 Task: Look for space in Aprilia, Italy from 8th June, 2023 to 12th June, 2023 for 2 adults in price range Rs.8000 to Rs.16000. Place can be private room with 1  bedroom having 1 bed and 1 bathroom. Property type can be flatguest house, hotel. Amenities needed are: washing machine. Booking option can be shelf check-in. Required host language is English.
Action: Mouse moved to (566, 106)
Screenshot: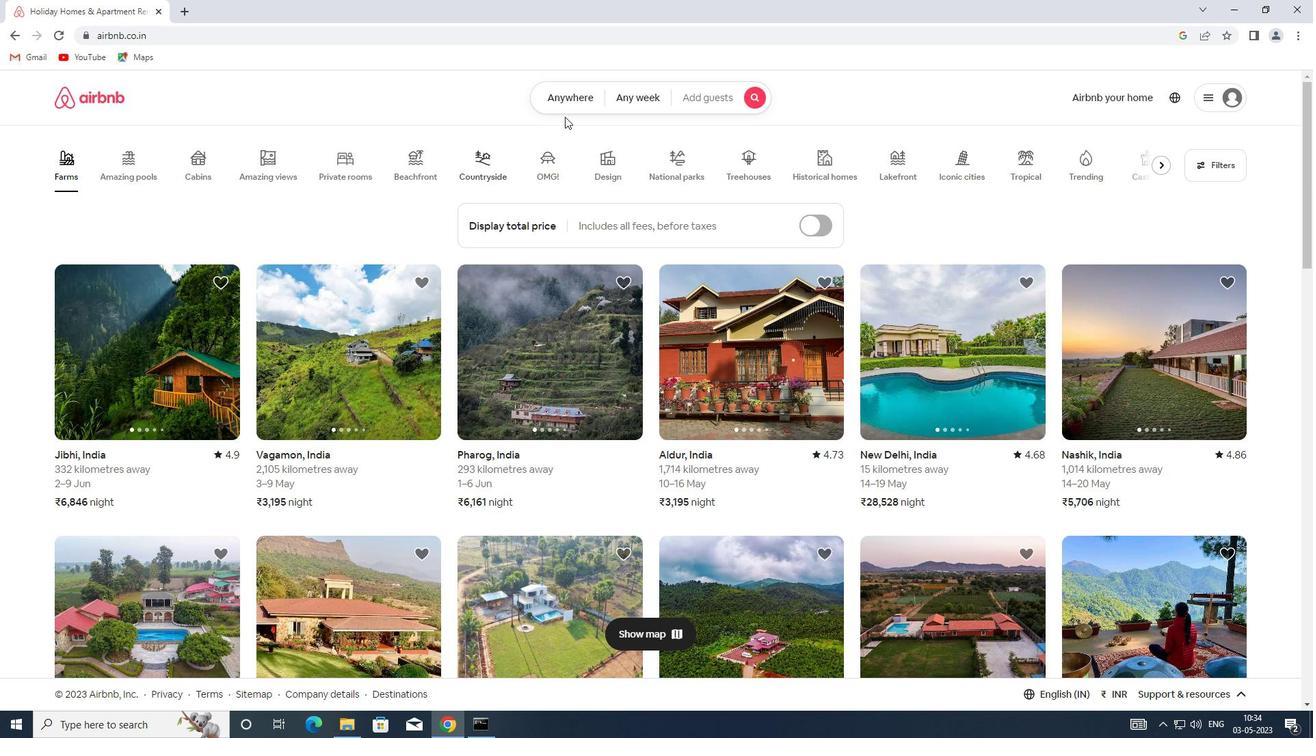 
Action: Mouse pressed left at (566, 106)
Screenshot: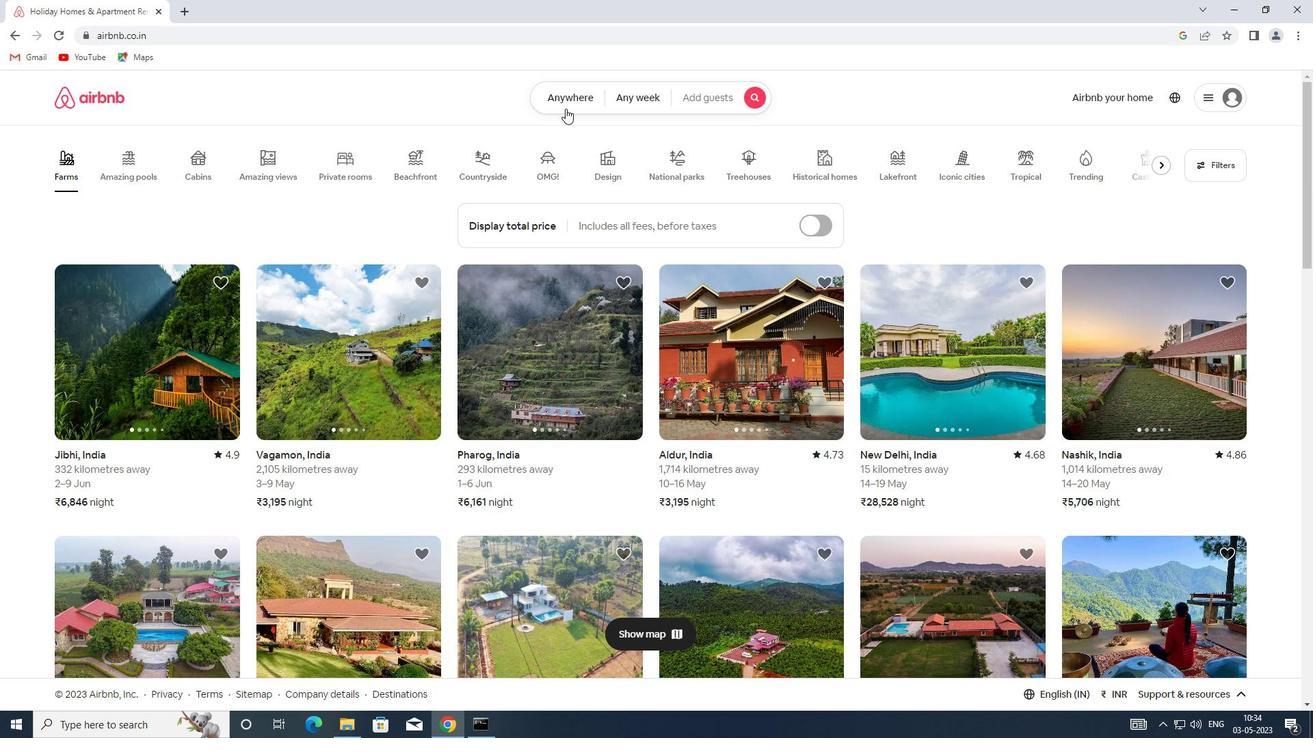 
Action: Mouse moved to (432, 140)
Screenshot: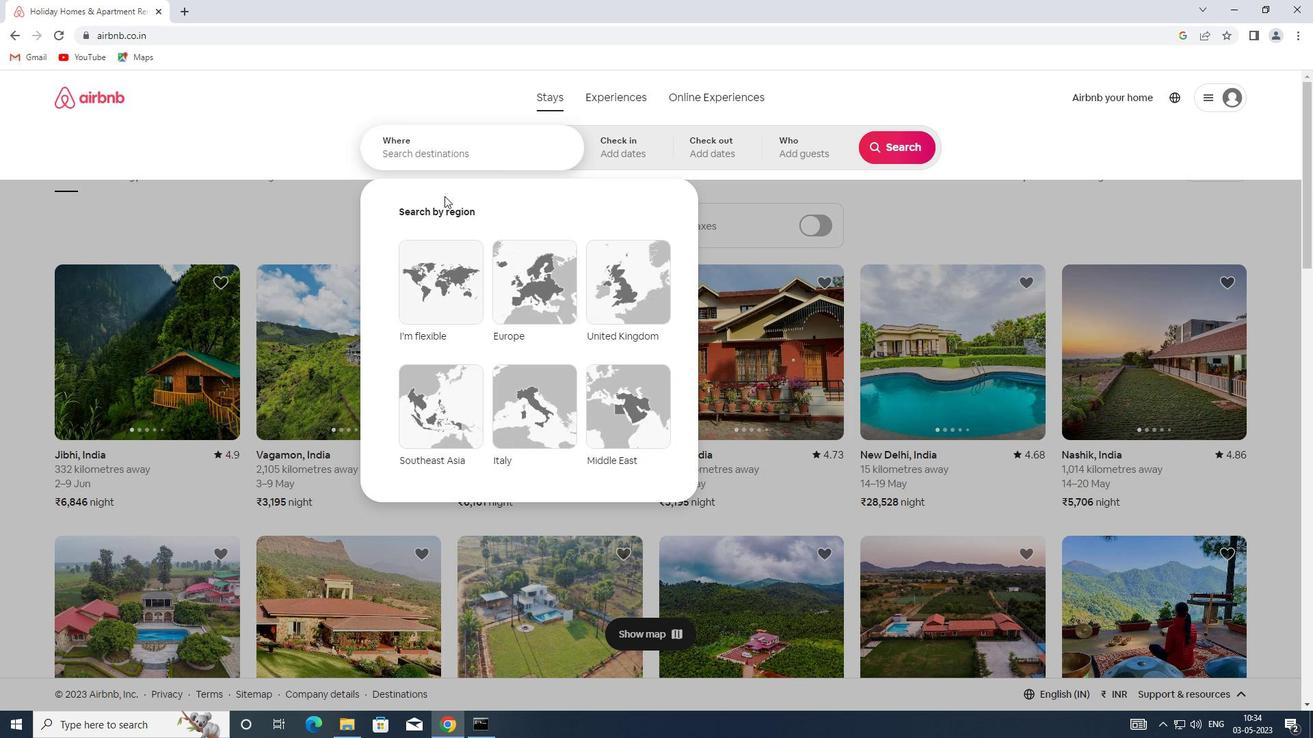 
Action: Mouse pressed left at (432, 140)
Screenshot: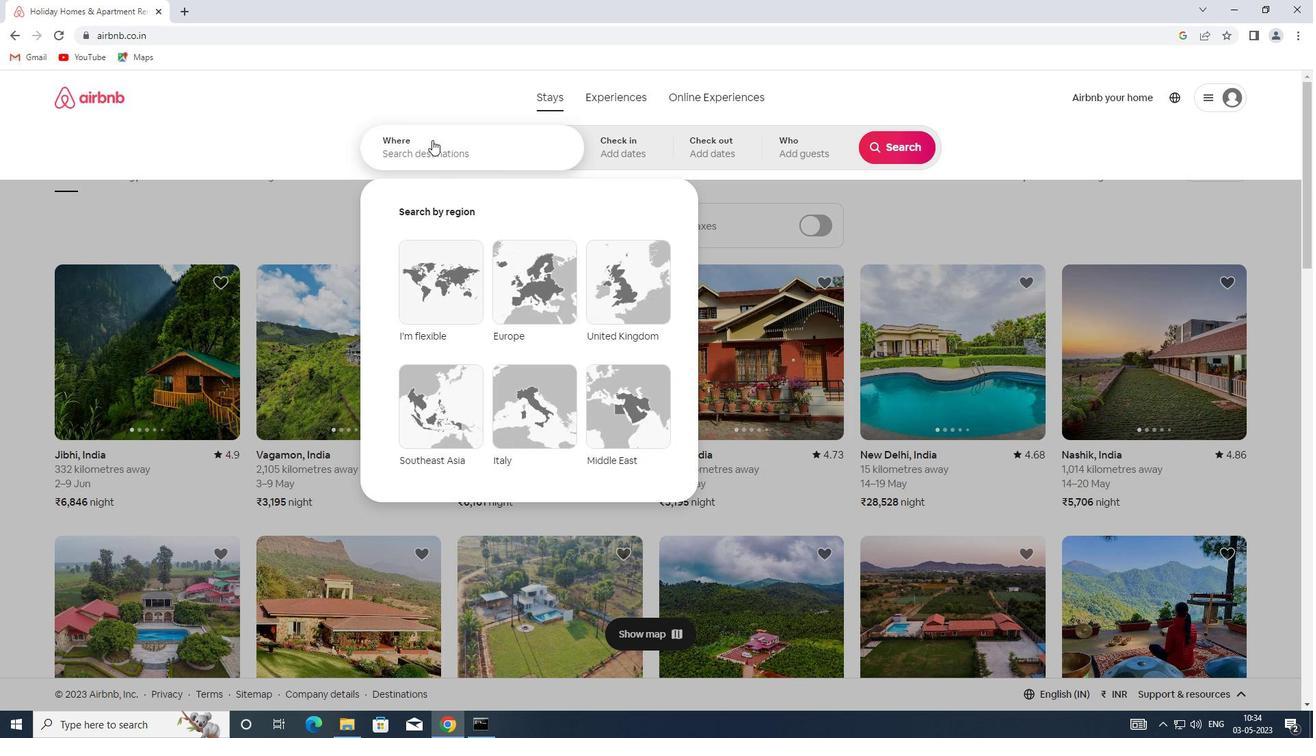 
Action: Mouse moved to (439, 138)
Screenshot: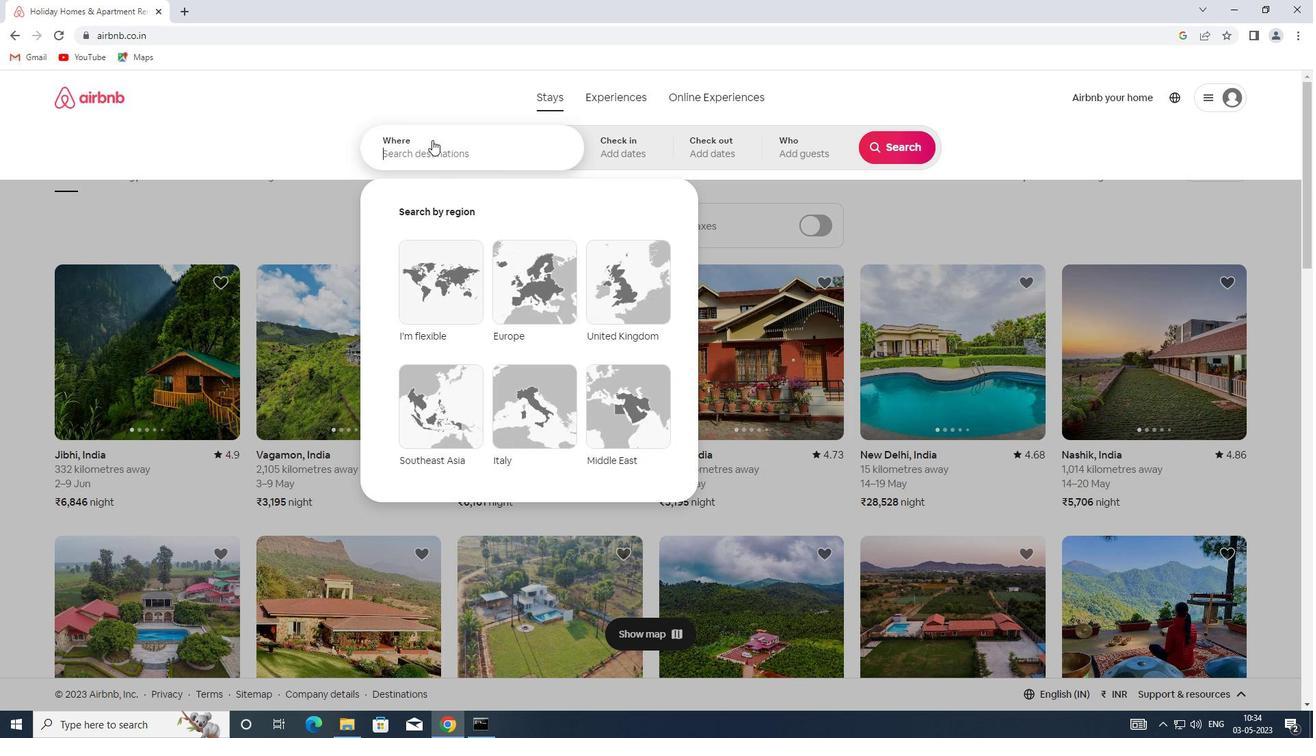 
Action: Key pressed <Key.shift>APRILIA,<Key.shift>ITALY
Screenshot: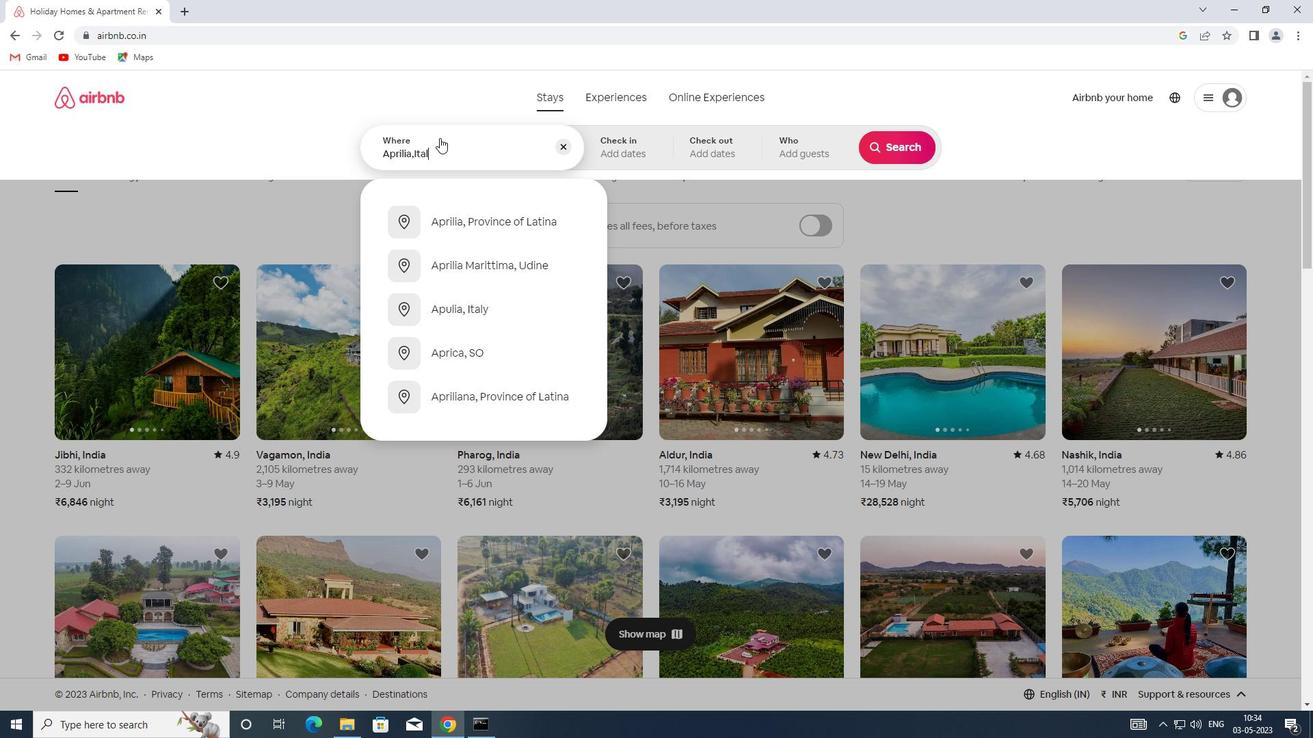 
Action: Mouse moved to (642, 149)
Screenshot: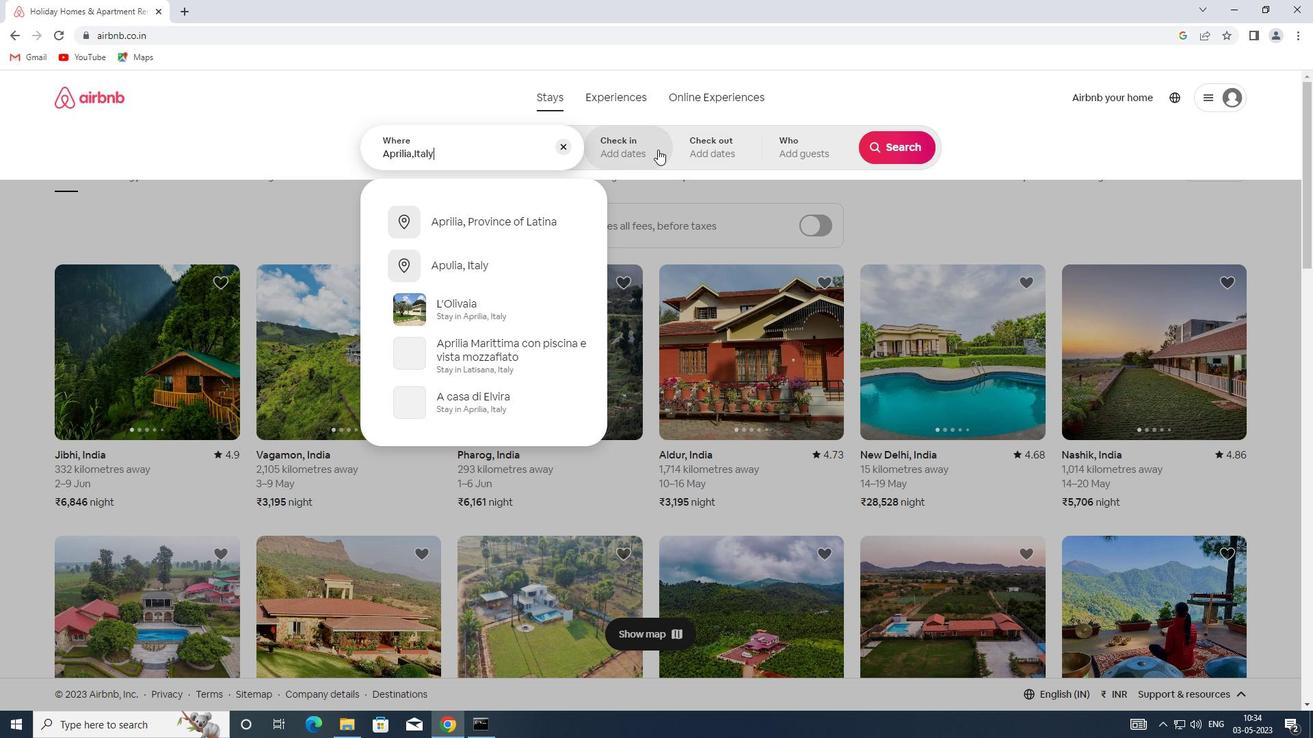 
Action: Mouse pressed left at (642, 149)
Screenshot: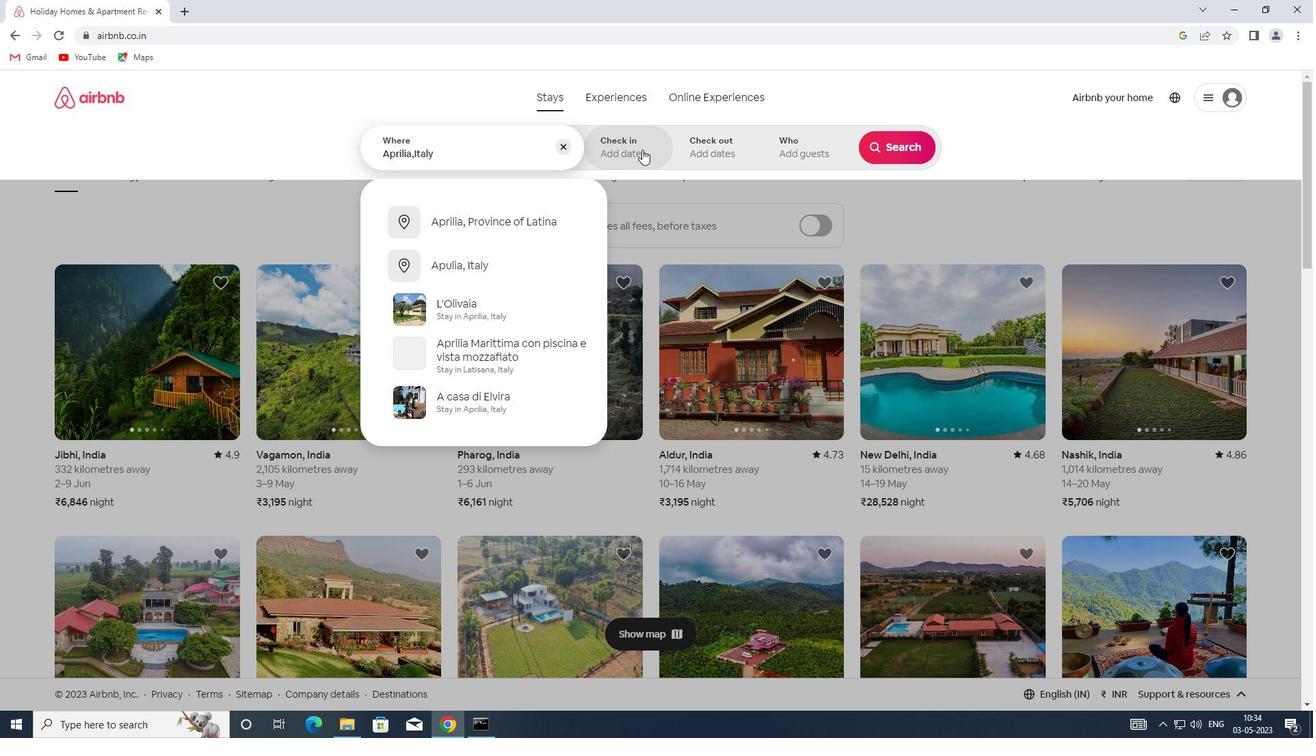 
Action: Mouse moved to (823, 348)
Screenshot: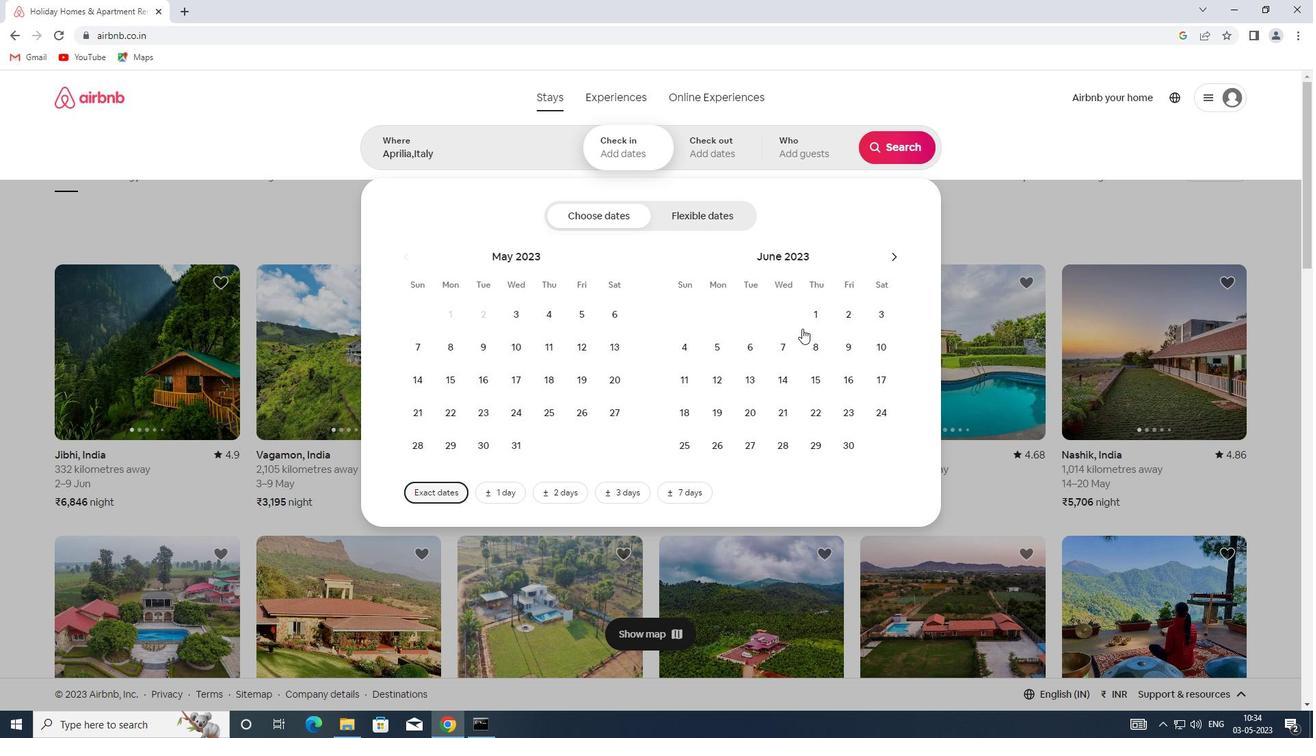
Action: Mouse pressed left at (823, 348)
Screenshot: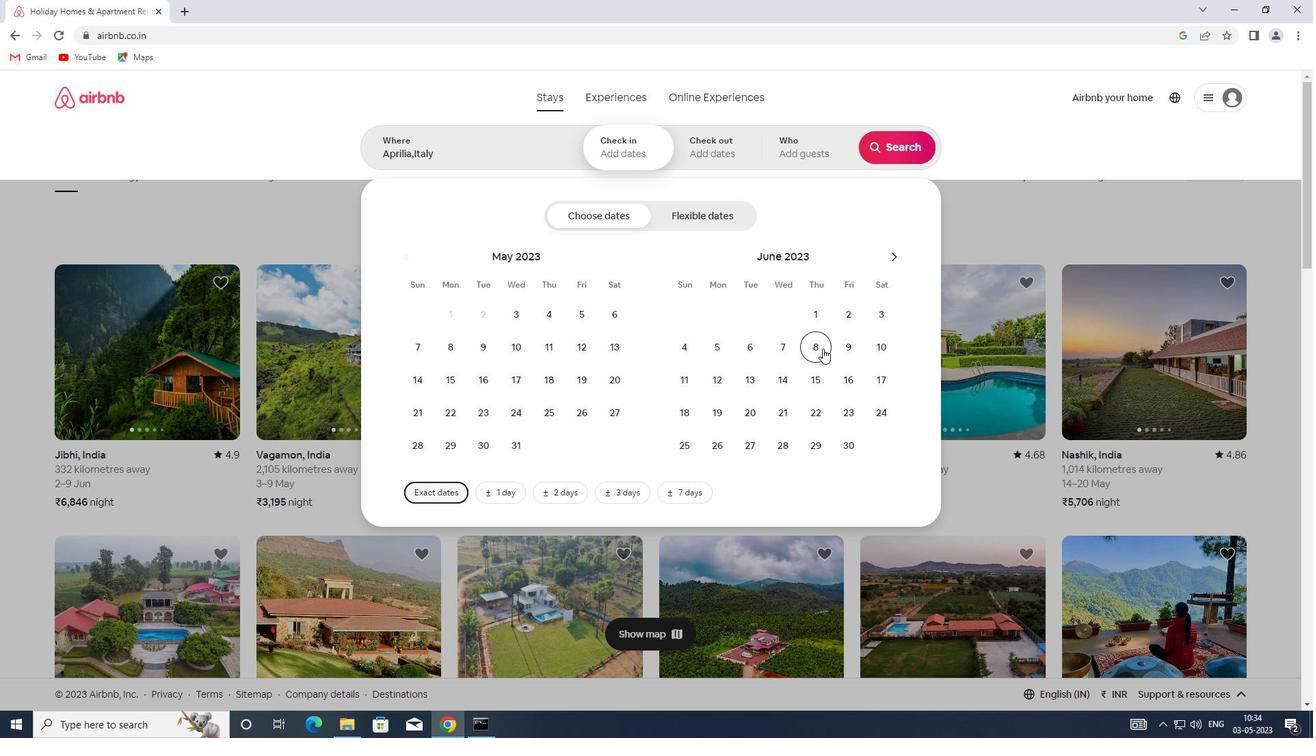 
Action: Mouse moved to (717, 378)
Screenshot: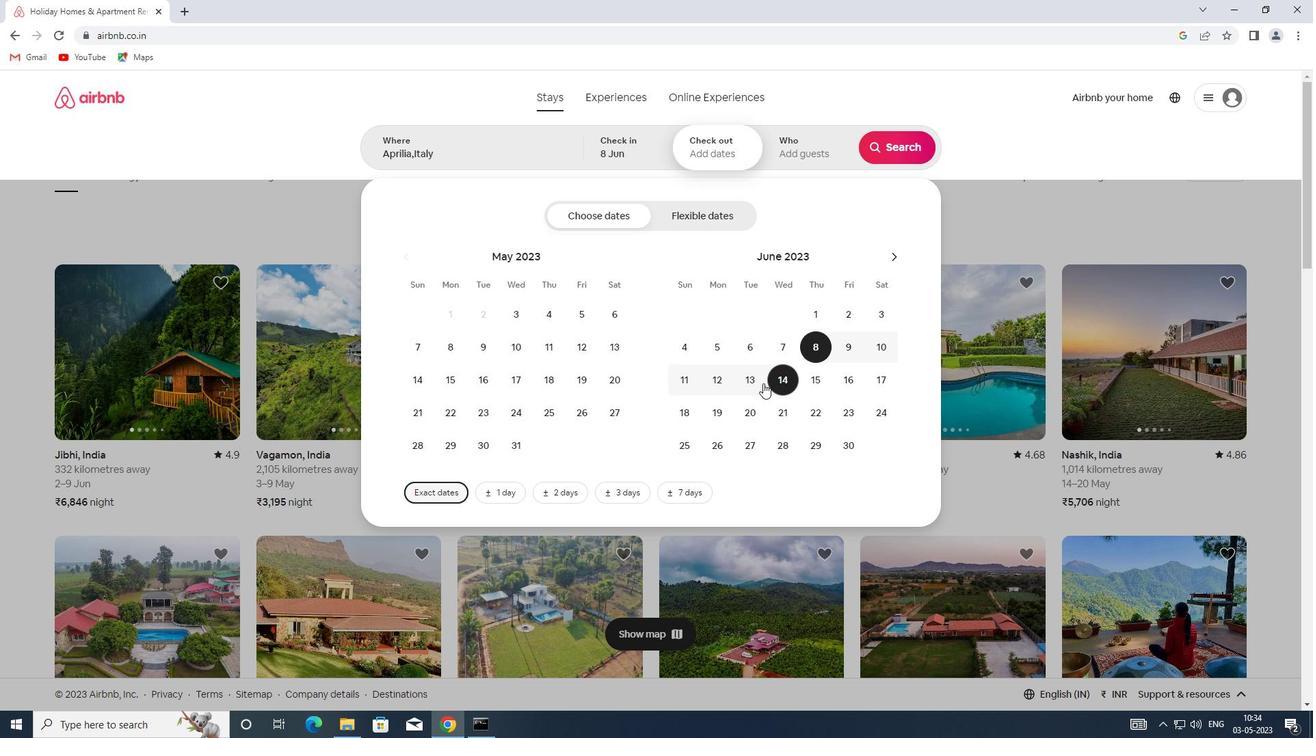 
Action: Mouse pressed left at (717, 378)
Screenshot: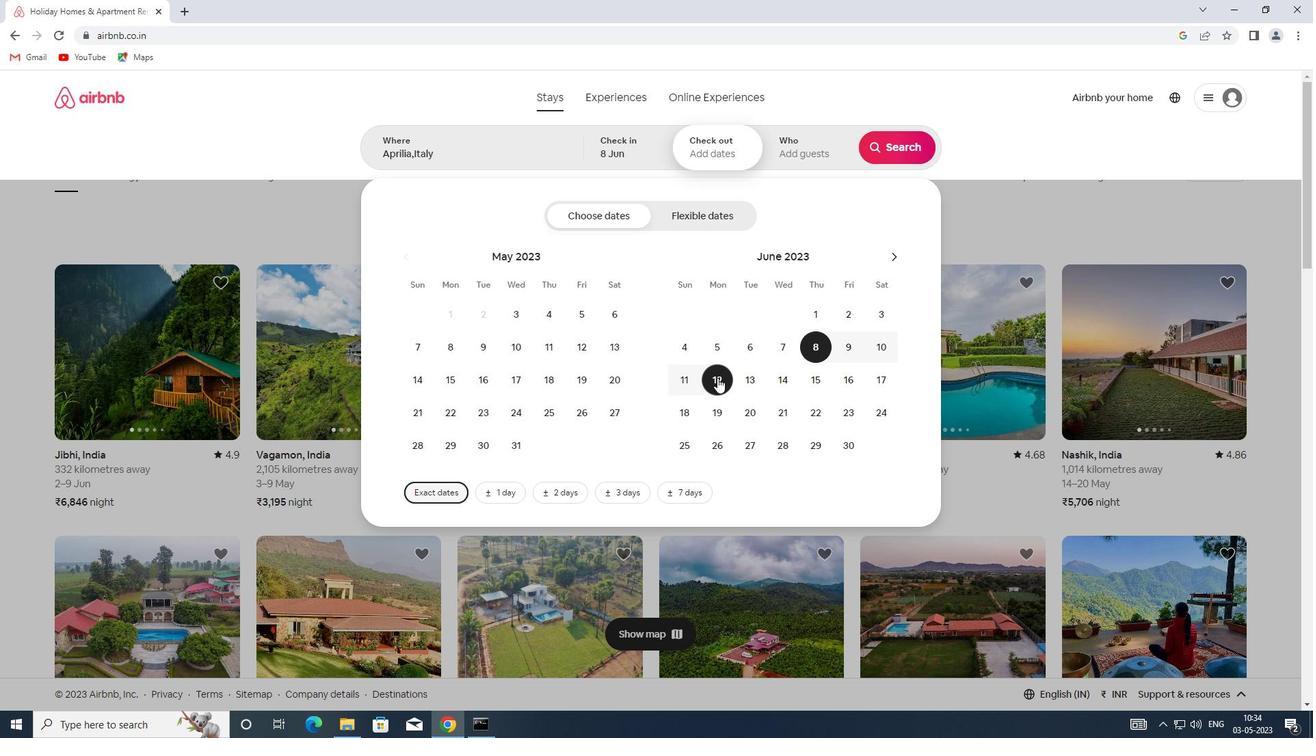 
Action: Mouse moved to (792, 147)
Screenshot: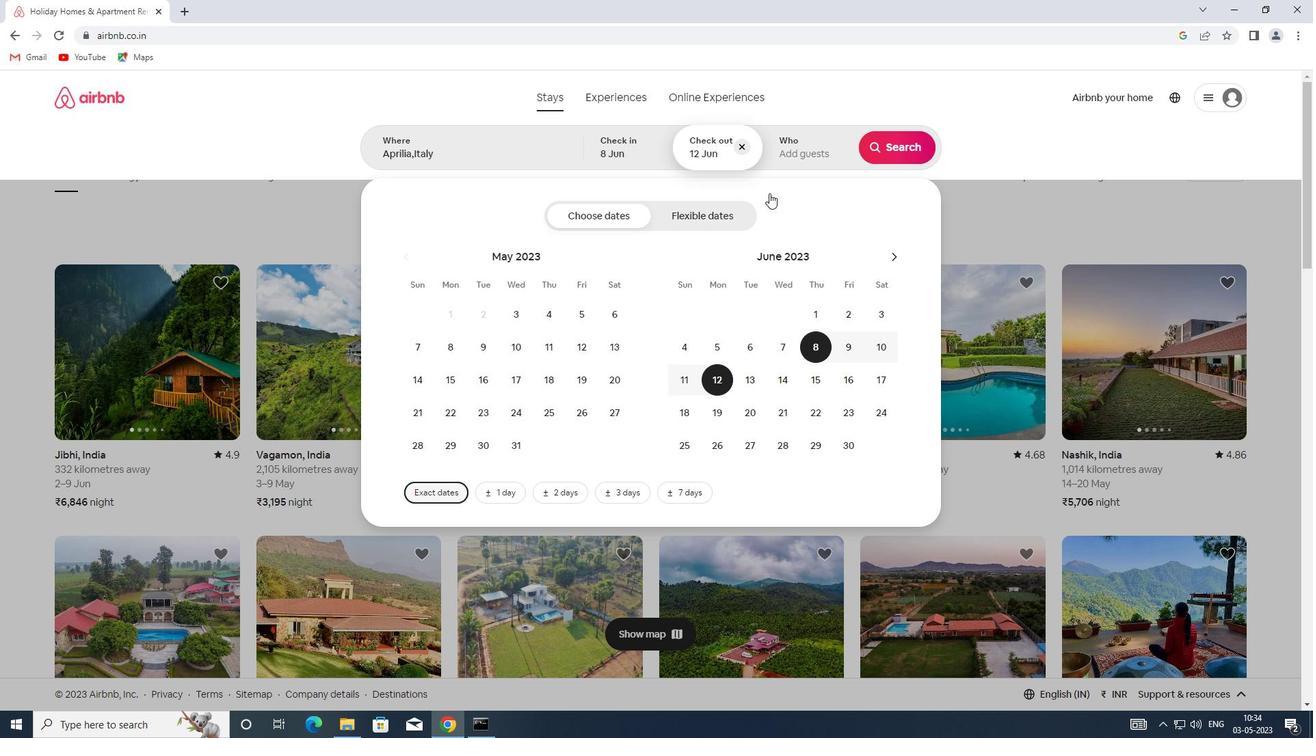 
Action: Mouse pressed left at (792, 147)
Screenshot: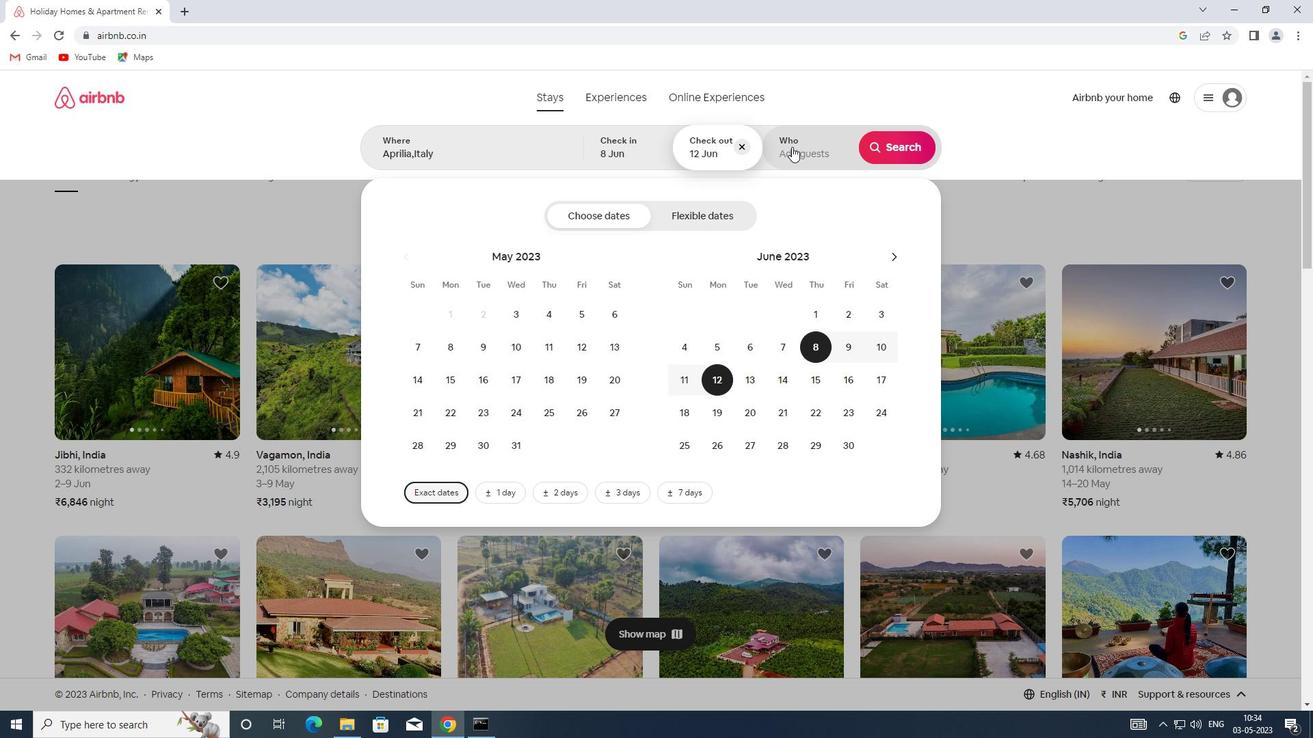
Action: Mouse moved to (907, 224)
Screenshot: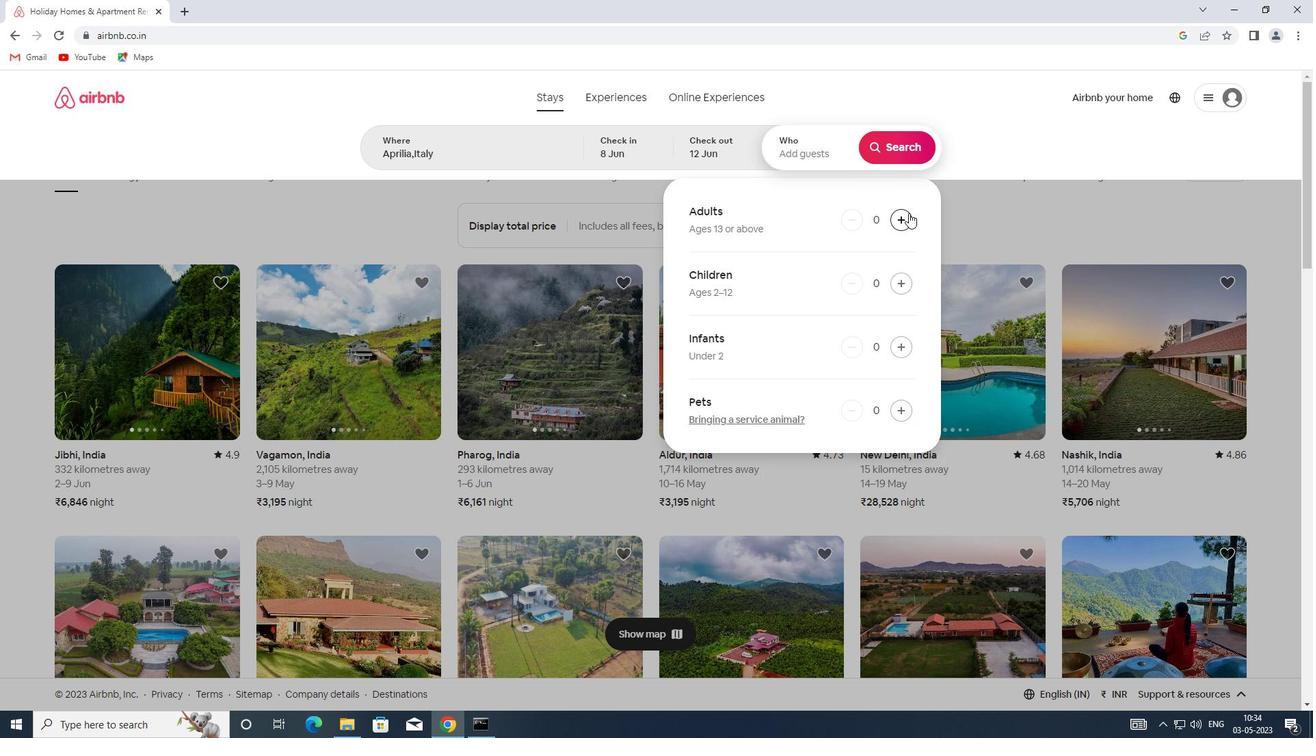 
Action: Mouse pressed left at (907, 224)
Screenshot: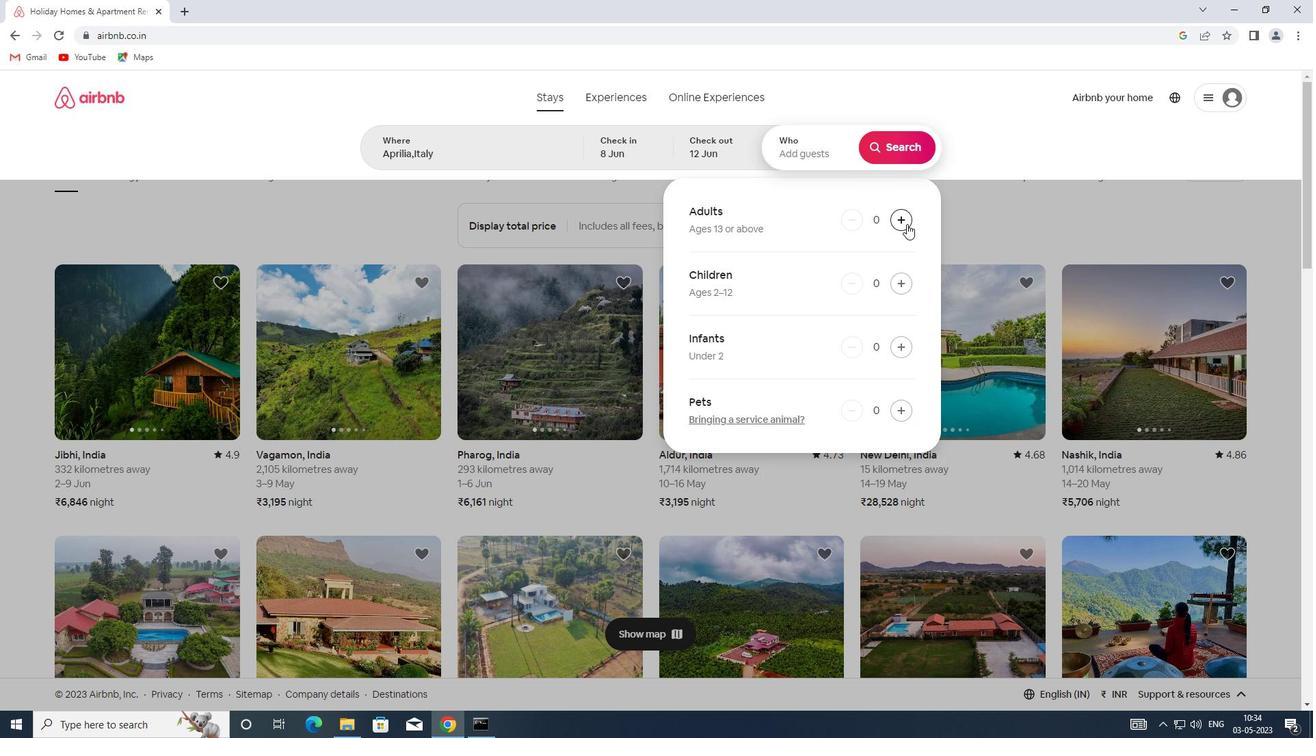 
Action: Mouse pressed left at (907, 224)
Screenshot: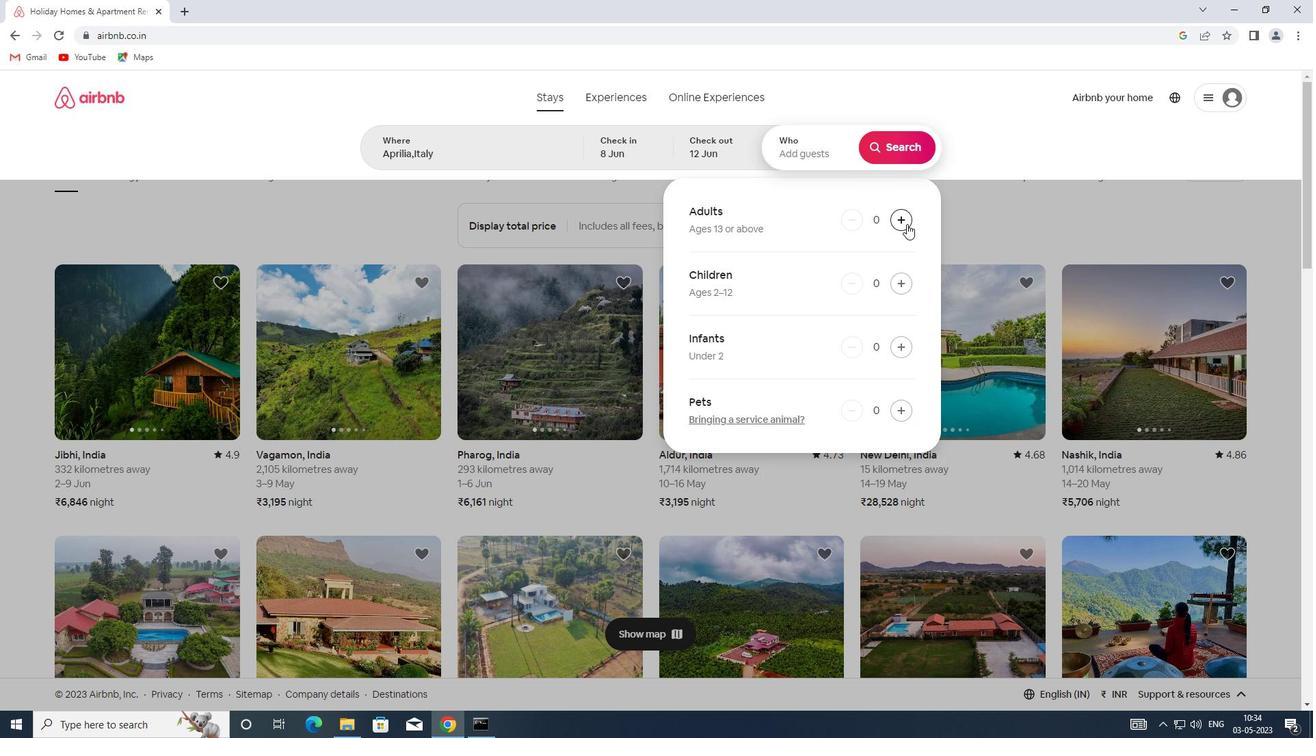 
Action: Mouse moved to (910, 142)
Screenshot: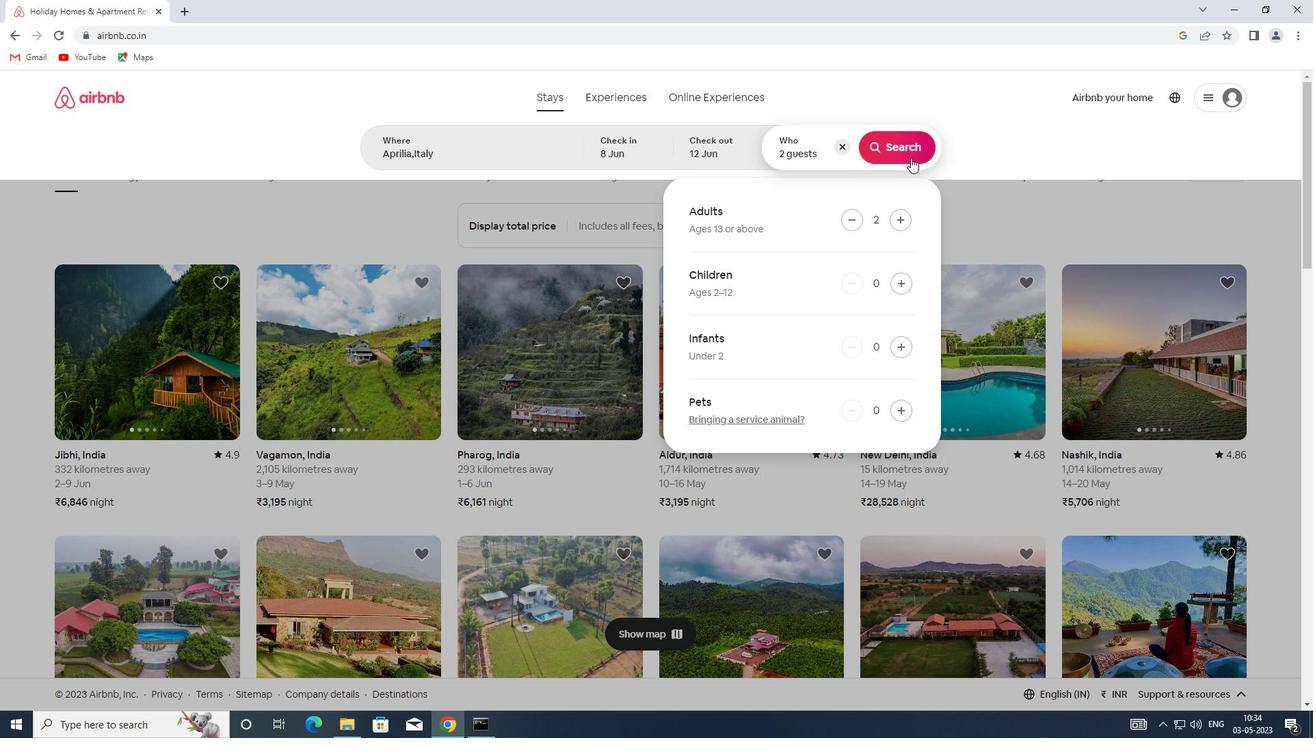 
Action: Mouse pressed left at (910, 142)
Screenshot: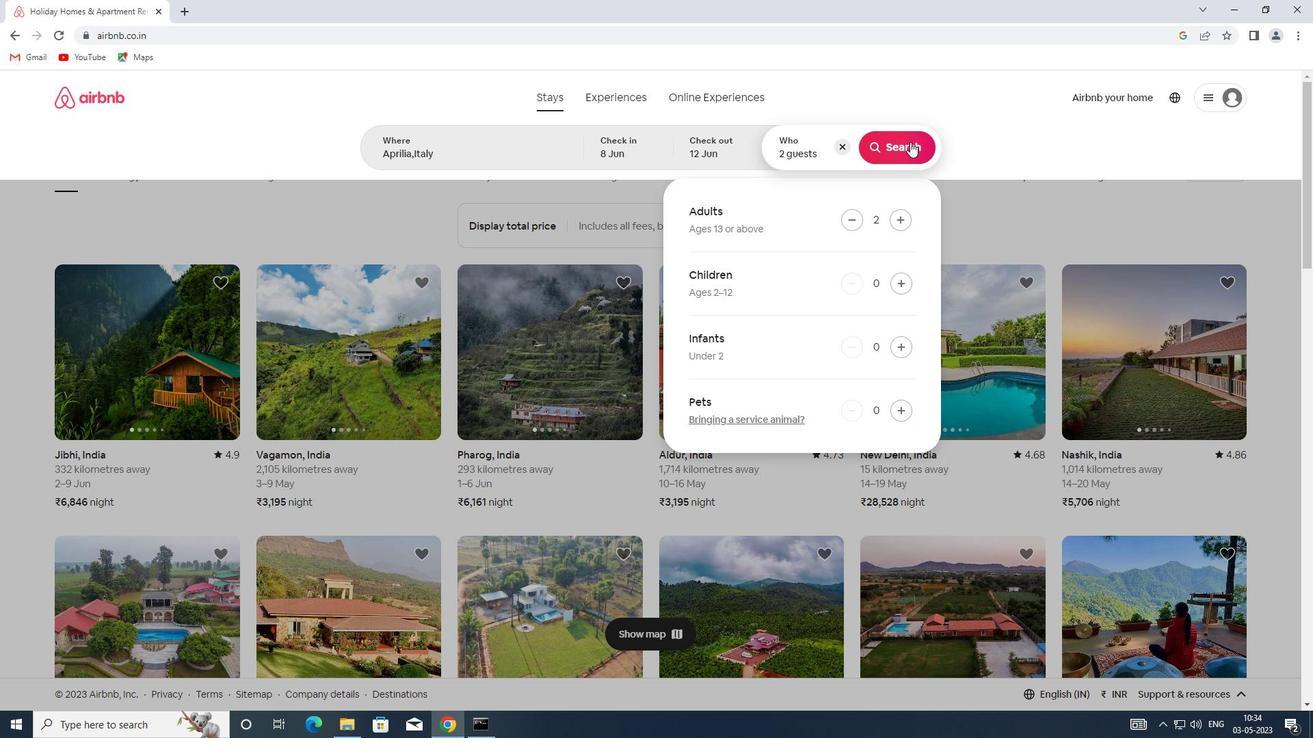 
Action: Mouse moved to (1238, 145)
Screenshot: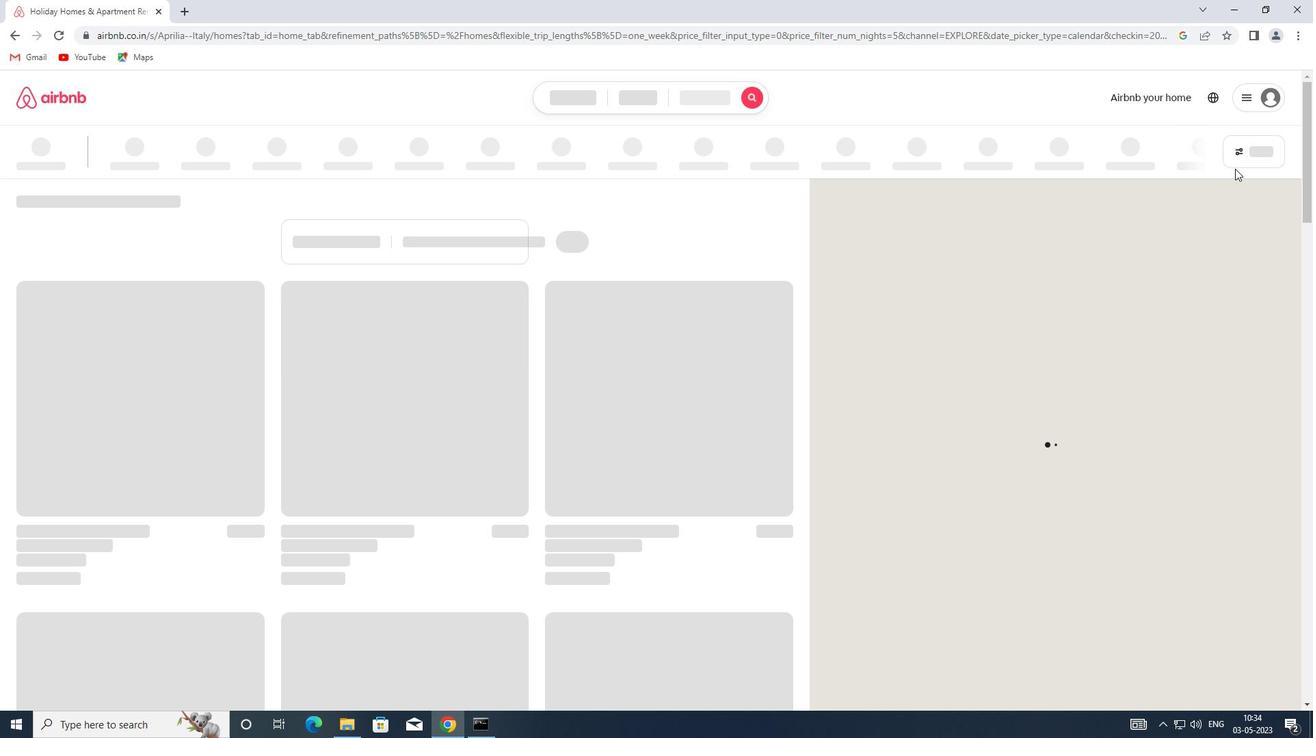 
Action: Mouse pressed left at (1238, 145)
Screenshot: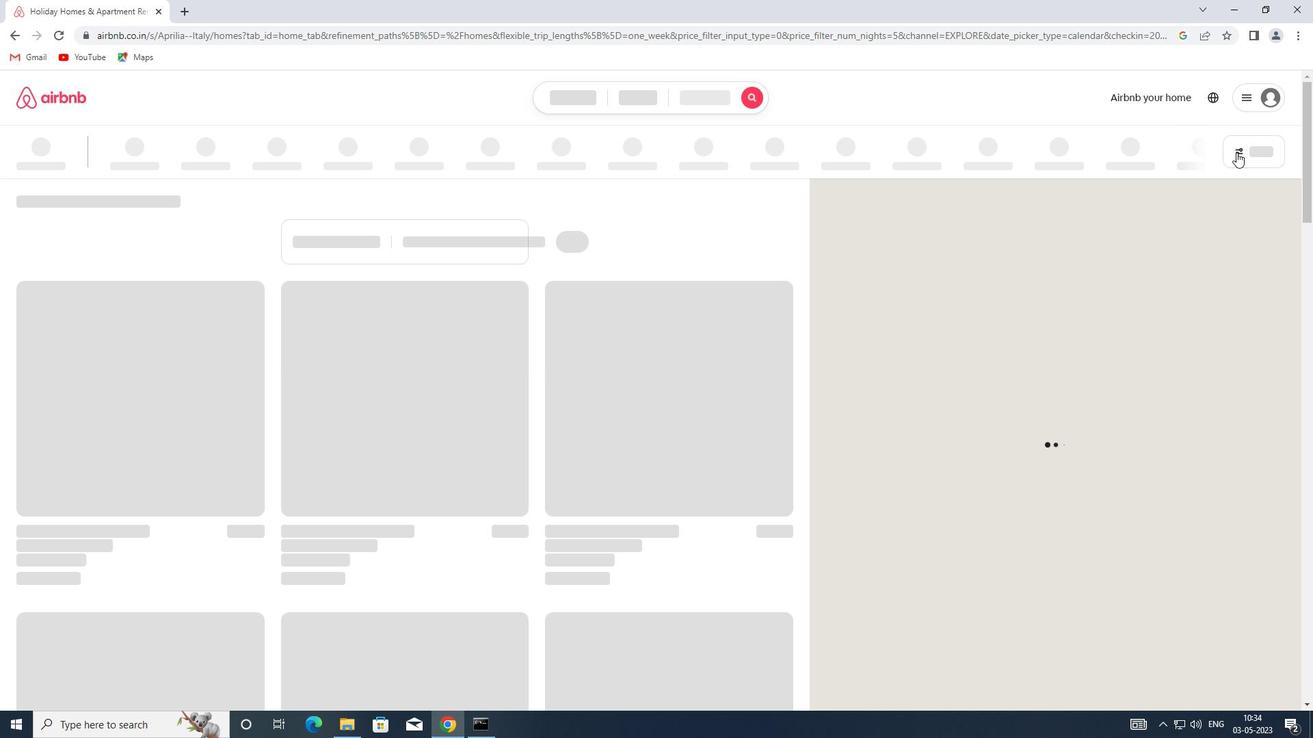
Action: Mouse moved to (502, 479)
Screenshot: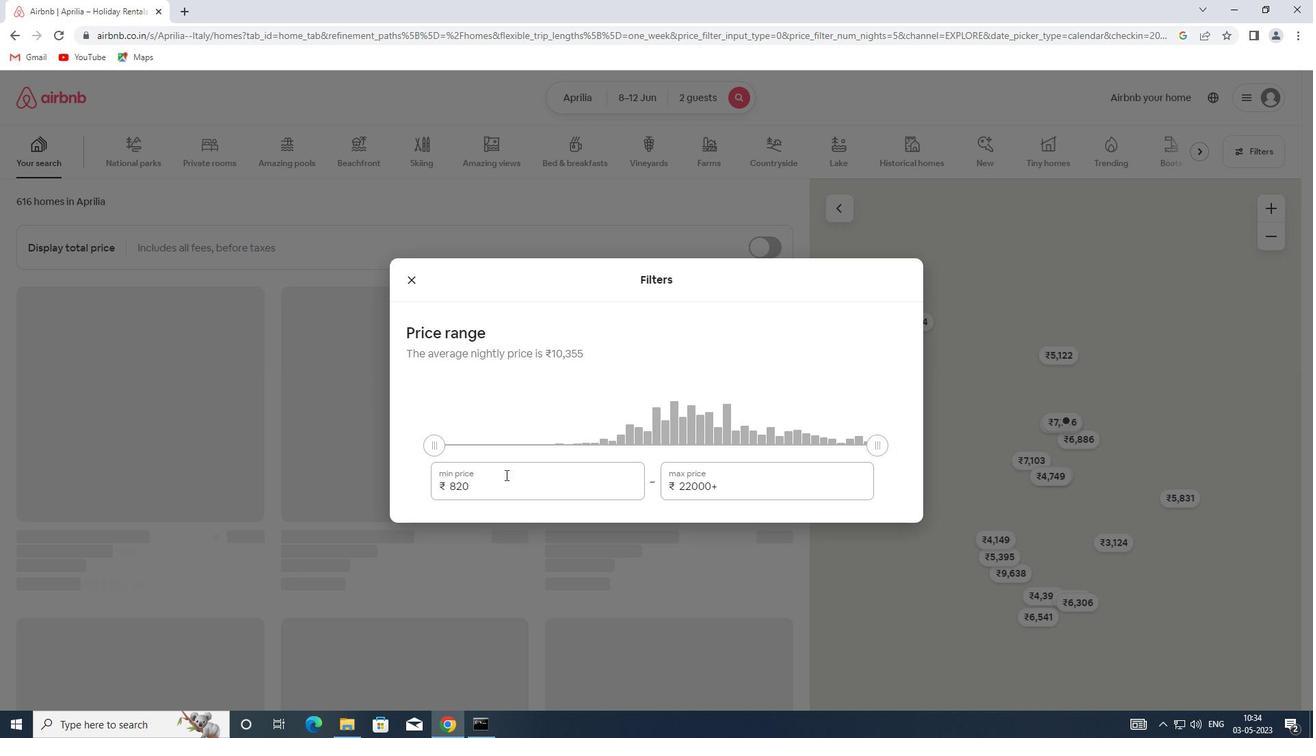 
Action: Mouse pressed left at (502, 479)
Screenshot: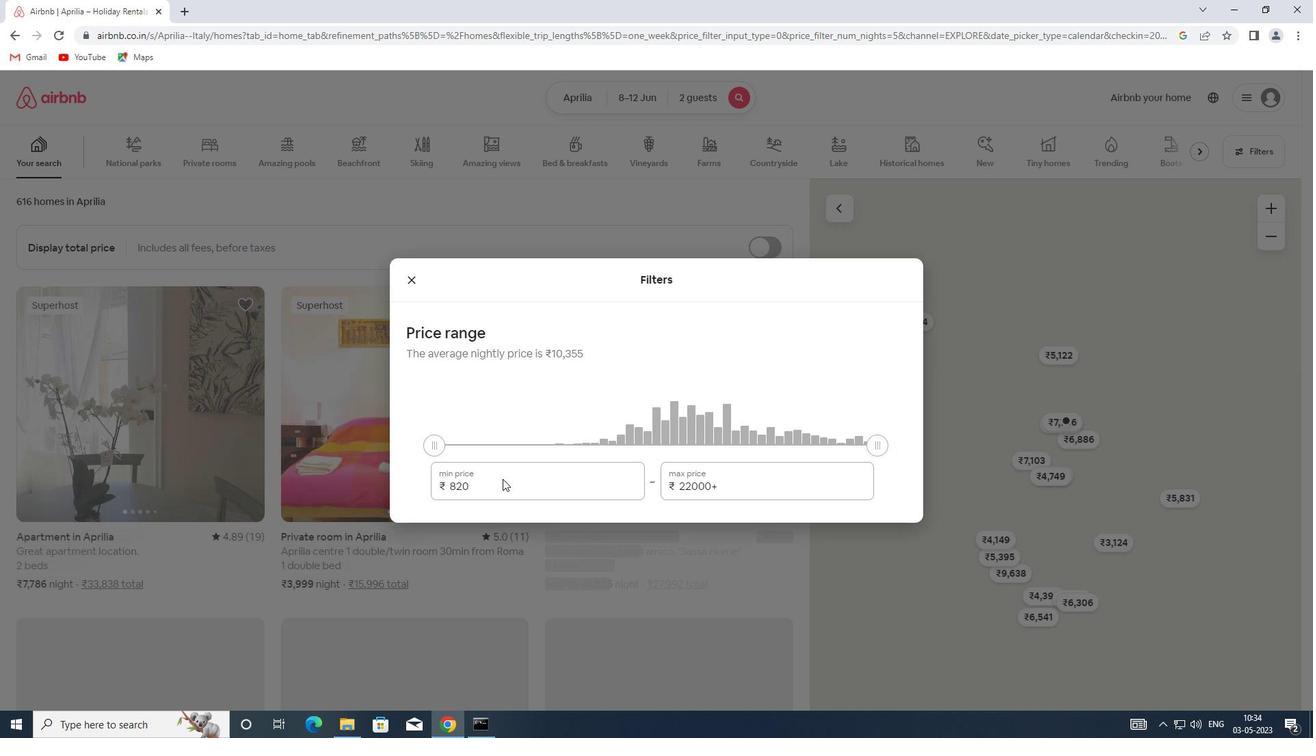 
Action: Mouse moved to (499, 321)
Screenshot: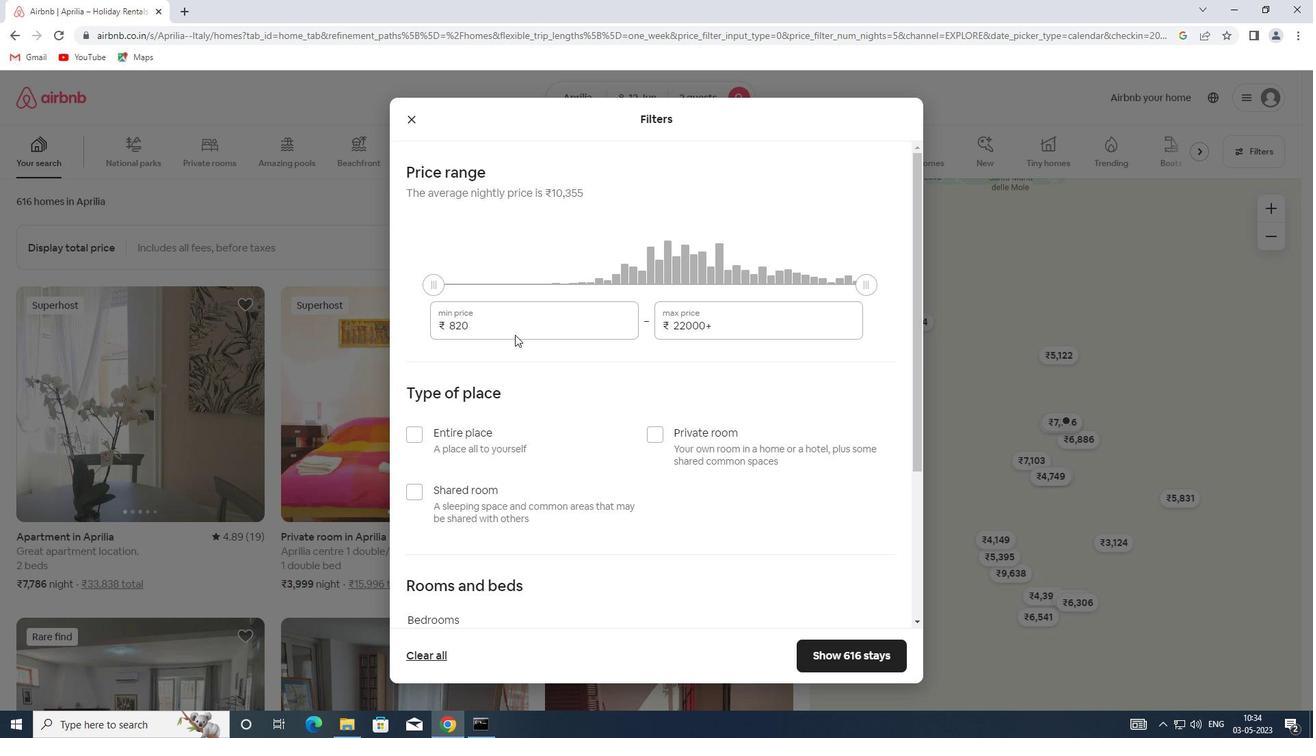 
Action: Mouse pressed left at (499, 321)
Screenshot: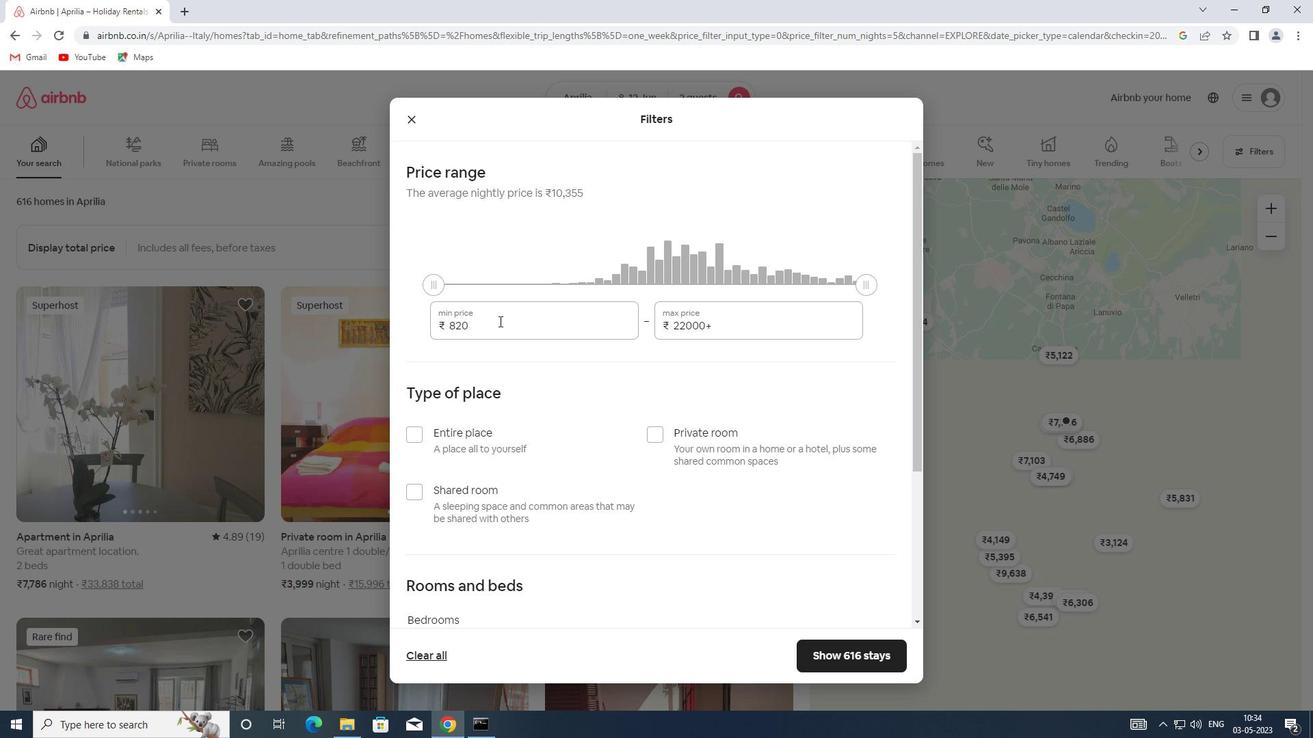 
Action: Mouse moved to (437, 324)
Screenshot: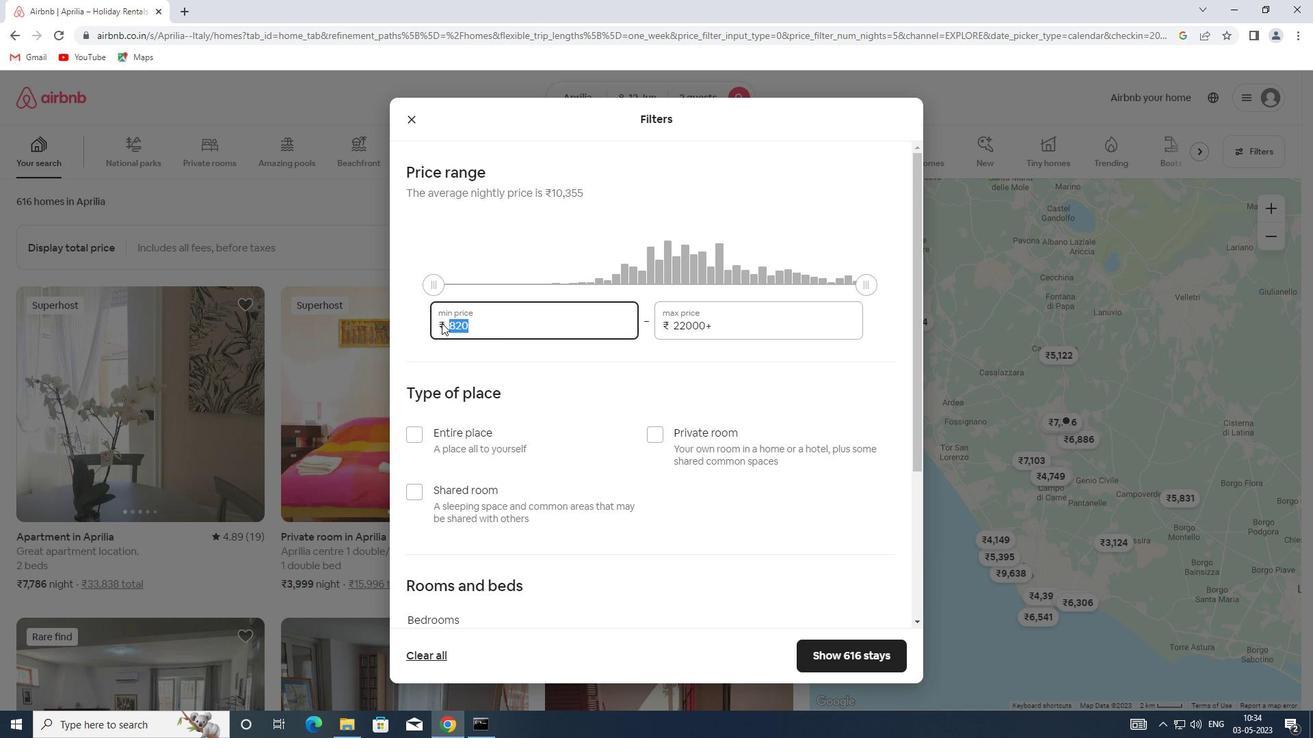 
Action: Key pressed 8000
Screenshot: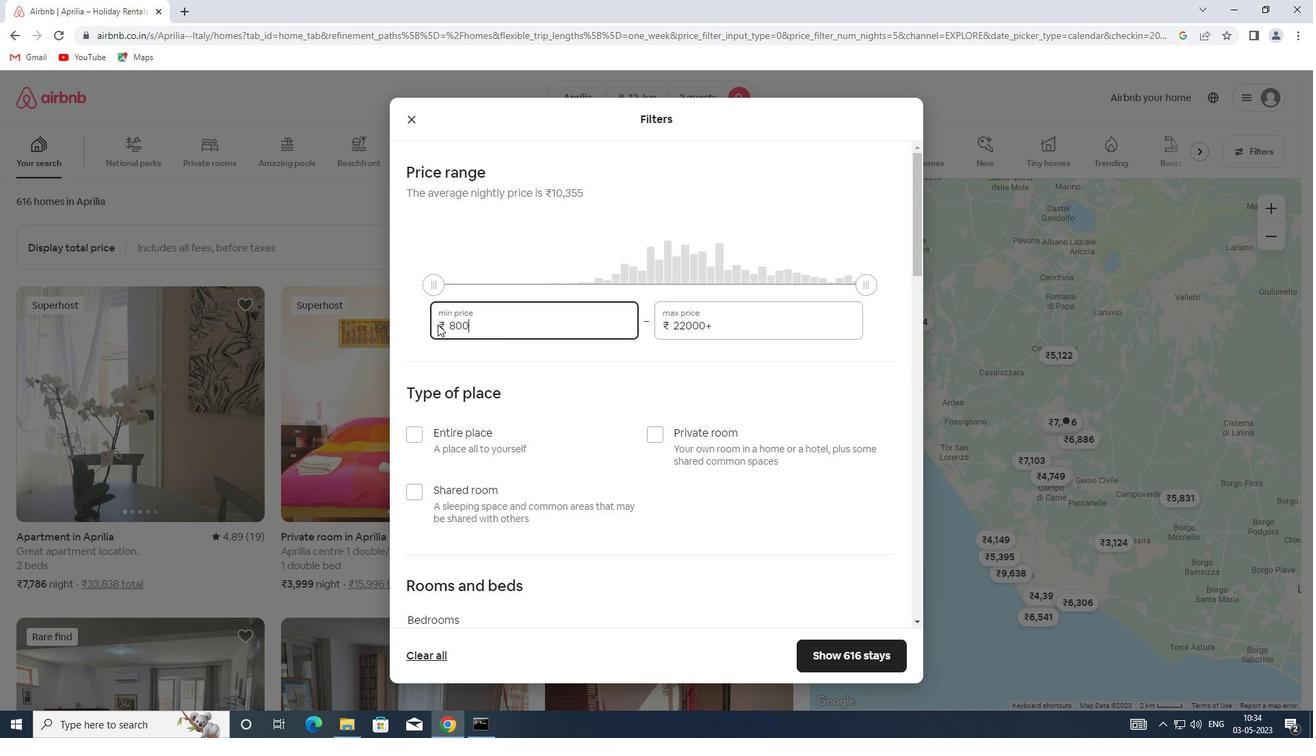
Action: Mouse moved to (725, 325)
Screenshot: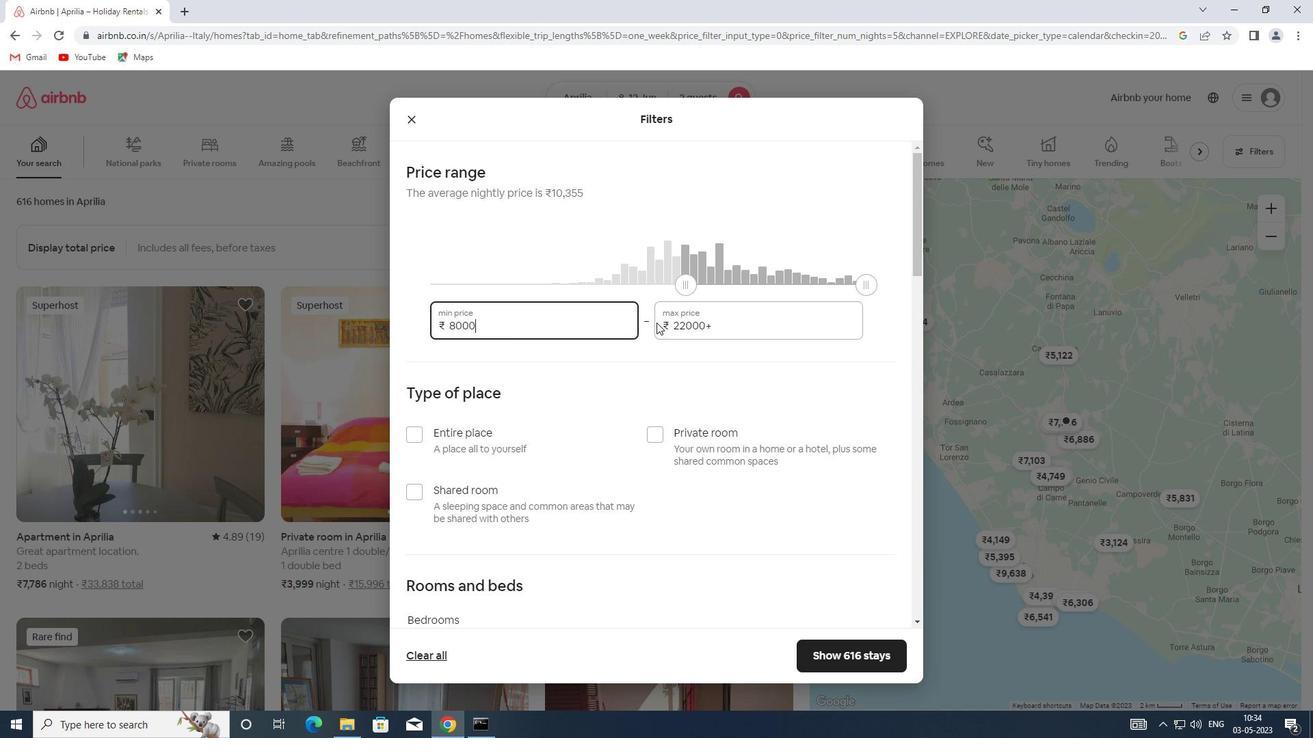 
Action: Mouse pressed left at (725, 325)
Screenshot: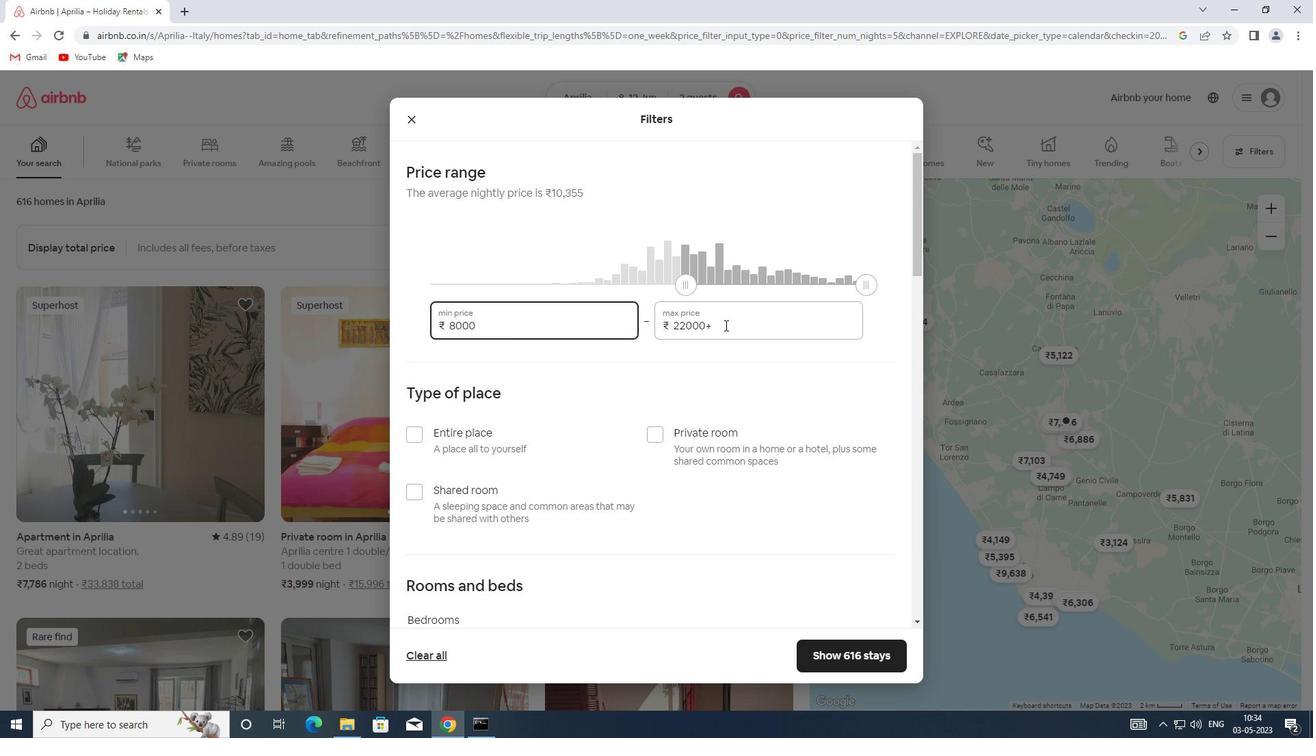 
Action: Mouse moved to (607, 333)
Screenshot: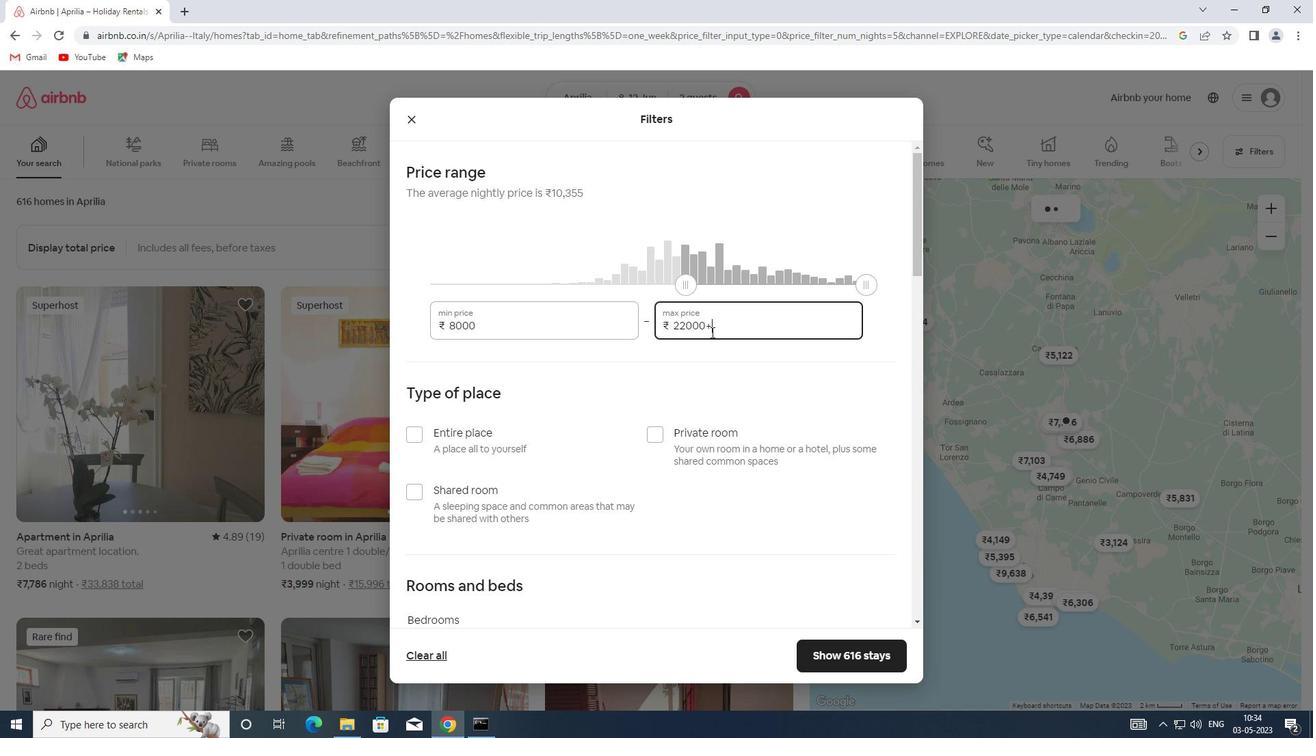 
Action: Key pressed 16000
Screenshot: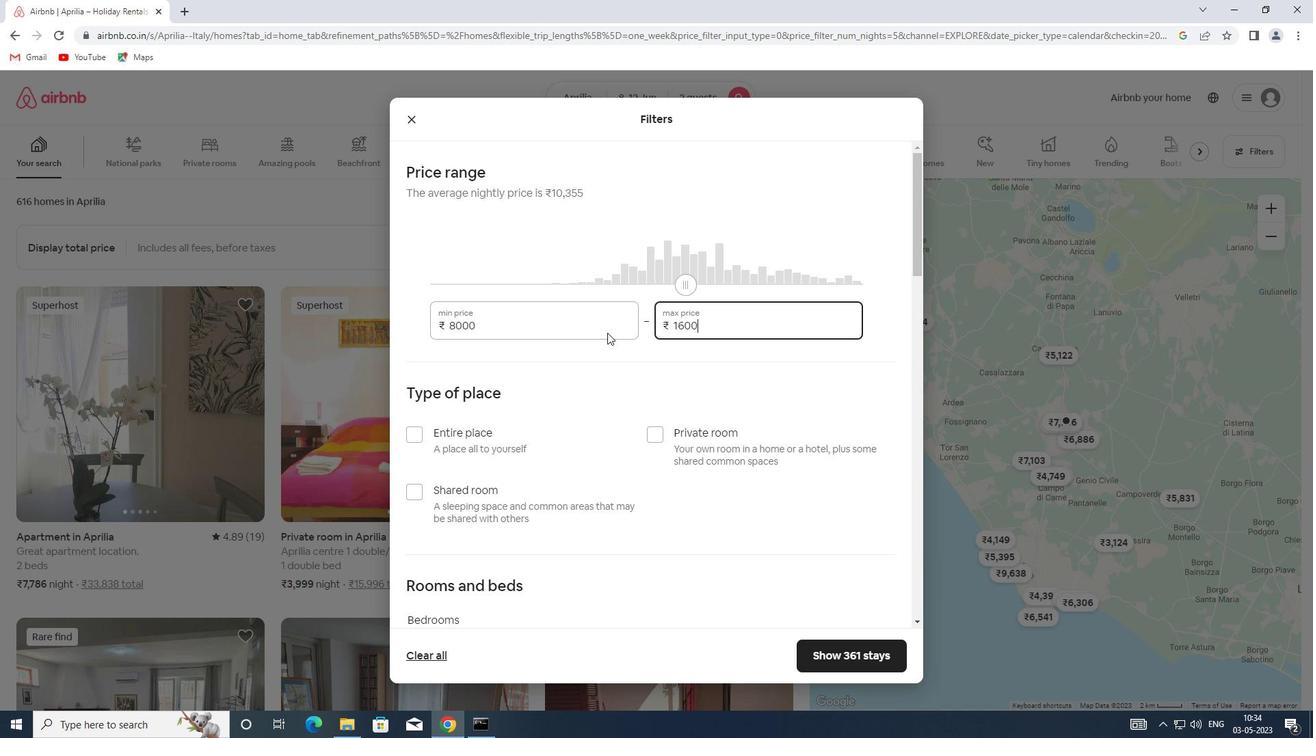 
Action: Mouse moved to (656, 435)
Screenshot: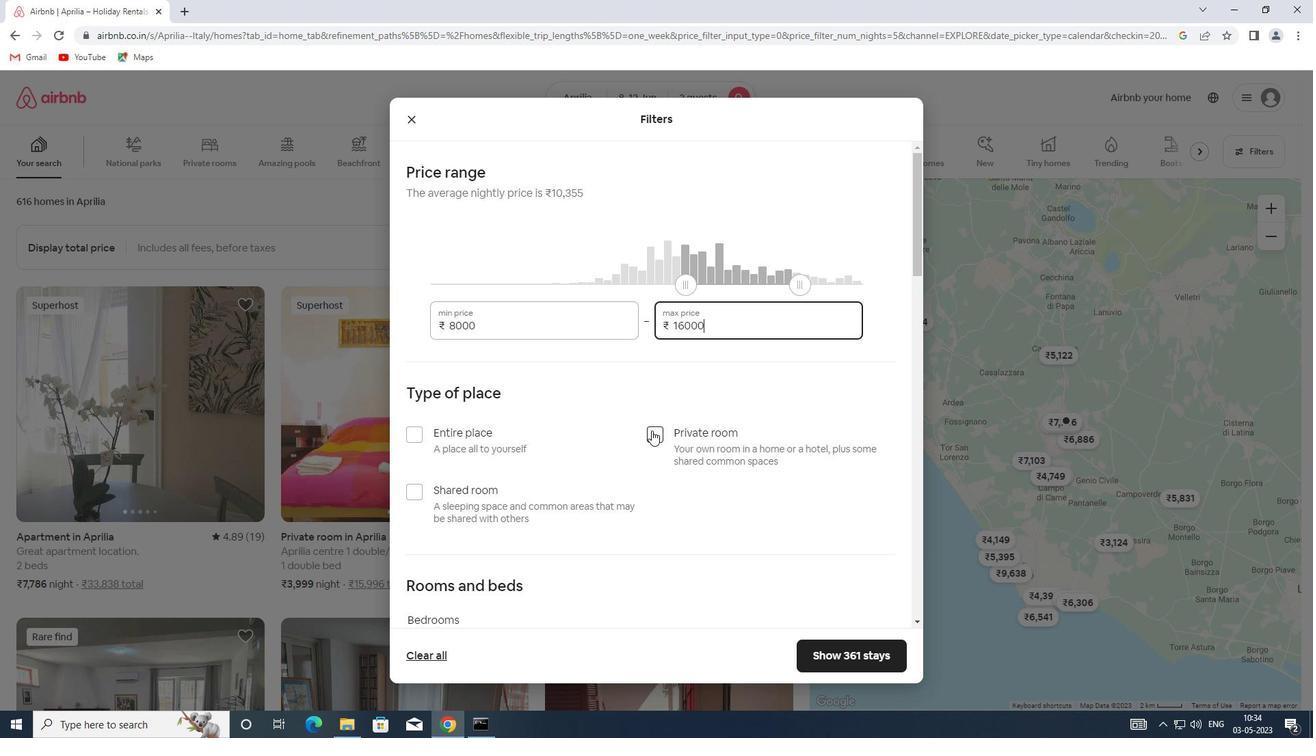 
Action: Mouse pressed left at (656, 435)
Screenshot: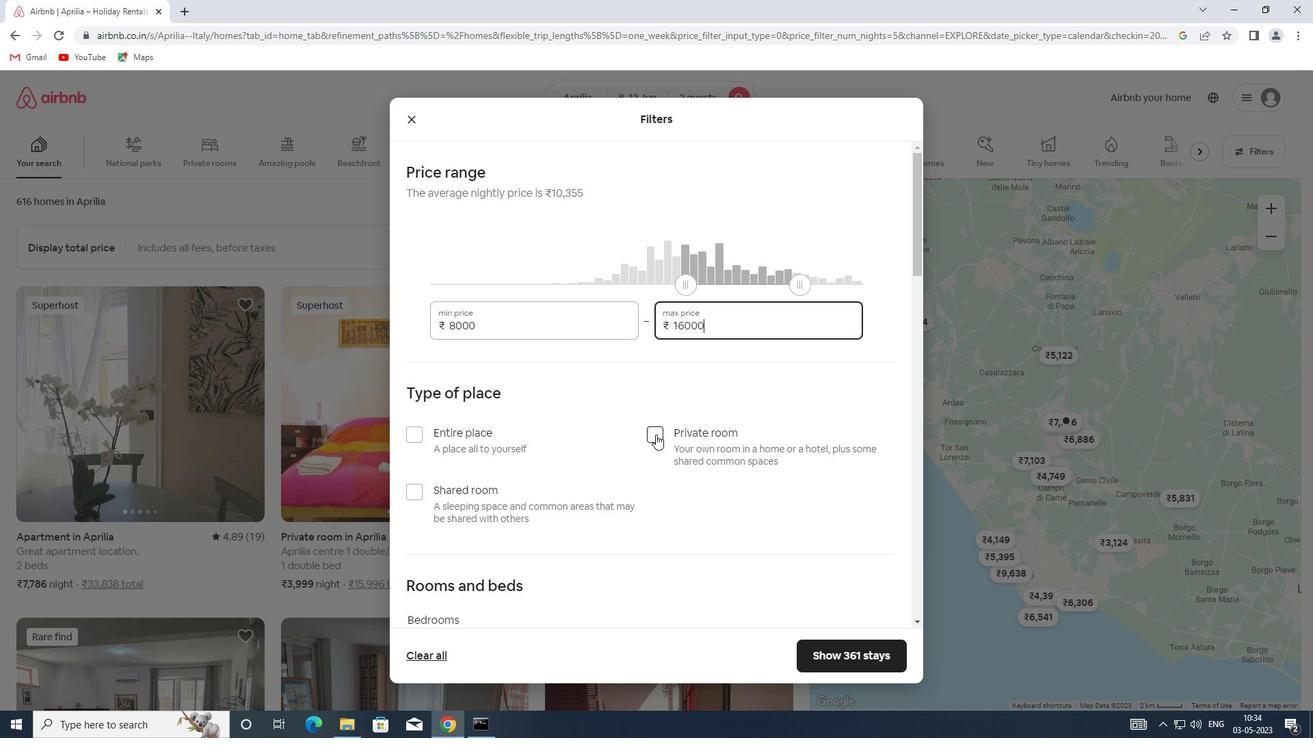 
Action: Mouse moved to (656, 435)
Screenshot: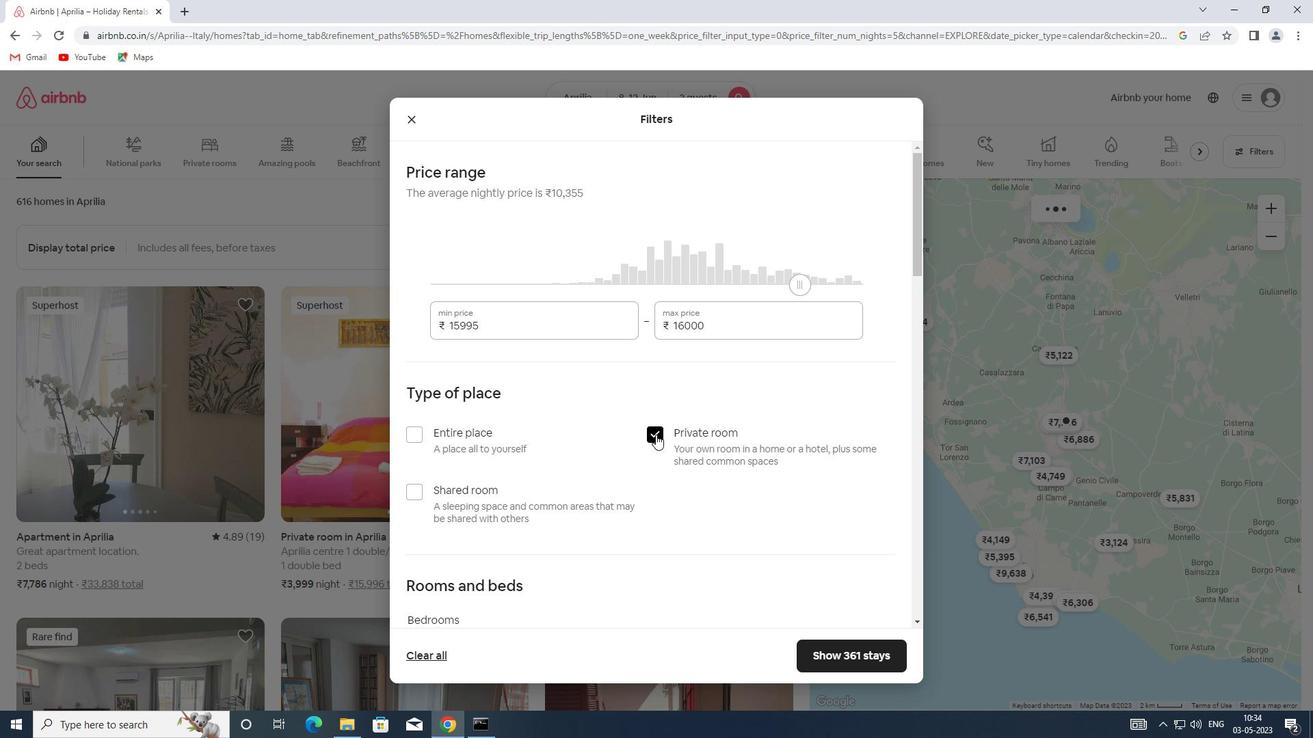 
Action: Mouse scrolled (656, 434) with delta (0, 0)
Screenshot: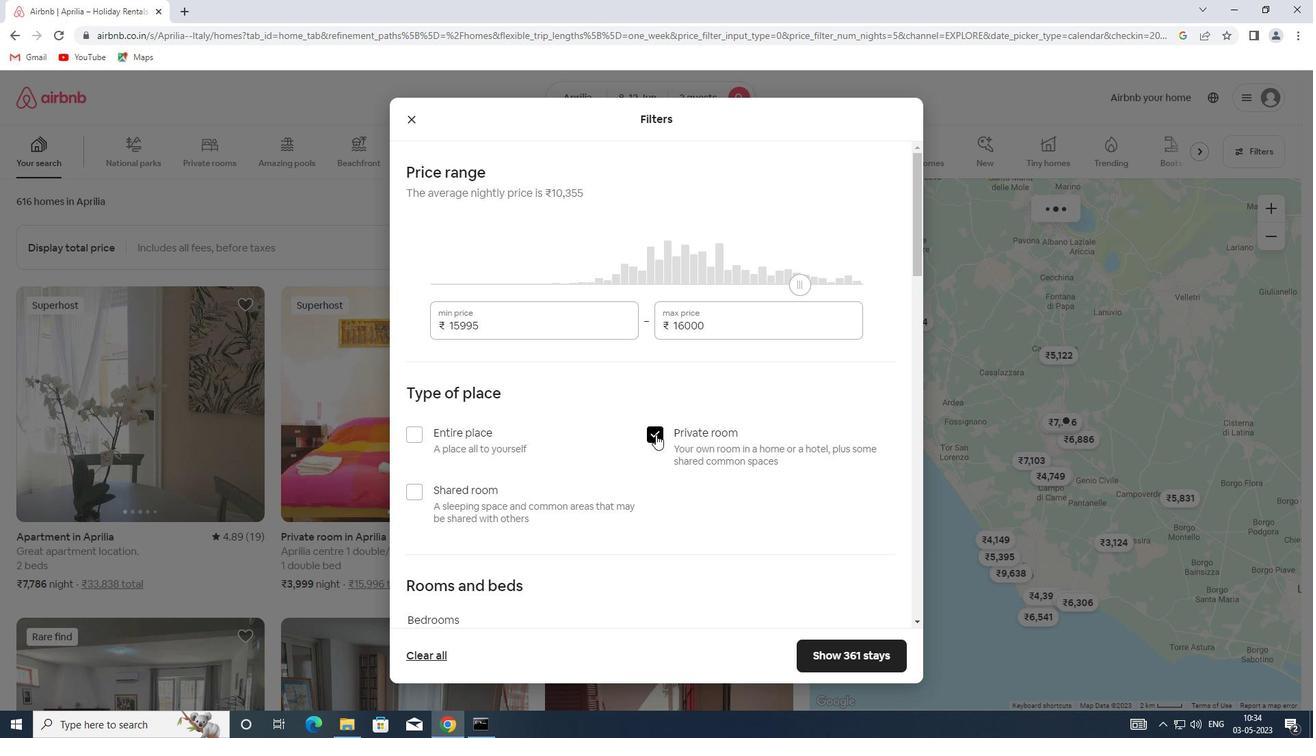 
Action: Mouse scrolled (656, 434) with delta (0, 0)
Screenshot: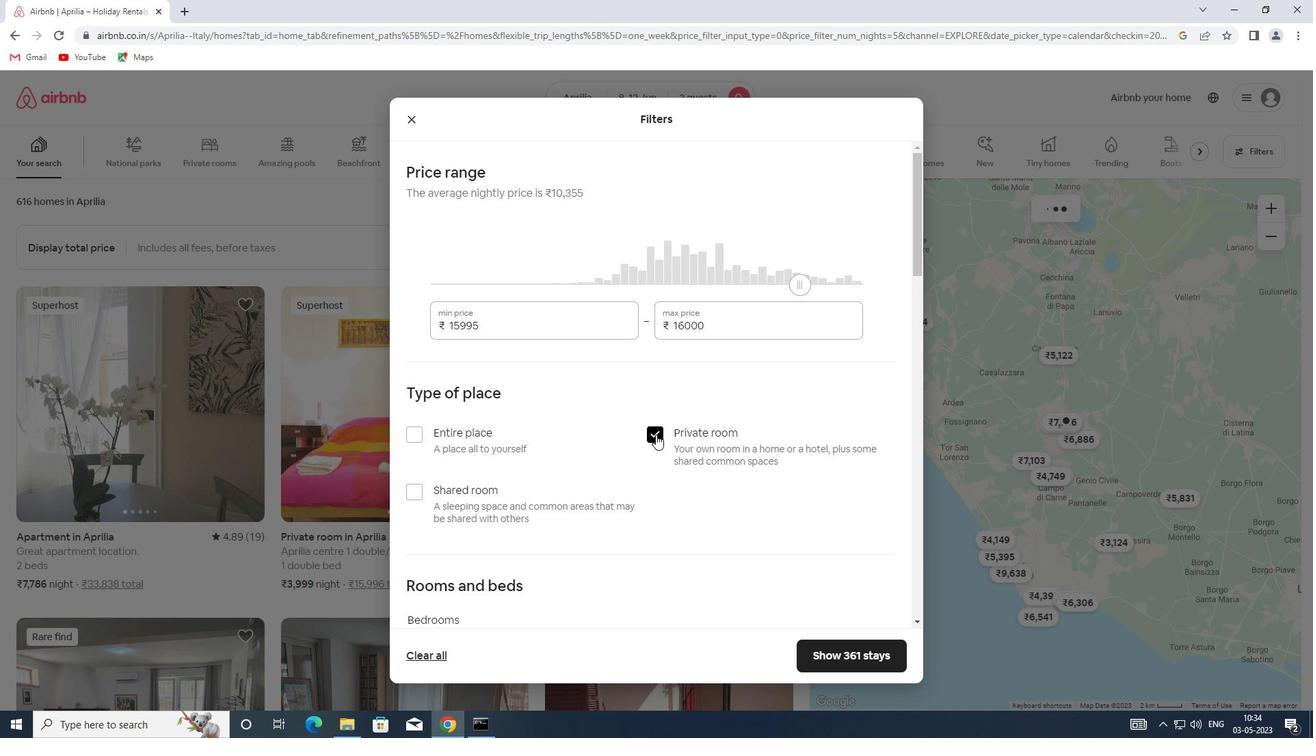 
Action: Mouse scrolled (656, 434) with delta (0, 0)
Screenshot: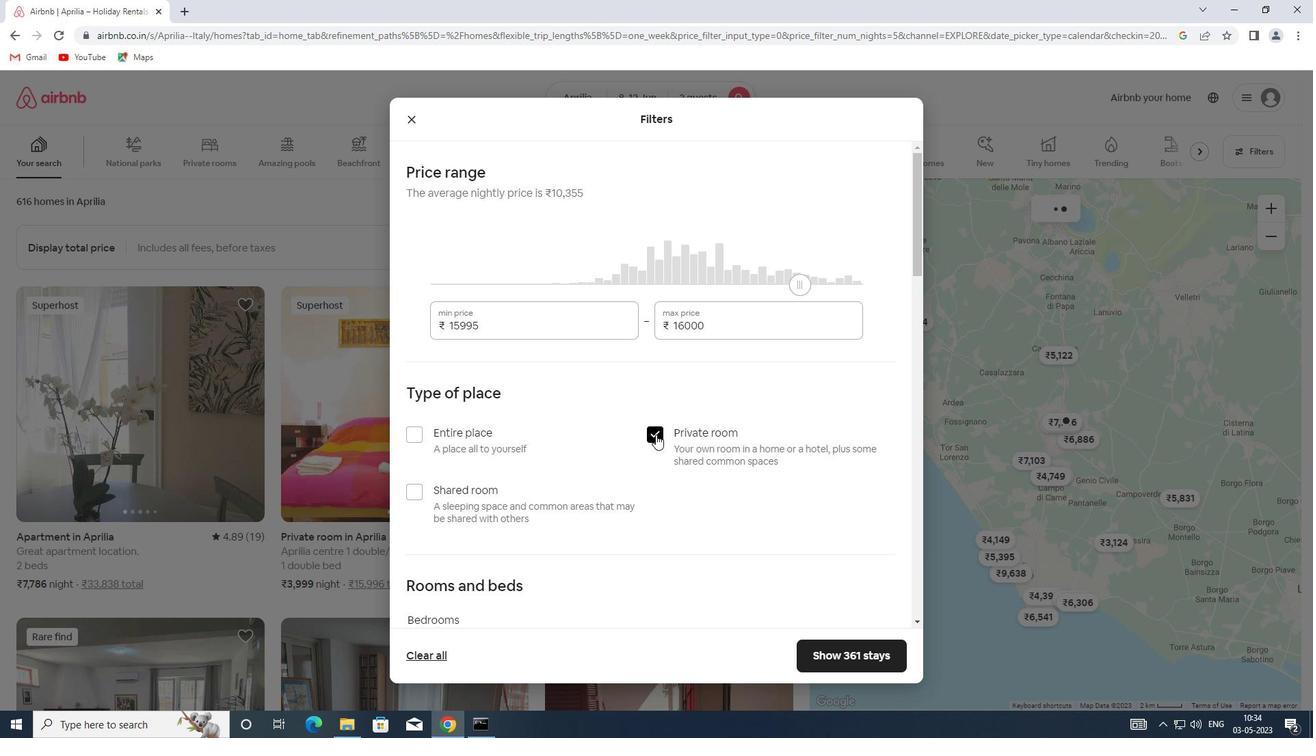 
Action: Mouse moved to (656, 435)
Screenshot: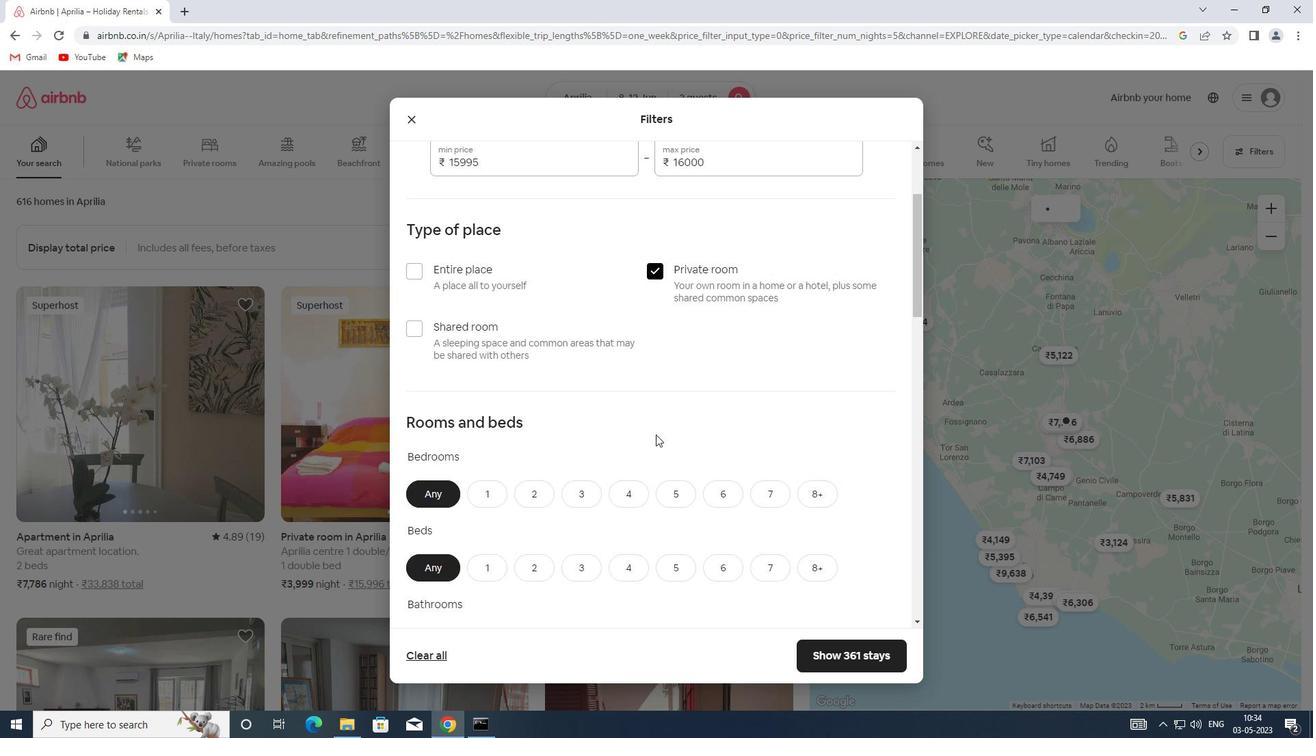 
Action: Mouse scrolled (656, 435) with delta (0, 0)
Screenshot: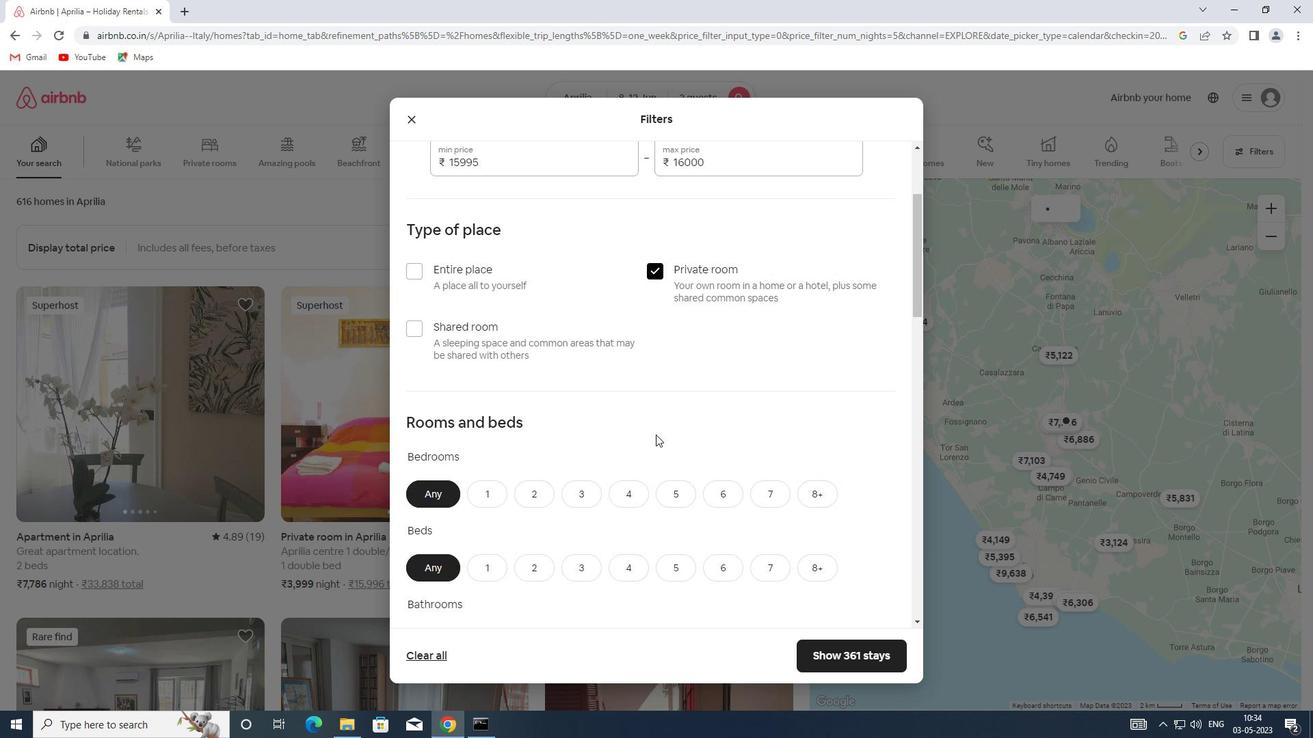 
Action: Mouse scrolled (656, 435) with delta (0, 0)
Screenshot: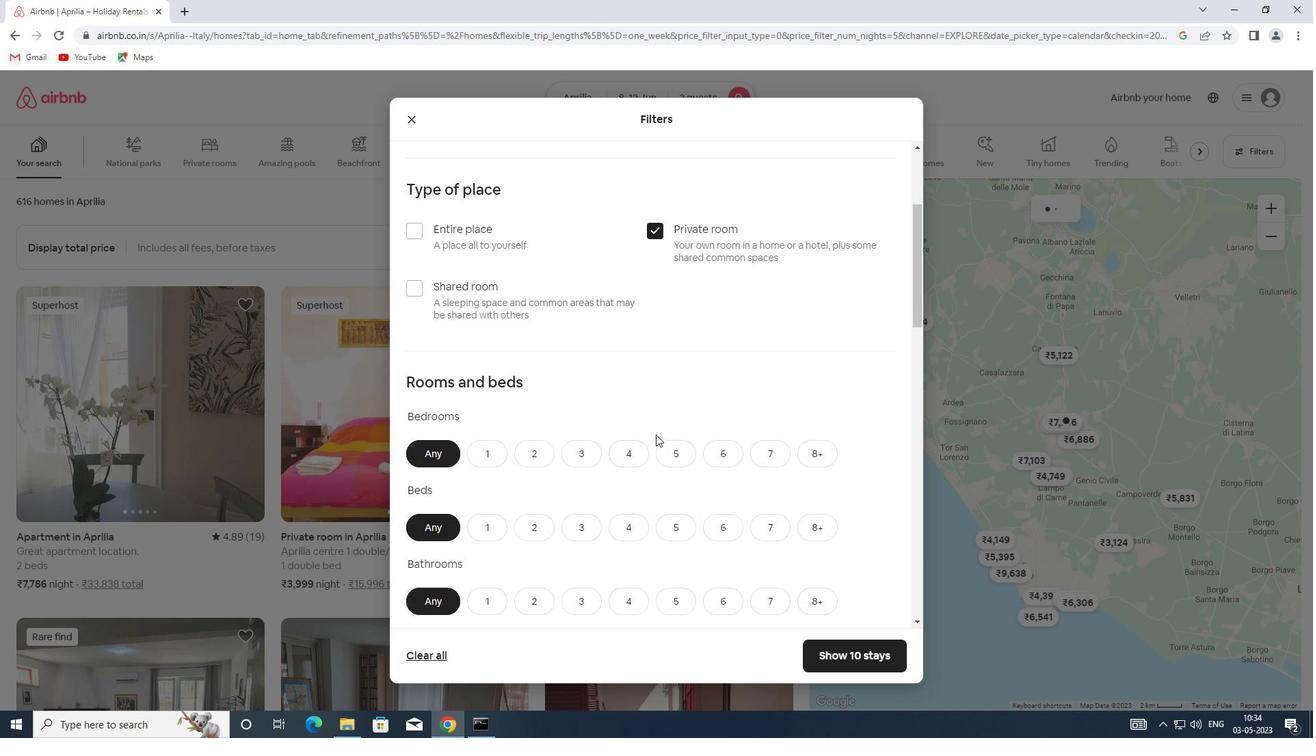 
Action: Mouse moved to (485, 306)
Screenshot: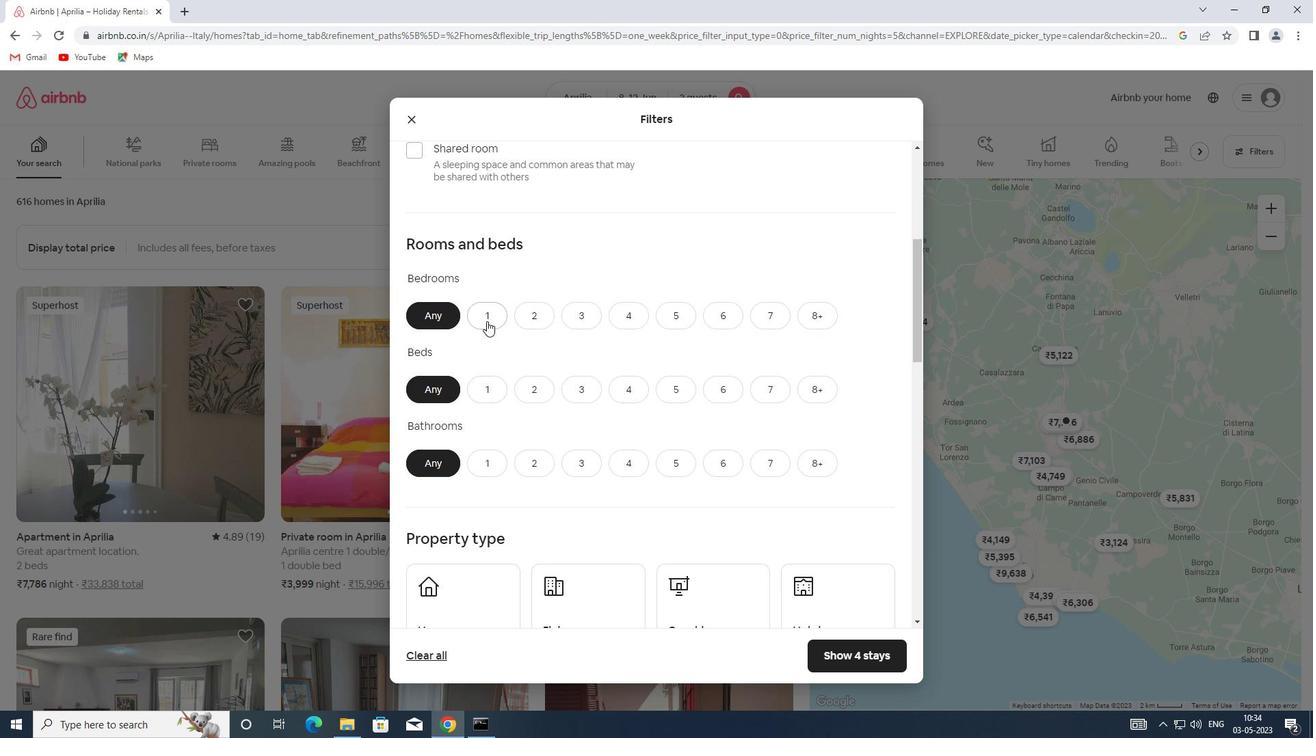 
Action: Mouse pressed left at (485, 306)
Screenshot: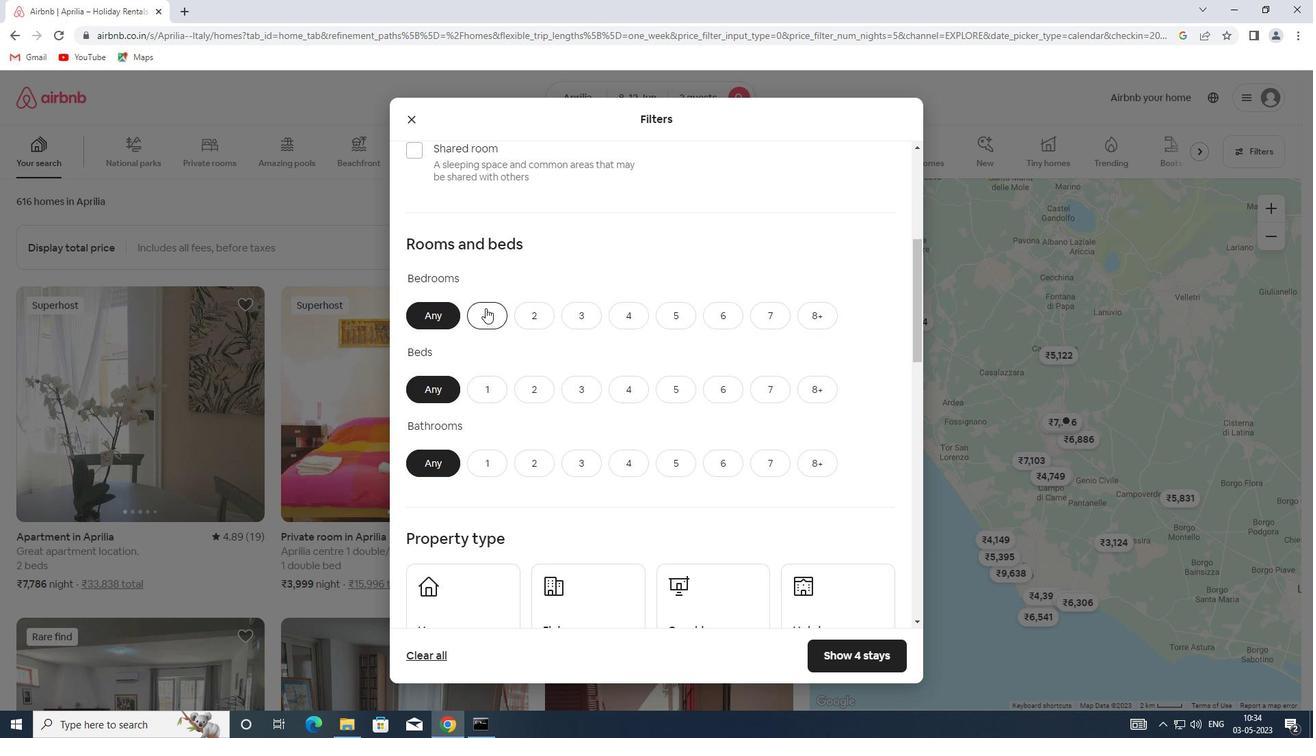 
Action: Mouse moved to (480, 391)
Screenshot: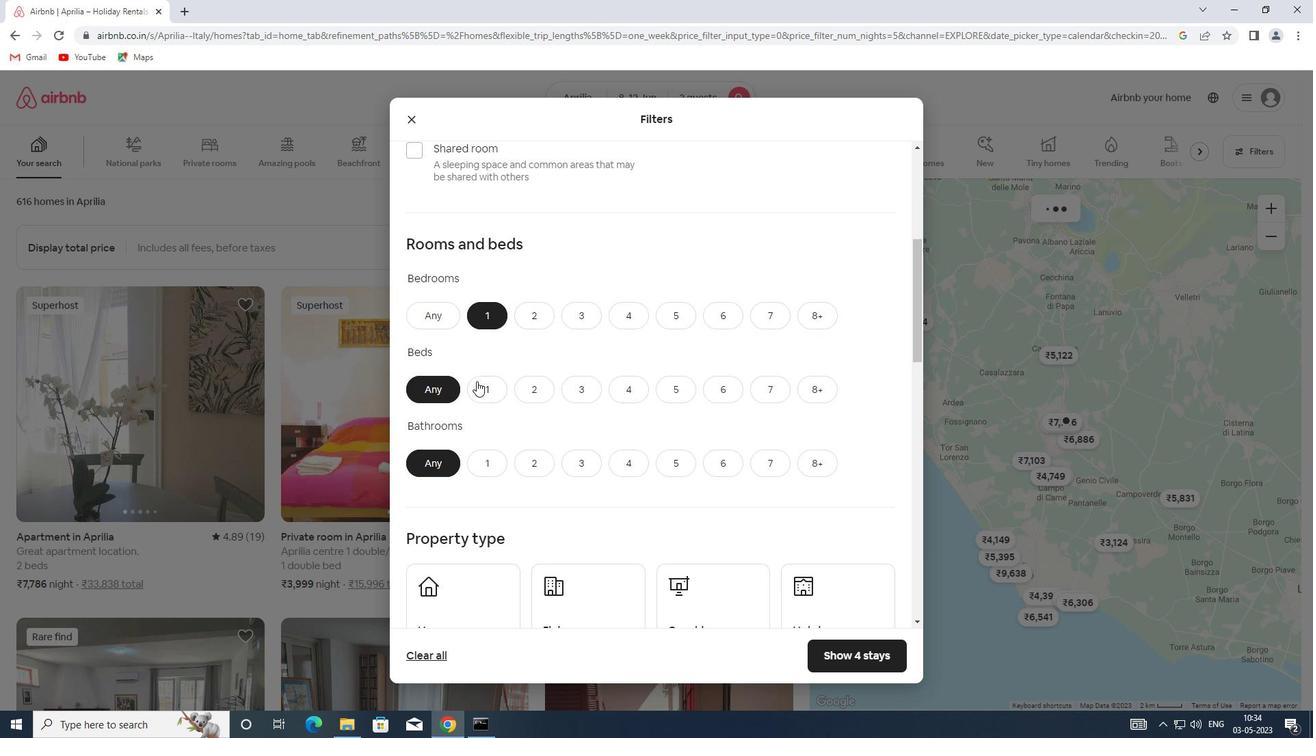 
Action: Mouse pressed left at (480, 391)
Screenshot: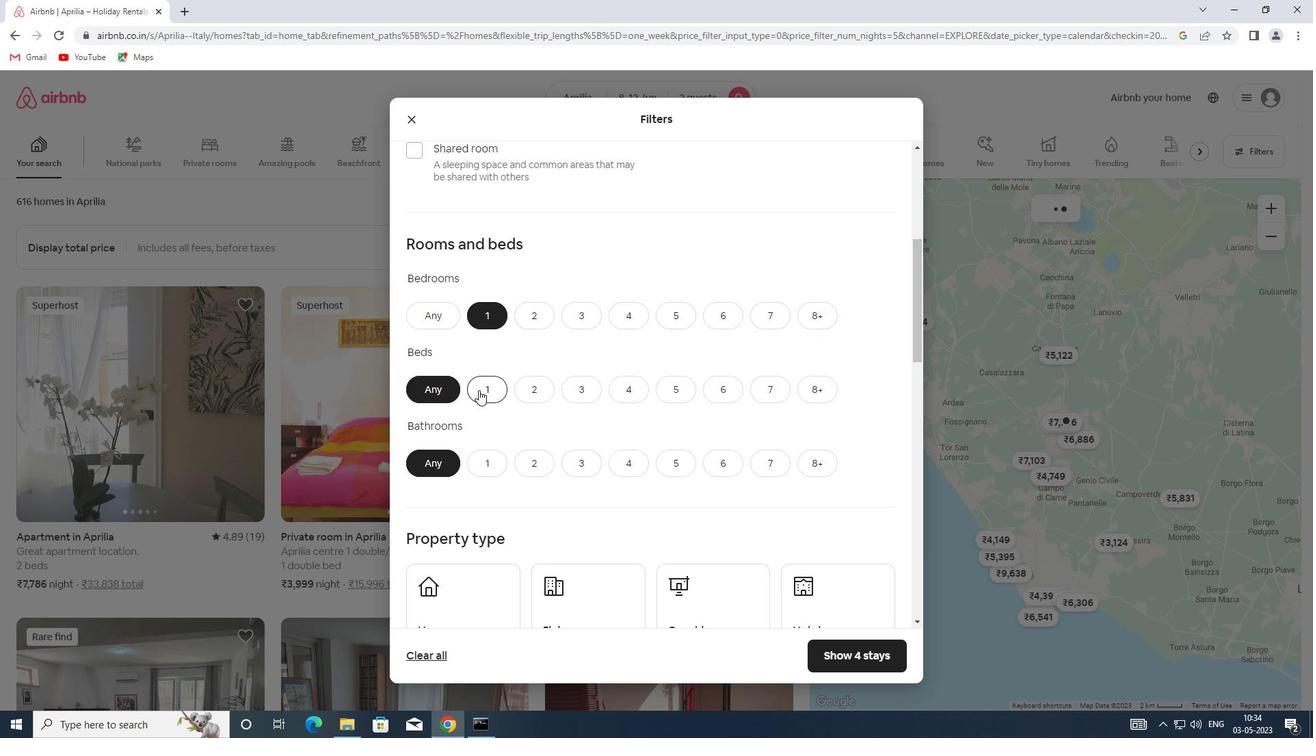 
Action: Mouse moved to (480, 463)
Screenshot: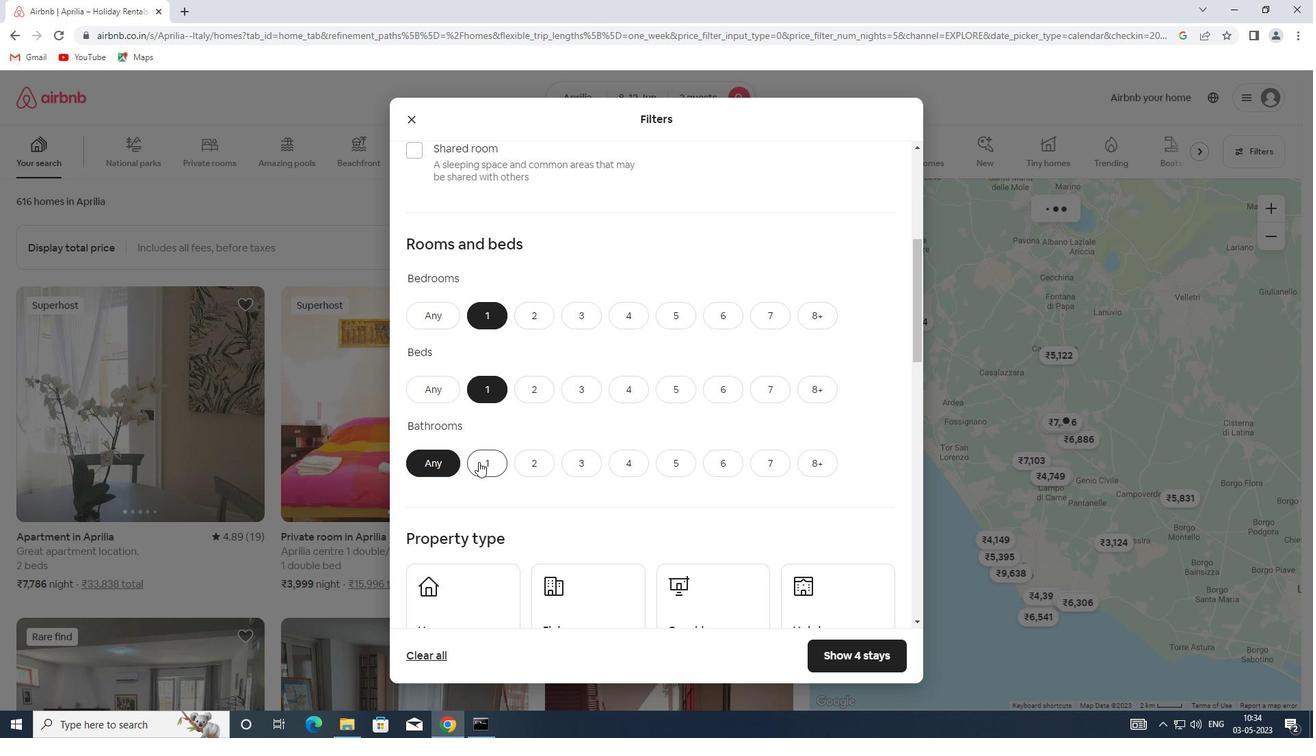 
Action: Mouse pressed left at (480, 463)
Screenshot: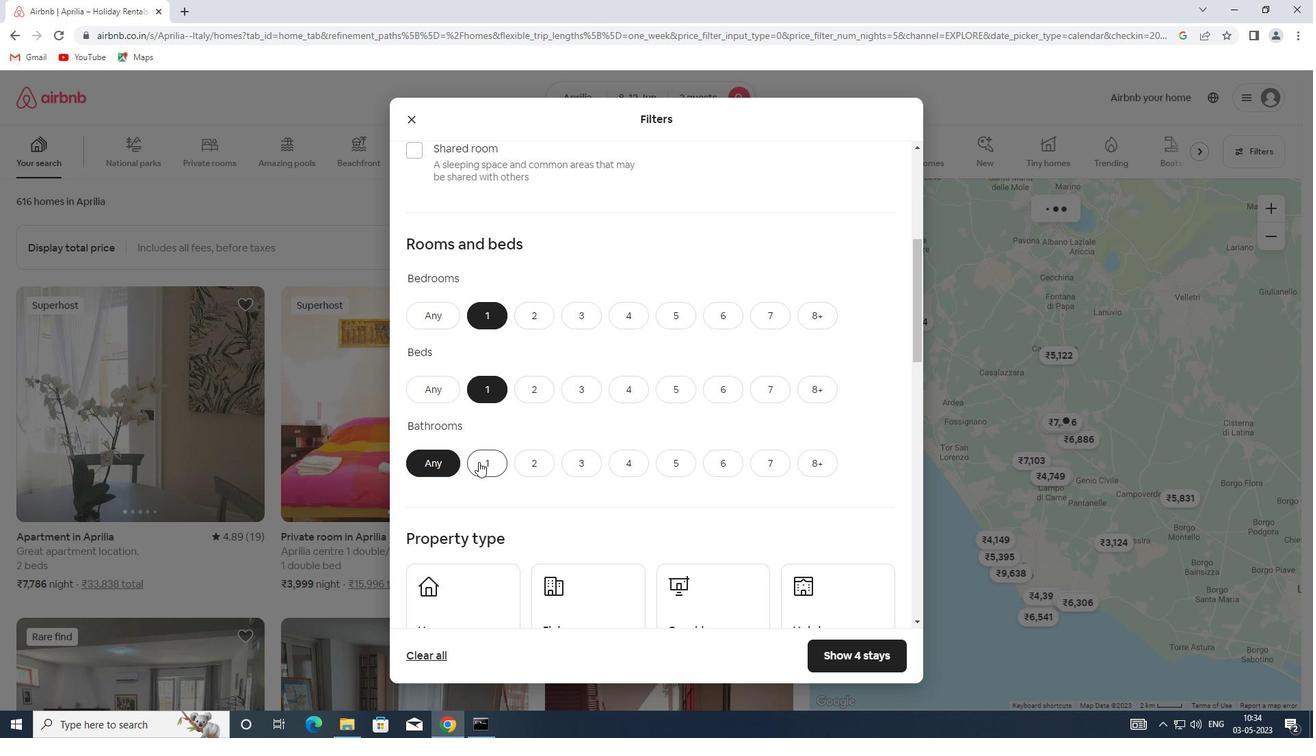 
Action: Mouse moved to (481, 456)
Screenshot: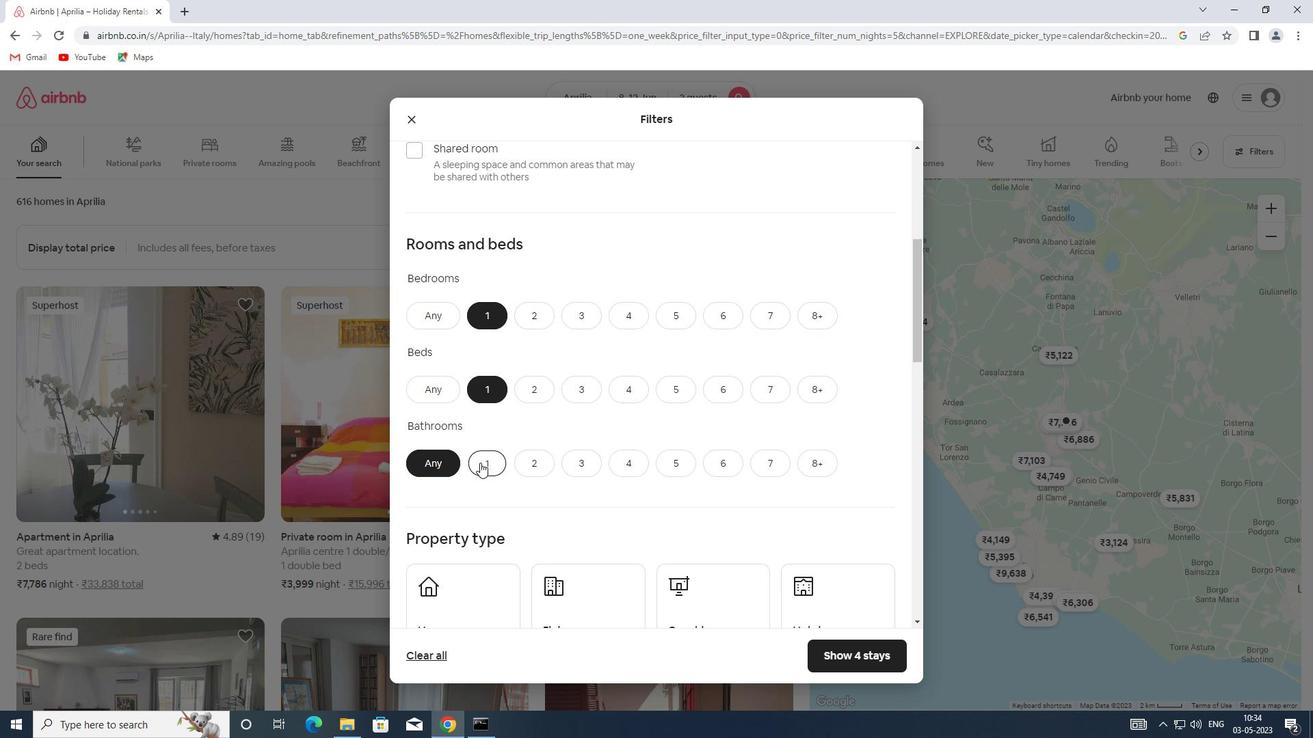 
Action: Mouse scrolled (481, 455) with delta (0, 0)
Screenshot: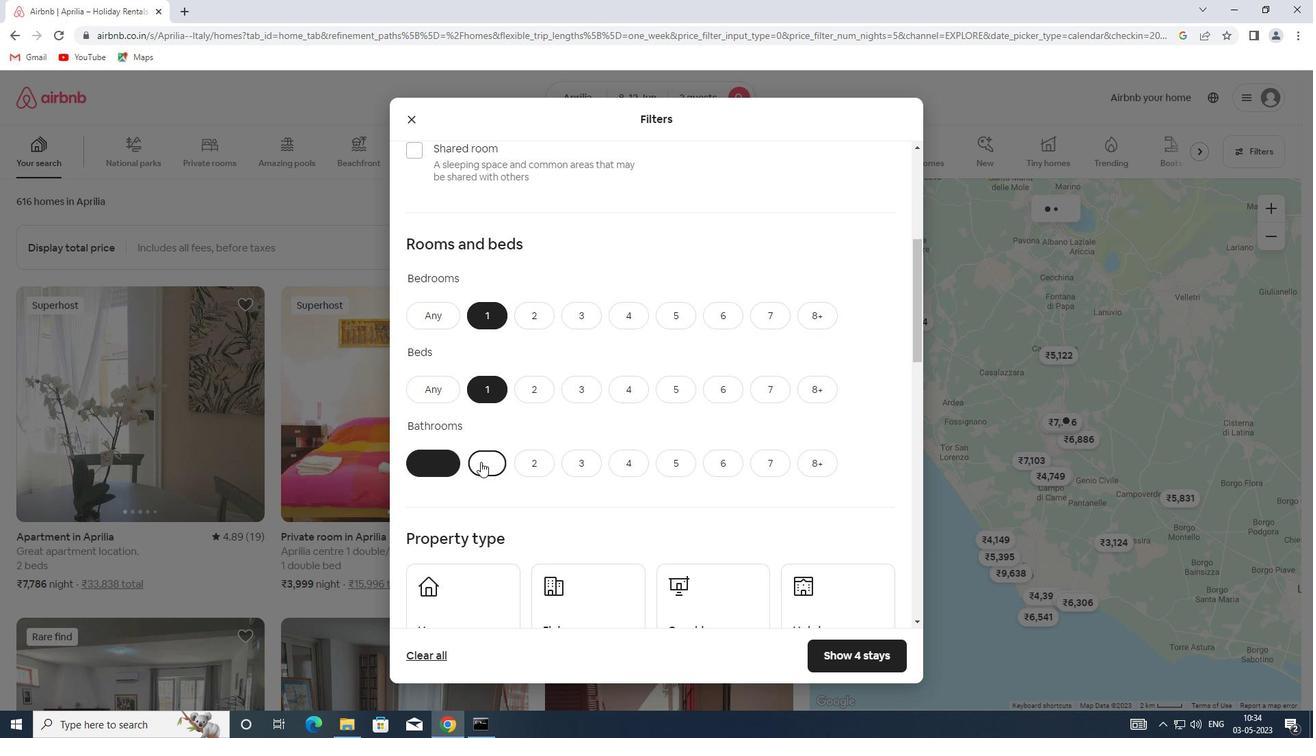 
Action: Mouse scrolled (481, 455) with delta (0, 0)
Screenshot: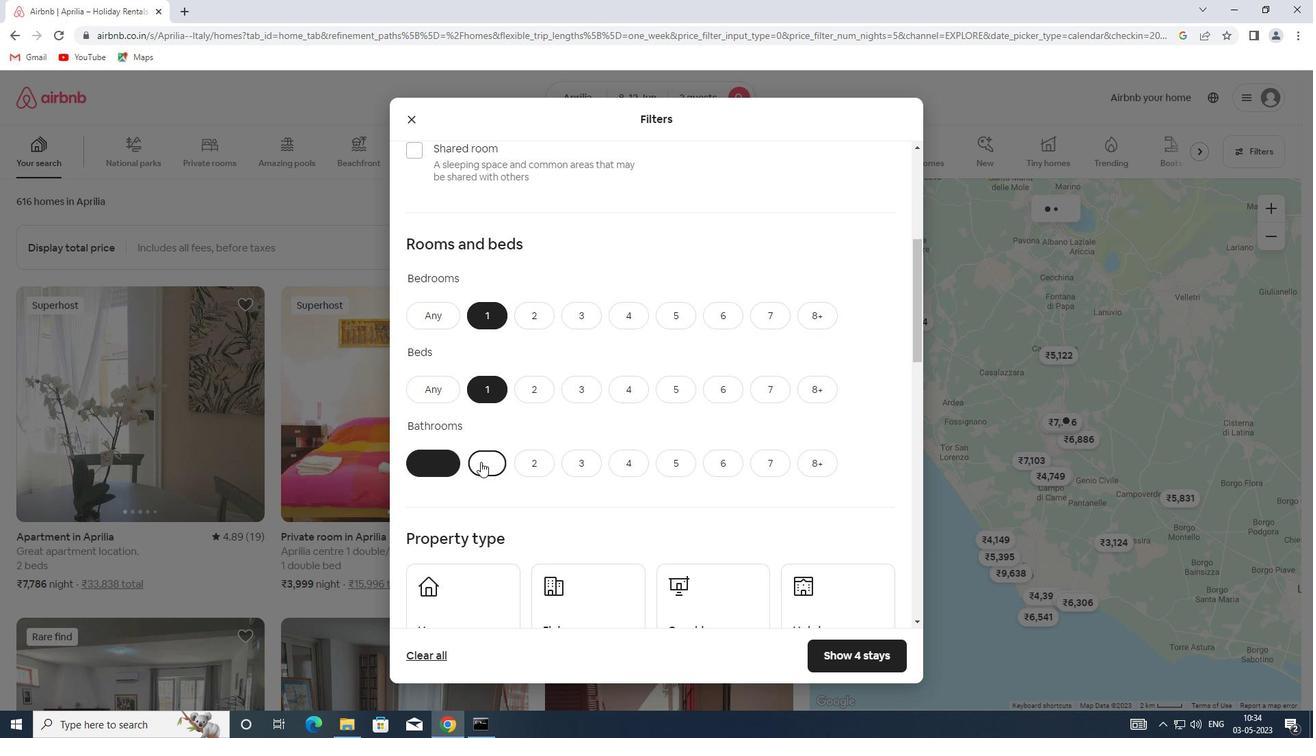 
Action: Mouse scrolled (481, 455) with delta (0, 0)
Screenshot: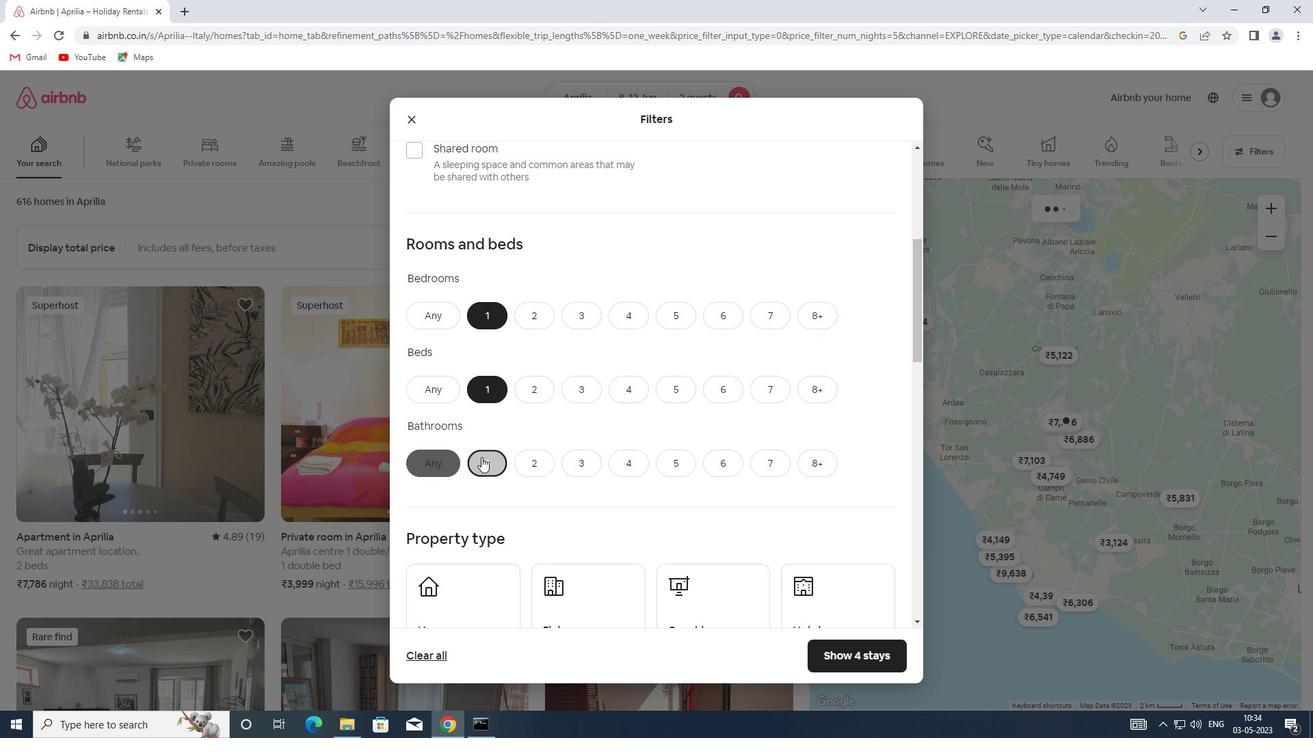 
Action: Mouse moved to (470, 396)
Screenshot: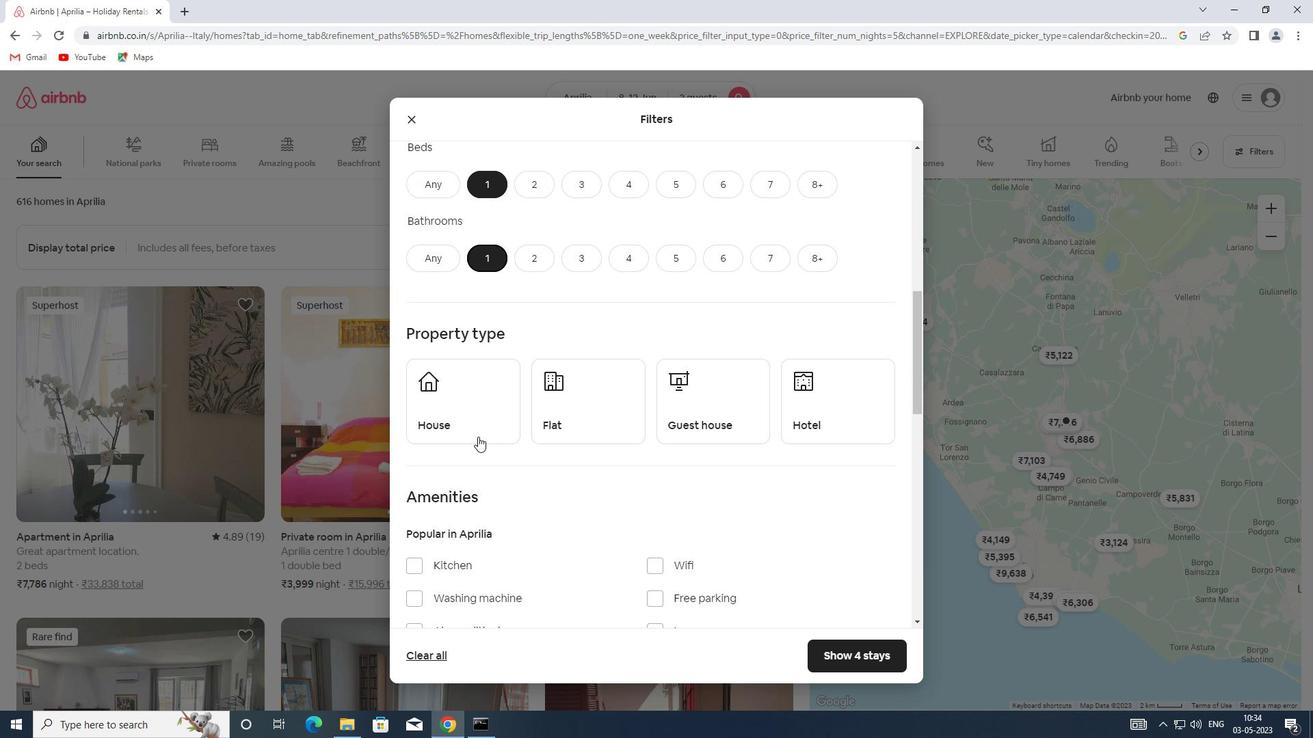 
Action: Mouse pressed left at (470, 396)
Screenshot: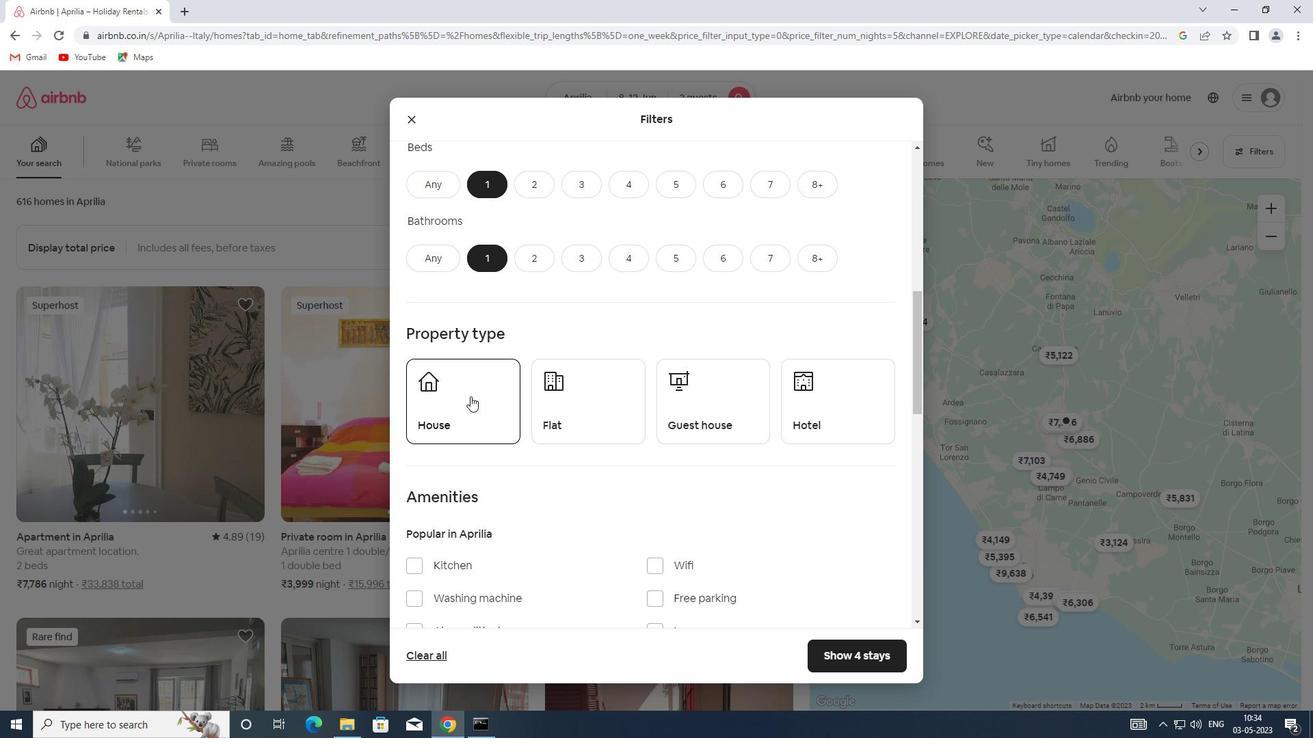 
Action: Mouse moved to (539, 410)
Screenshot: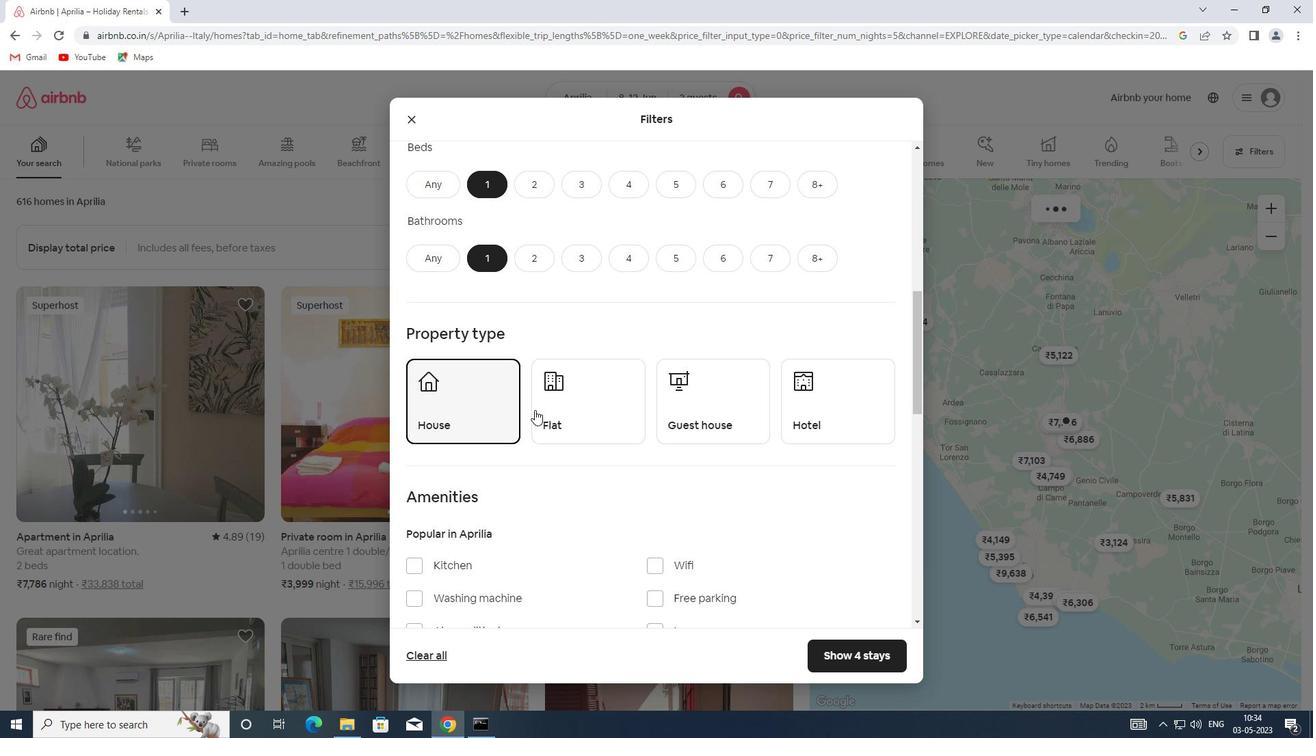 
Action: Mouse pressed left at (539, 410)
Screenshot: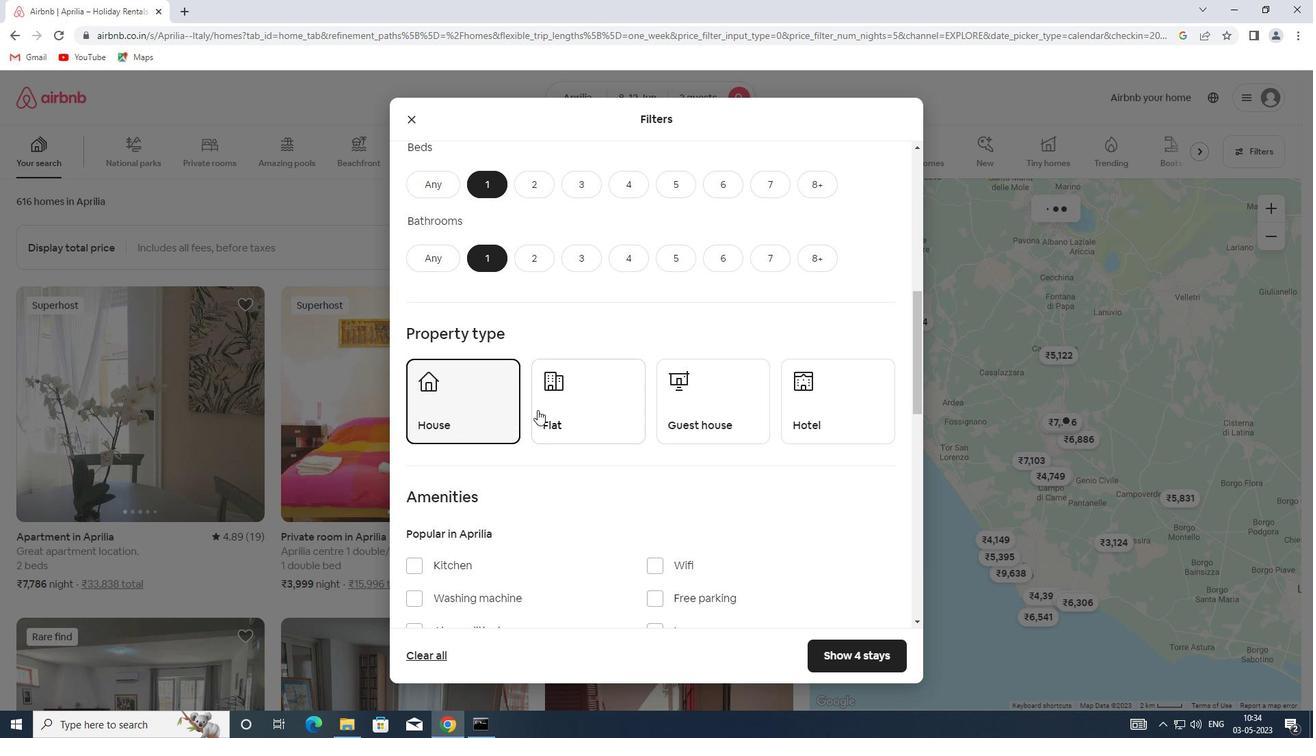 
Action: Mouse moved to (693, 410)
Screenshot: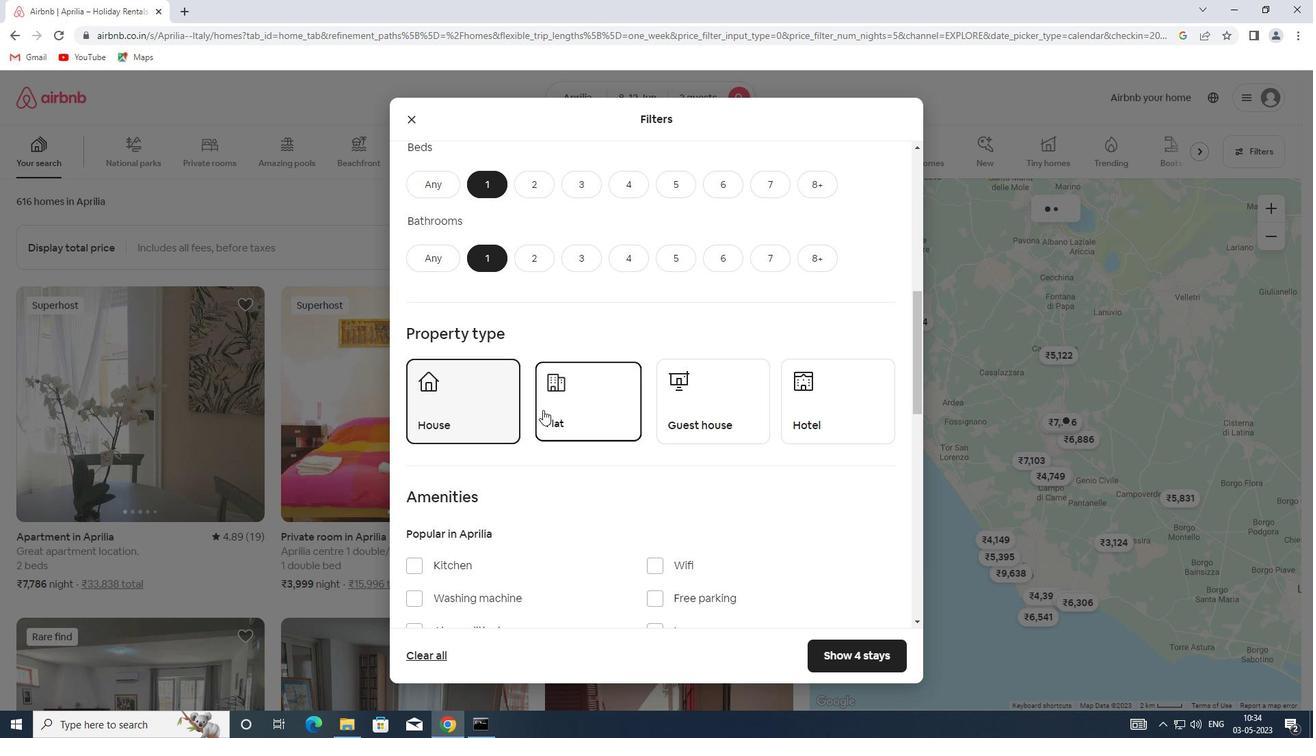 
Action: Mouse pressed left at (693, 410)
Screenshot: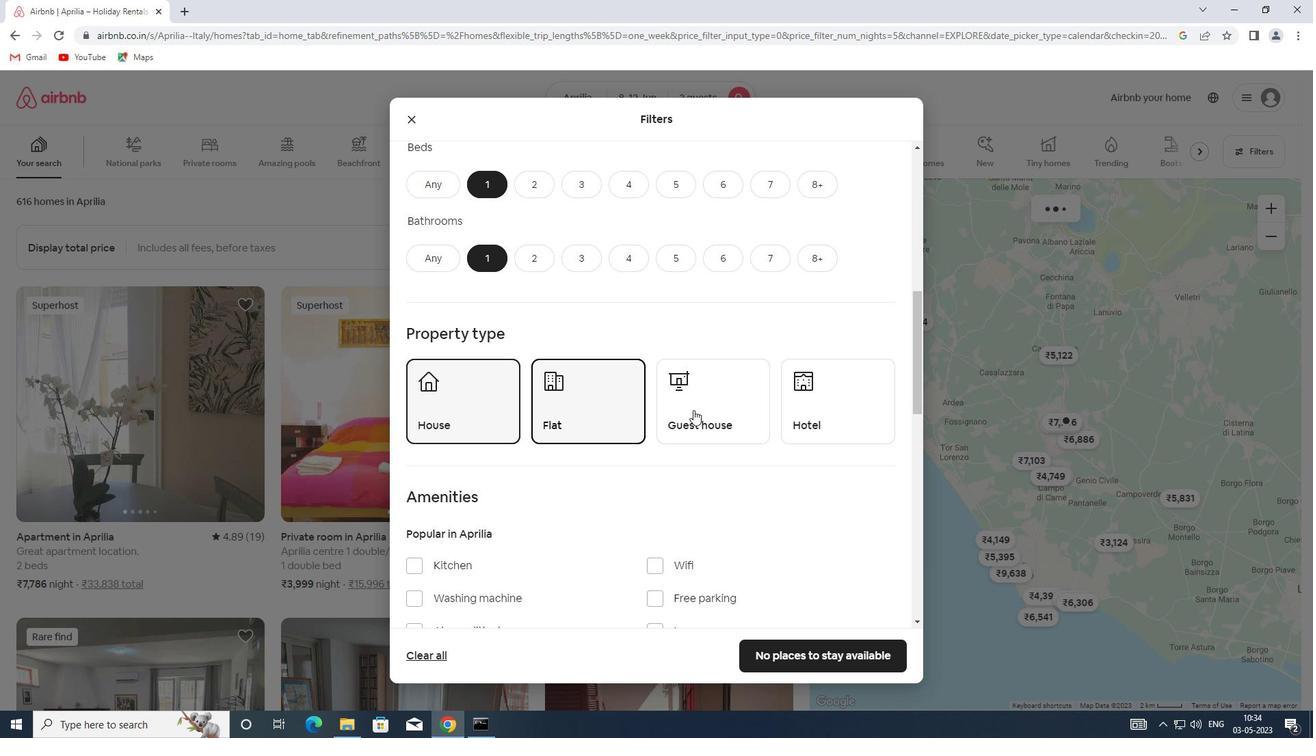 
Action: Mouse moved to (814, 409)
Screenshot: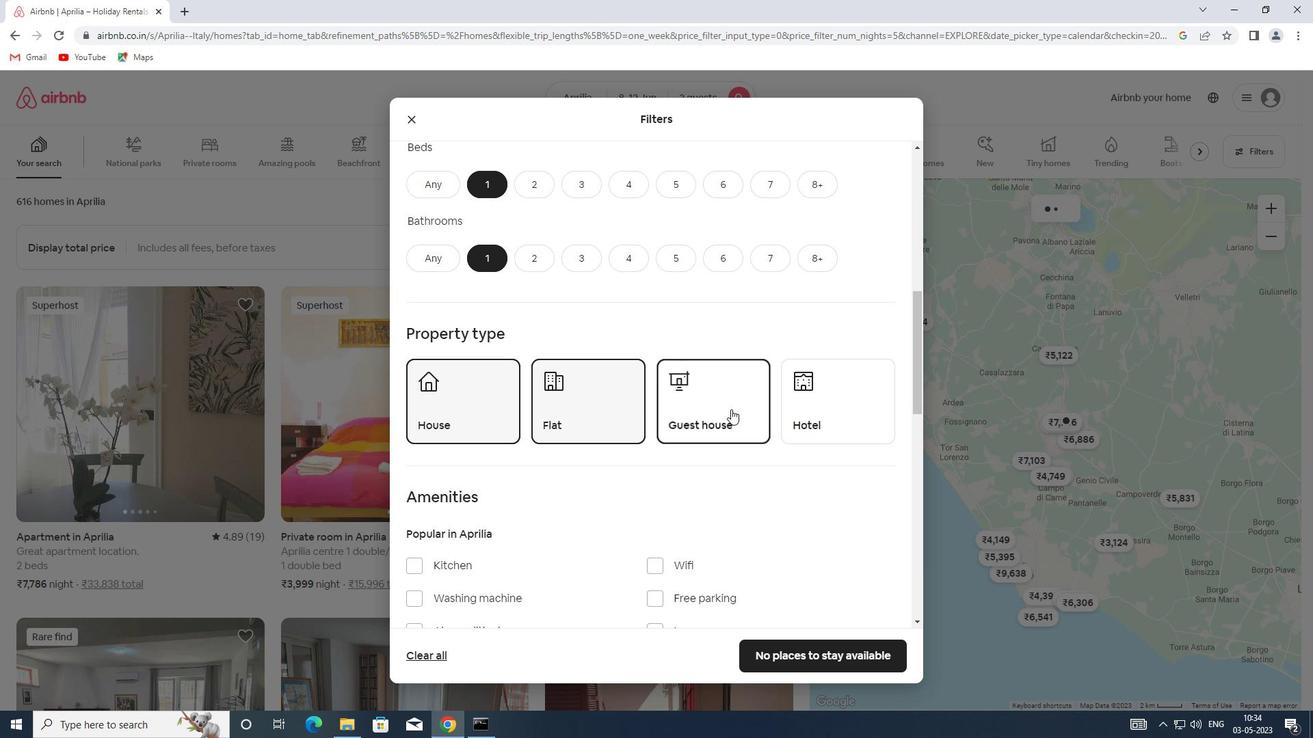 
Action: Mouse pressed left at (814, 409)
Screenshot: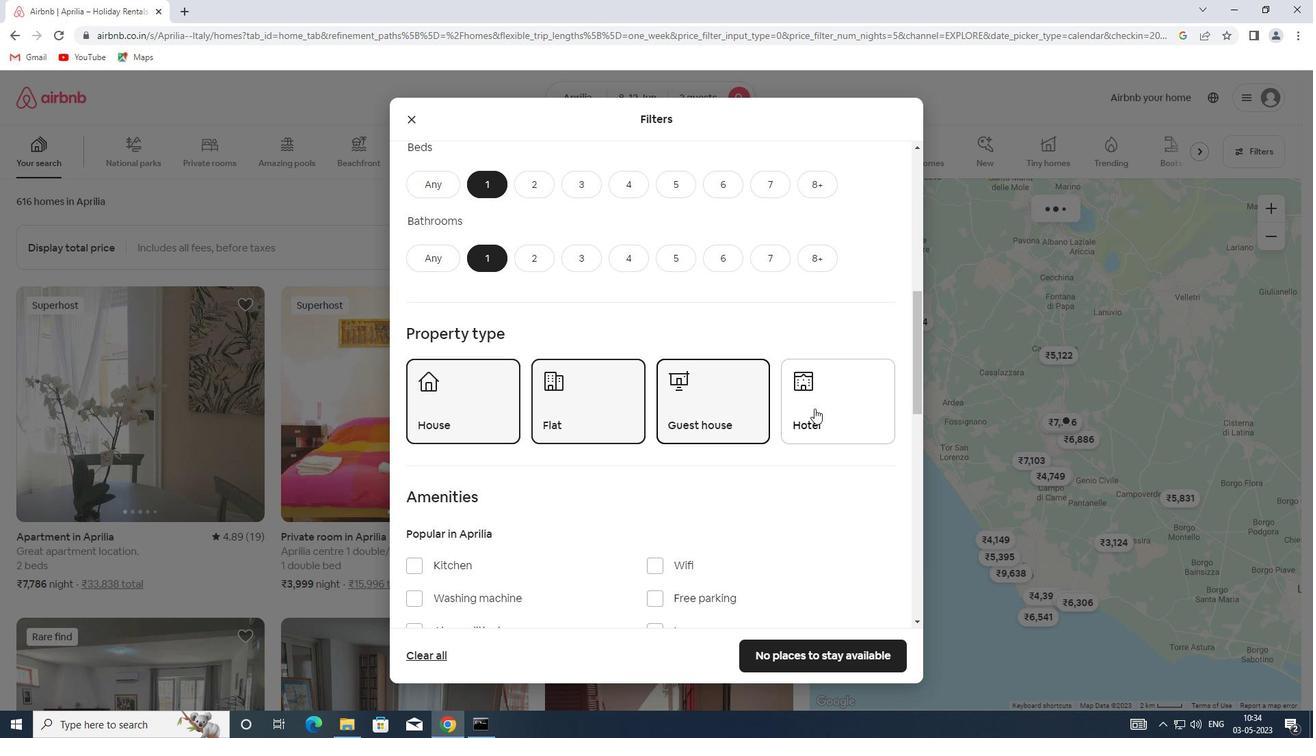 
Action: Mouse moved to (738, 400)
Screenshot: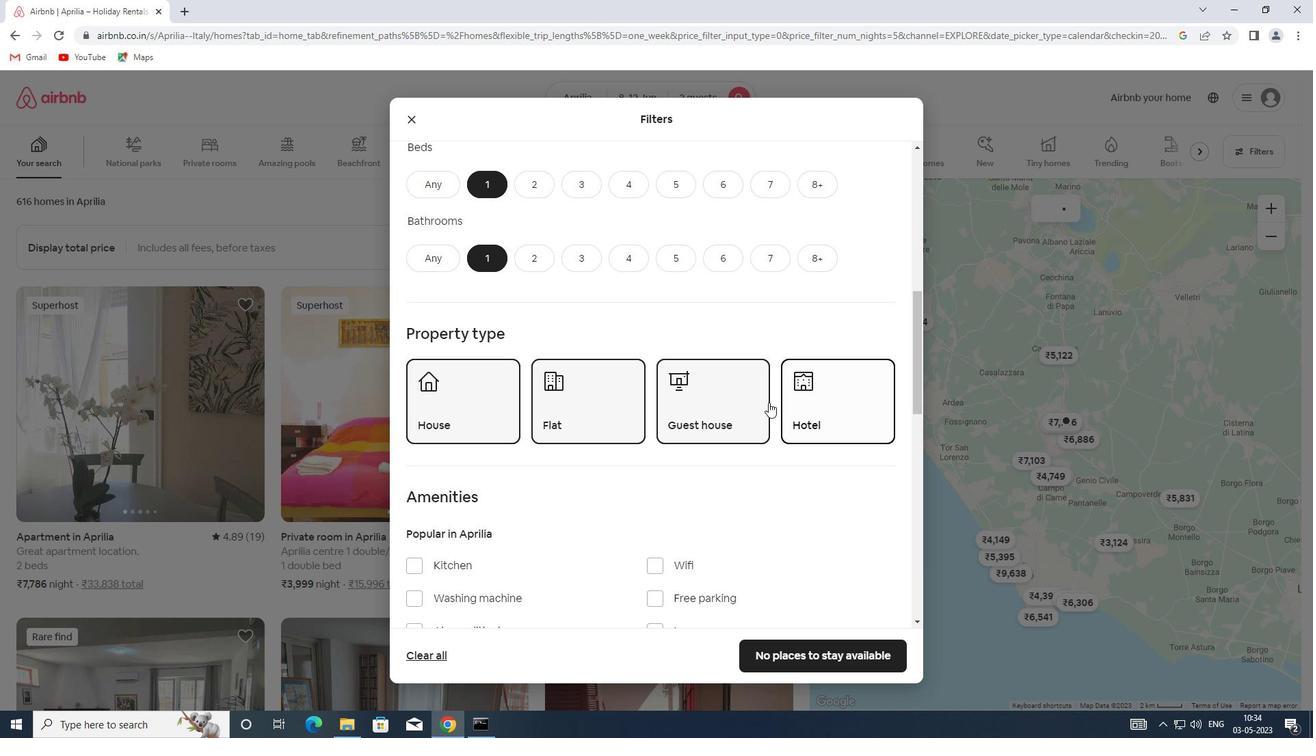 
Action: Mouse scrolled (738, 400) with delta (0, 0)
Screenshot: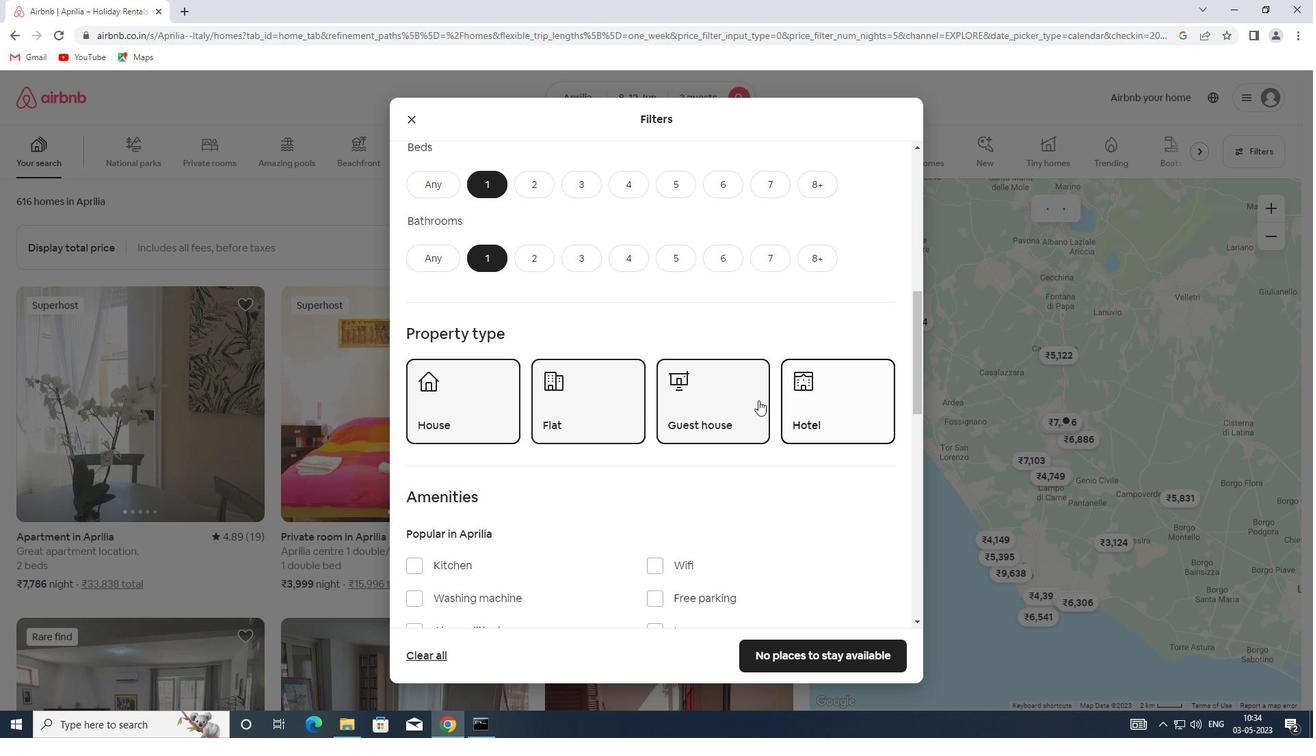 
Action: Mouse scrolled (738, 400) with delta (0, 0)
Screenshot: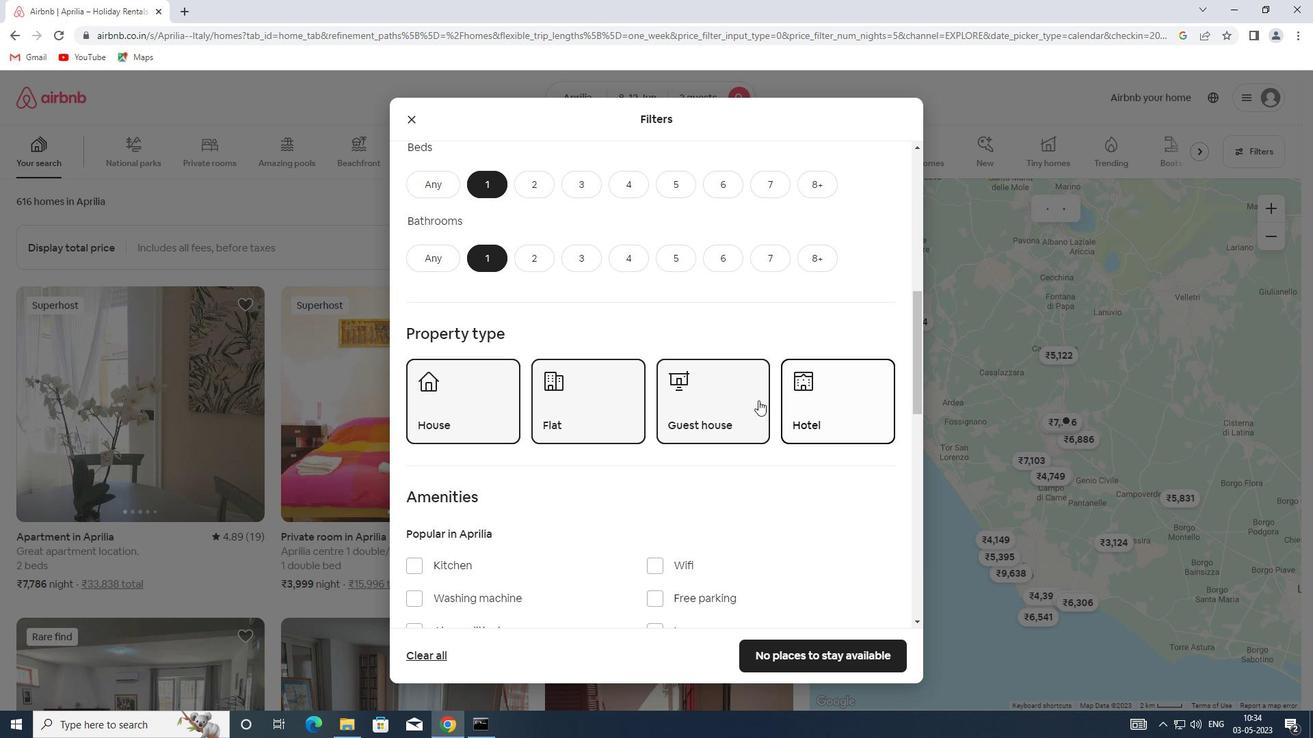 
Action: Mouse scrolled (738, 400) with delta (0, 0)
Screenshot: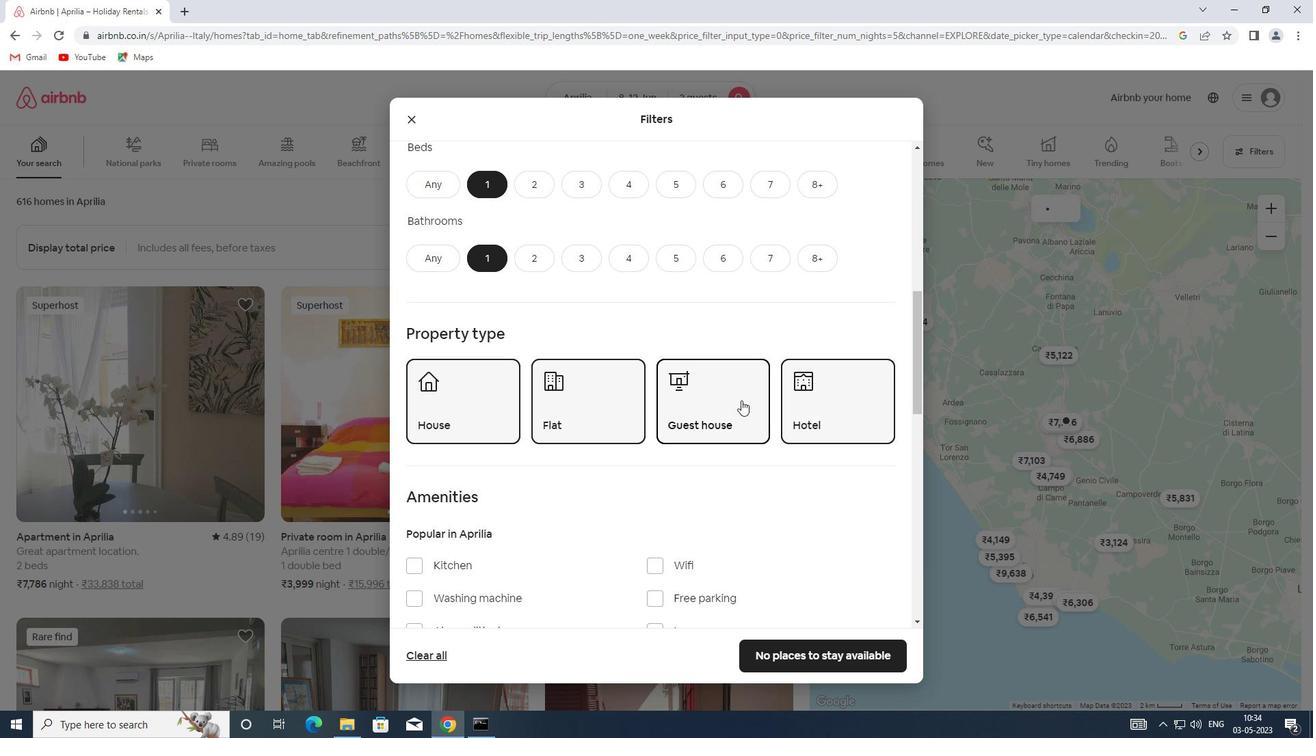 
Action: Mouse moved to (475, 399)
Screenshot: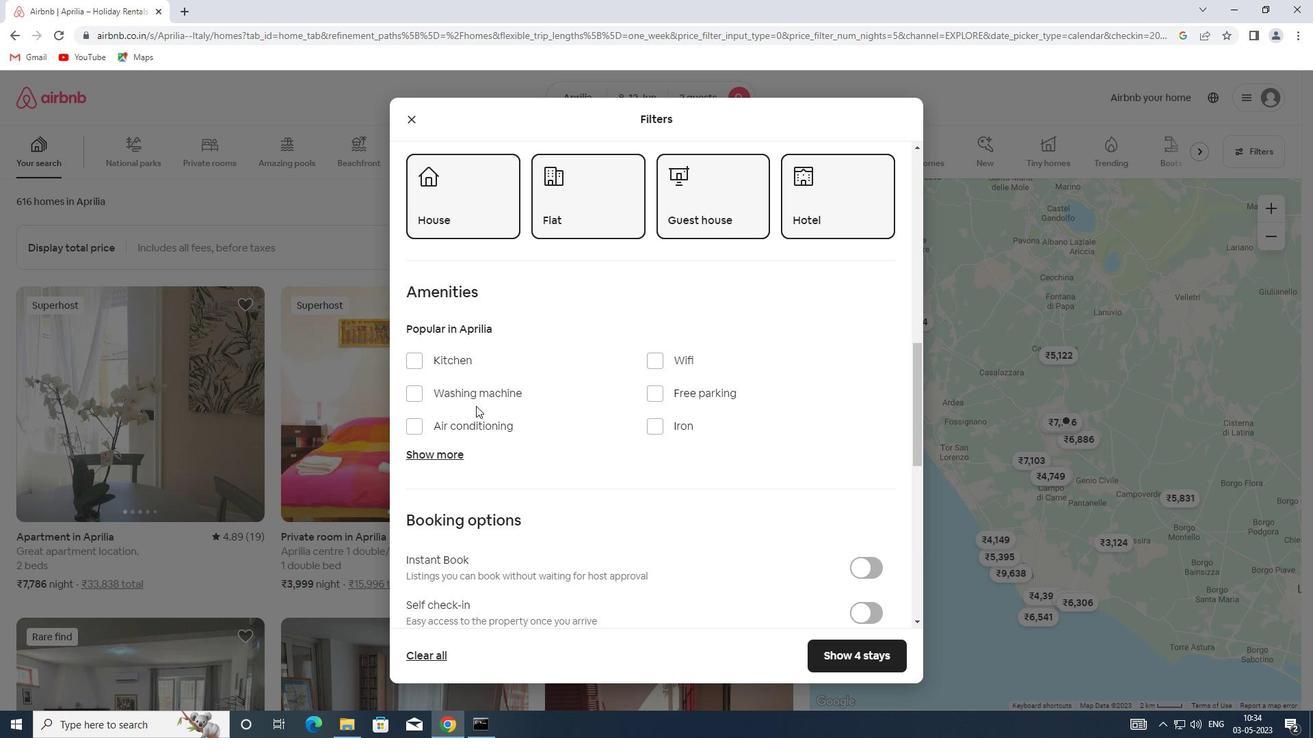 
Action: Mouse pressed left at (475, 399)
Screenshot: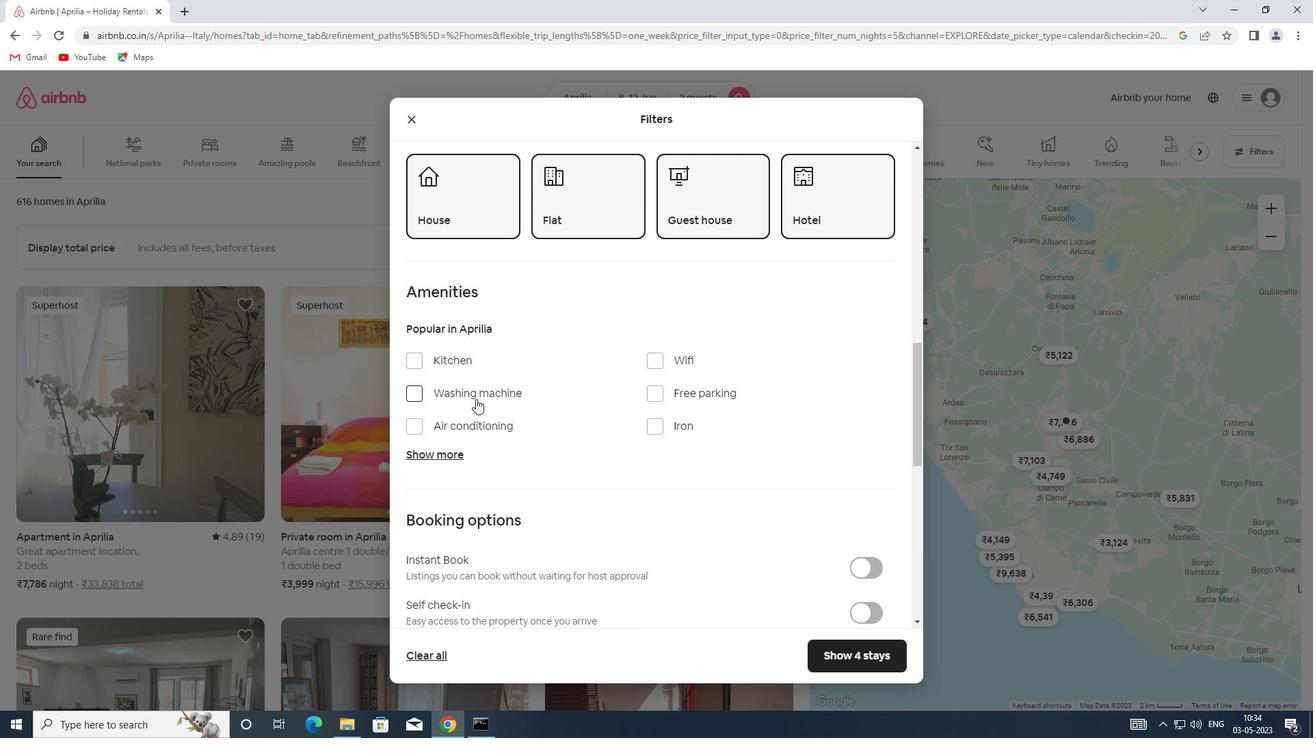 
Action: Mouse moved to (507, 430)
Screenshot: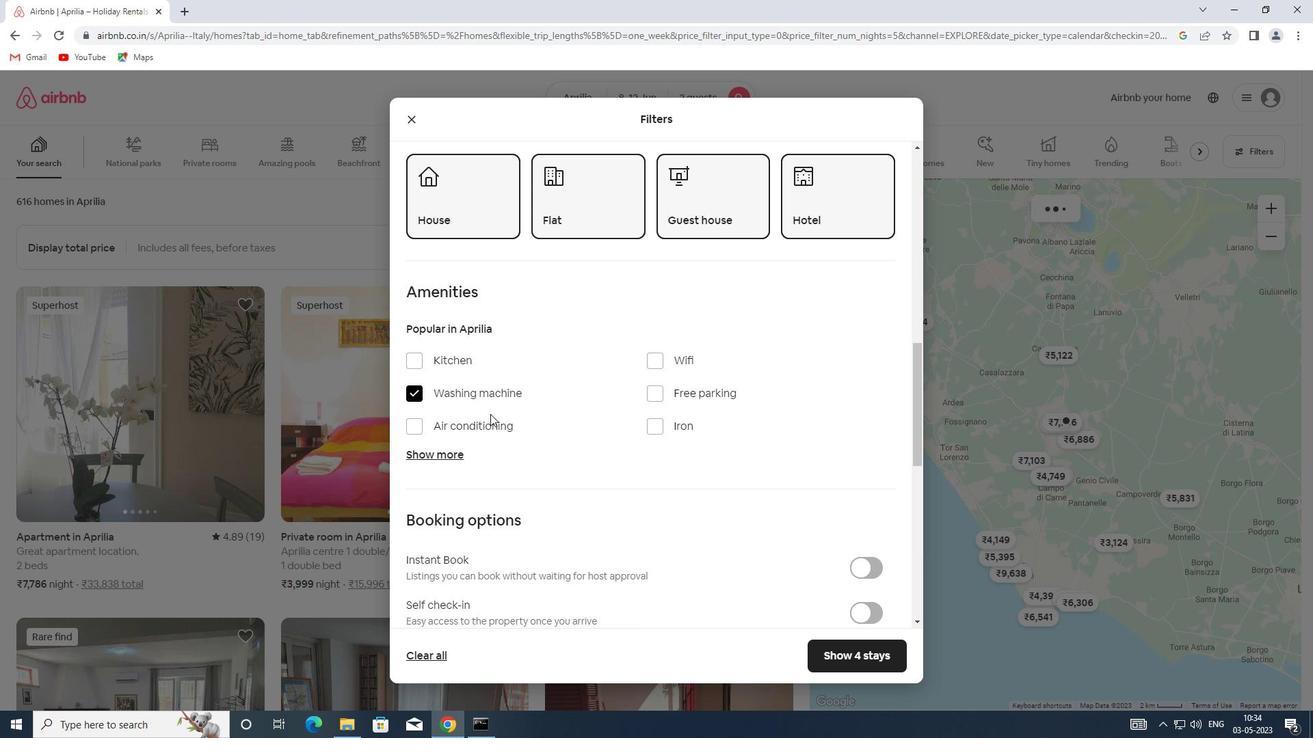 
Action: Mouse scrolled (507, 430) with delta (0, 0)
Screenshot: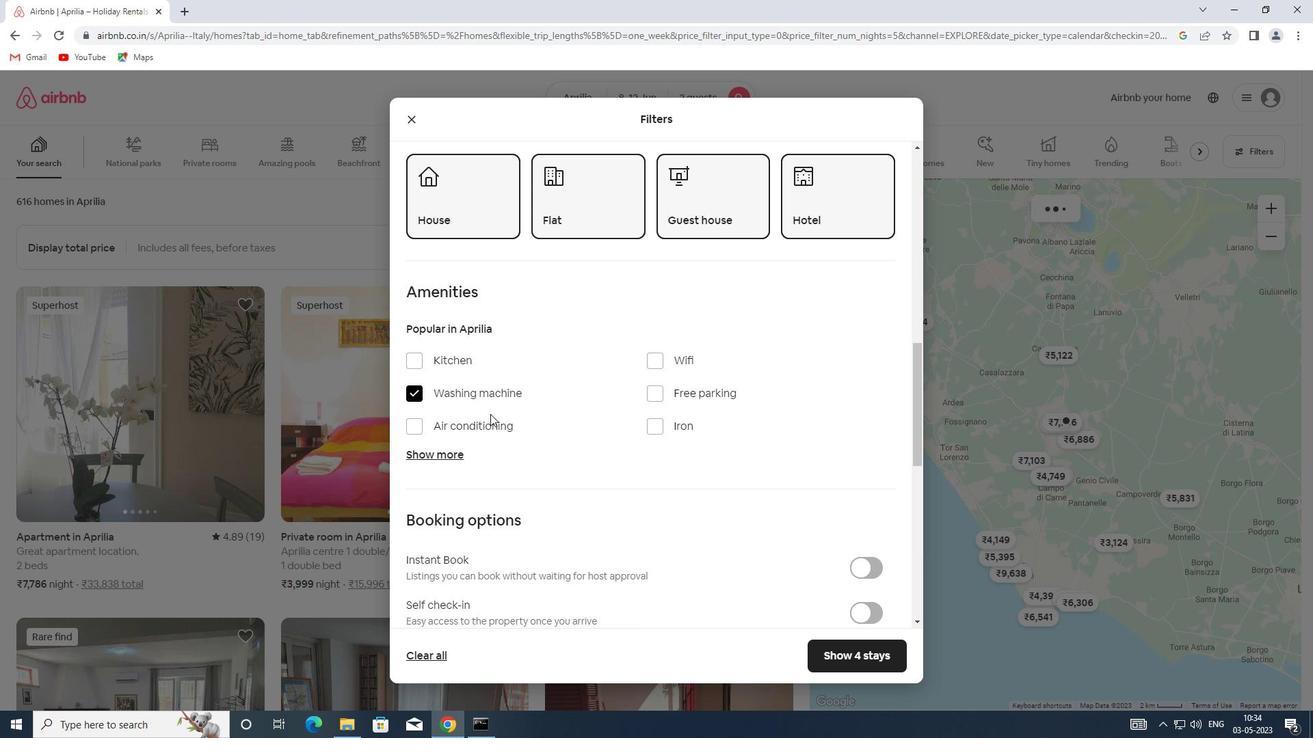 
Action: Mouse moved to (508, 432)
Screenshot: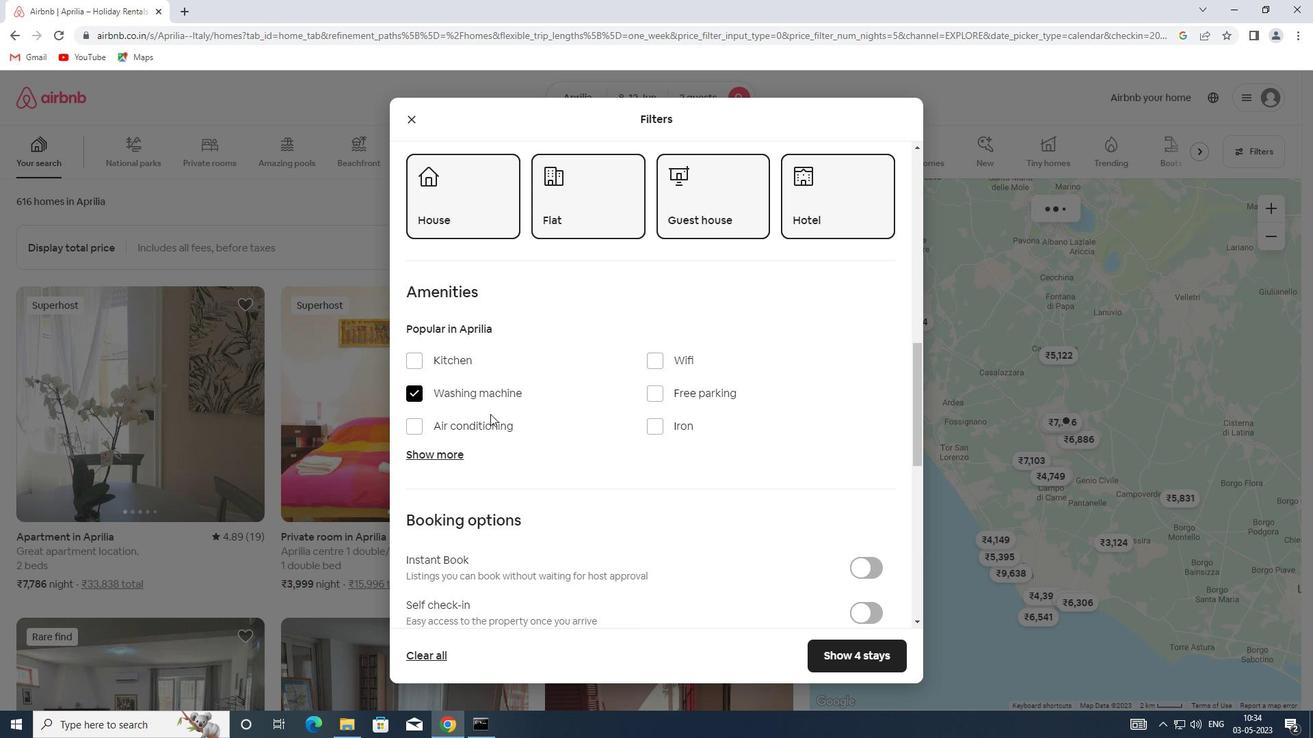 
Action: Mouse scrolled (508, 431) with delta (0, 0)
Screenshot: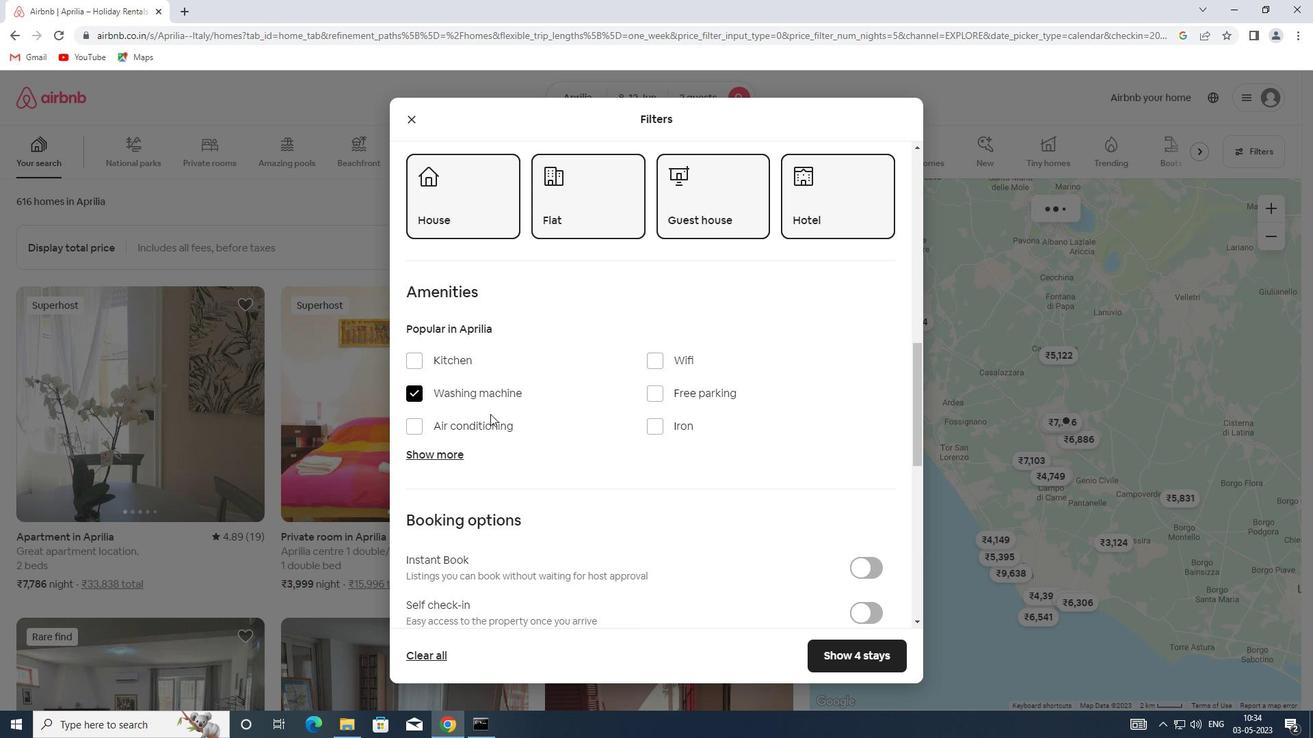 
Action: Mouse scrolled (508, 431) with delta (0, 0)
Screenshot: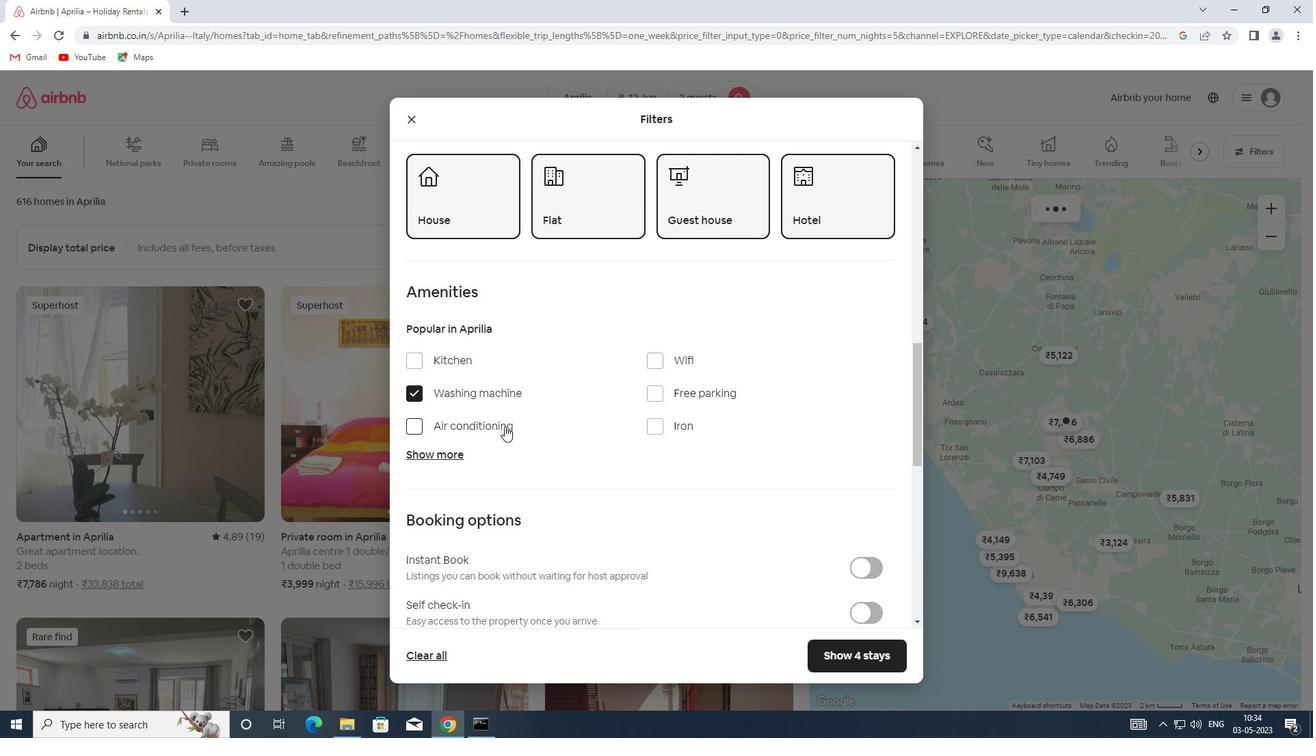 
Action: Mouse moved to (509, 433)
Screenshot: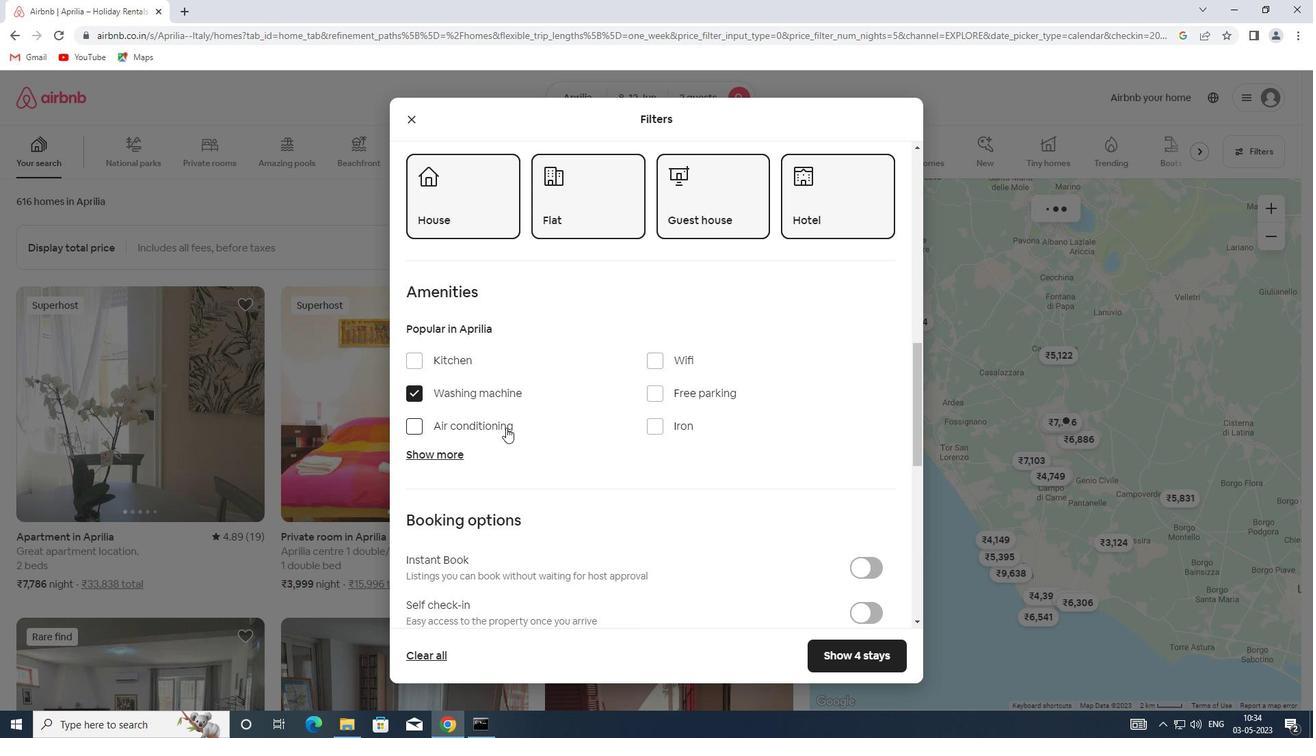 
Action: Mouse scrolled (509, 433) with delta (0, 0)
Screenshot: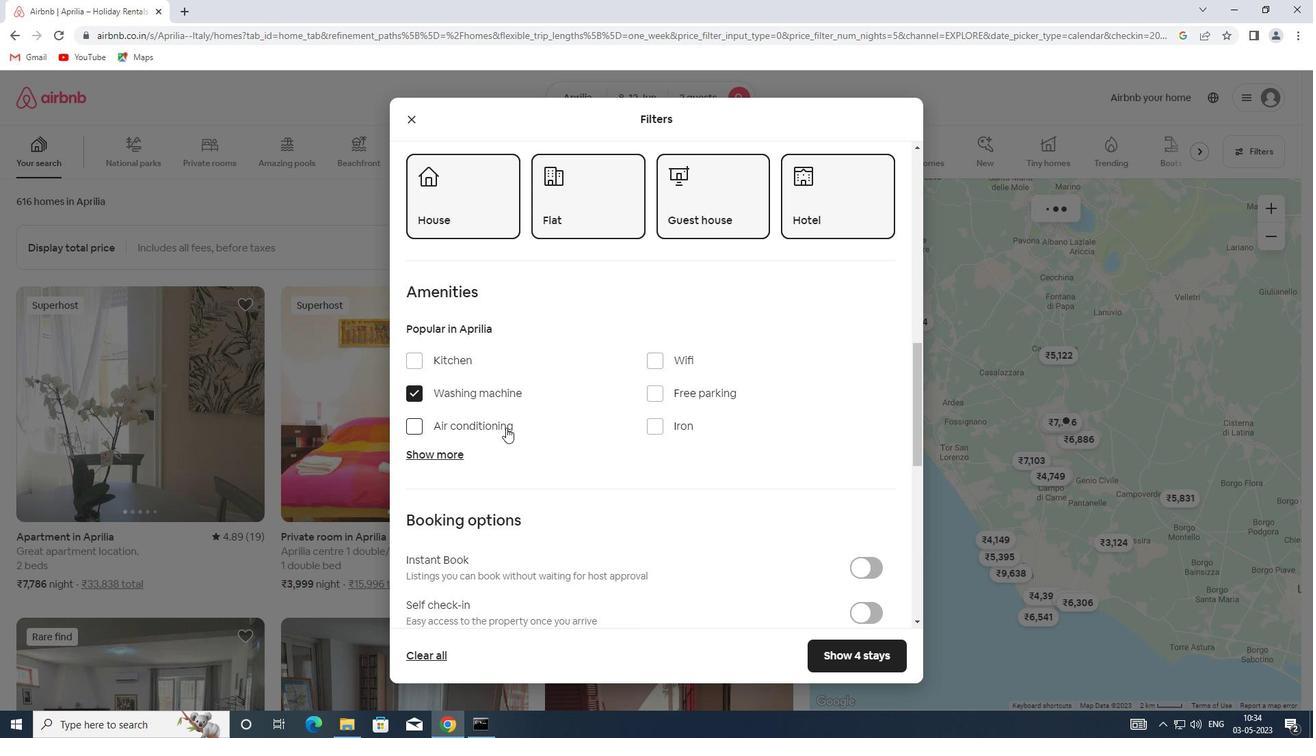 
Action: Mouse moved to (874, 340)
Screenshot: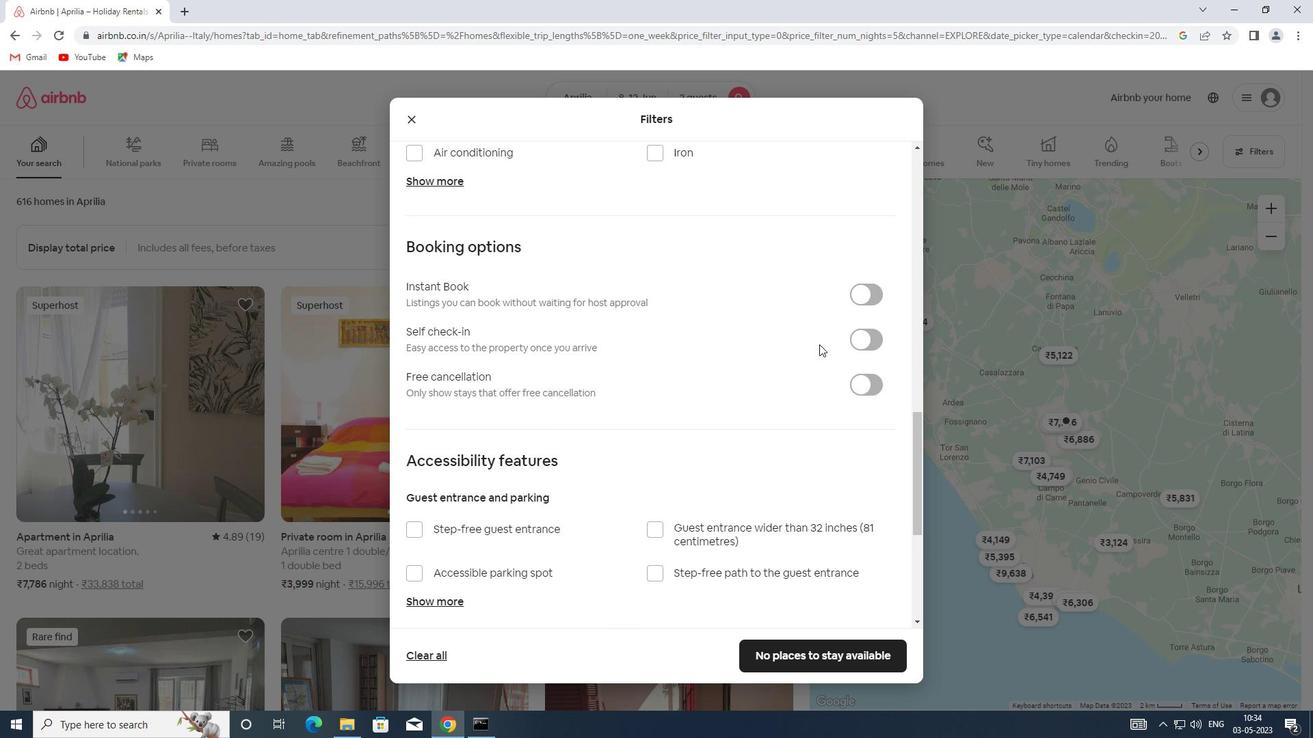 
Action: Mouse pressed left at (874, 340)
Screenshot: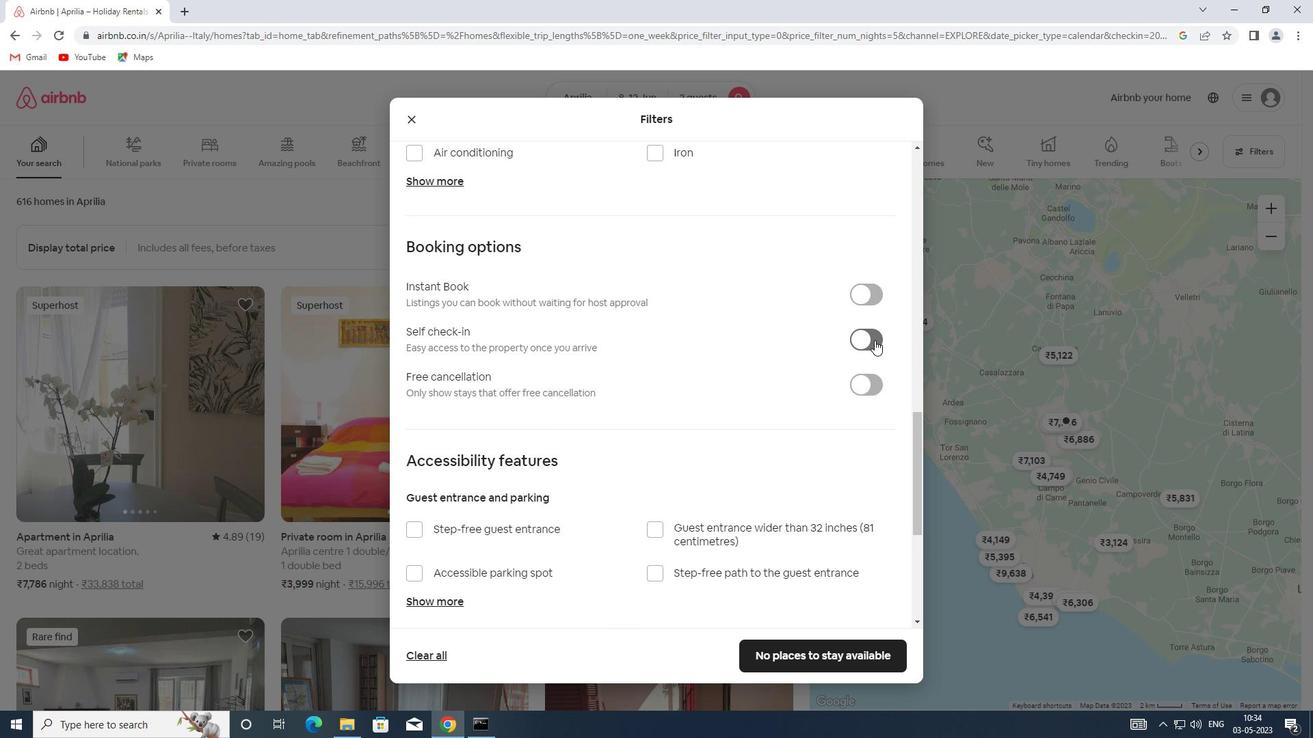 
Action: Mouse moved to (652, 396)
Screenshot: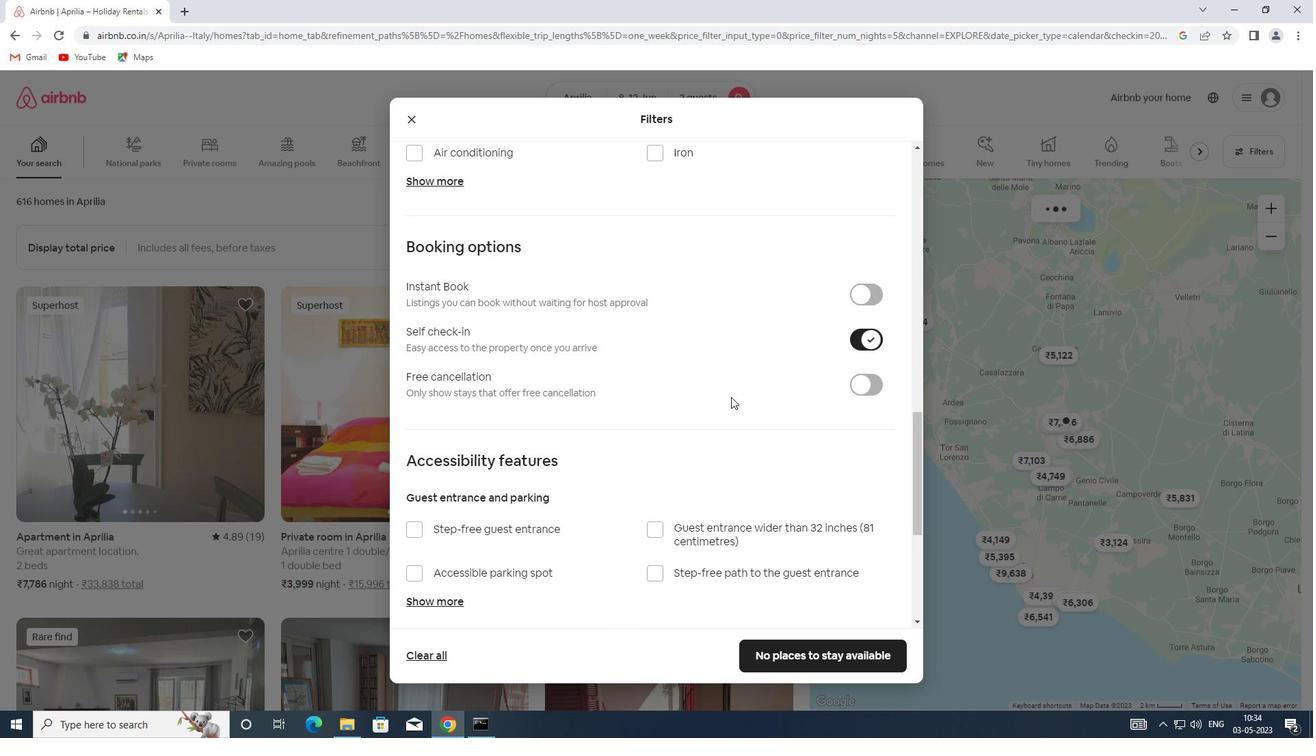 
Action: Mouse scrolled (652, 396) with delta (0, 0)
Screenshot: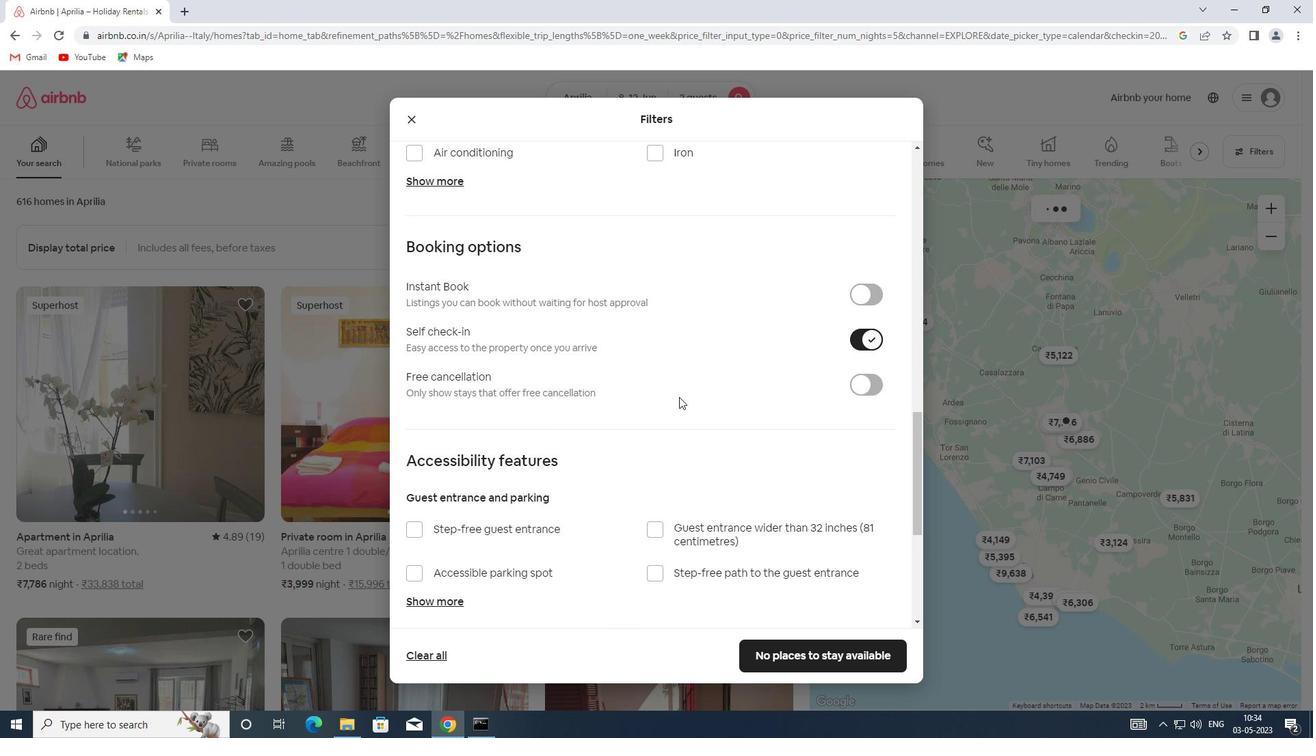 
Action: Mouse moved to (651, 397)
Screenshot: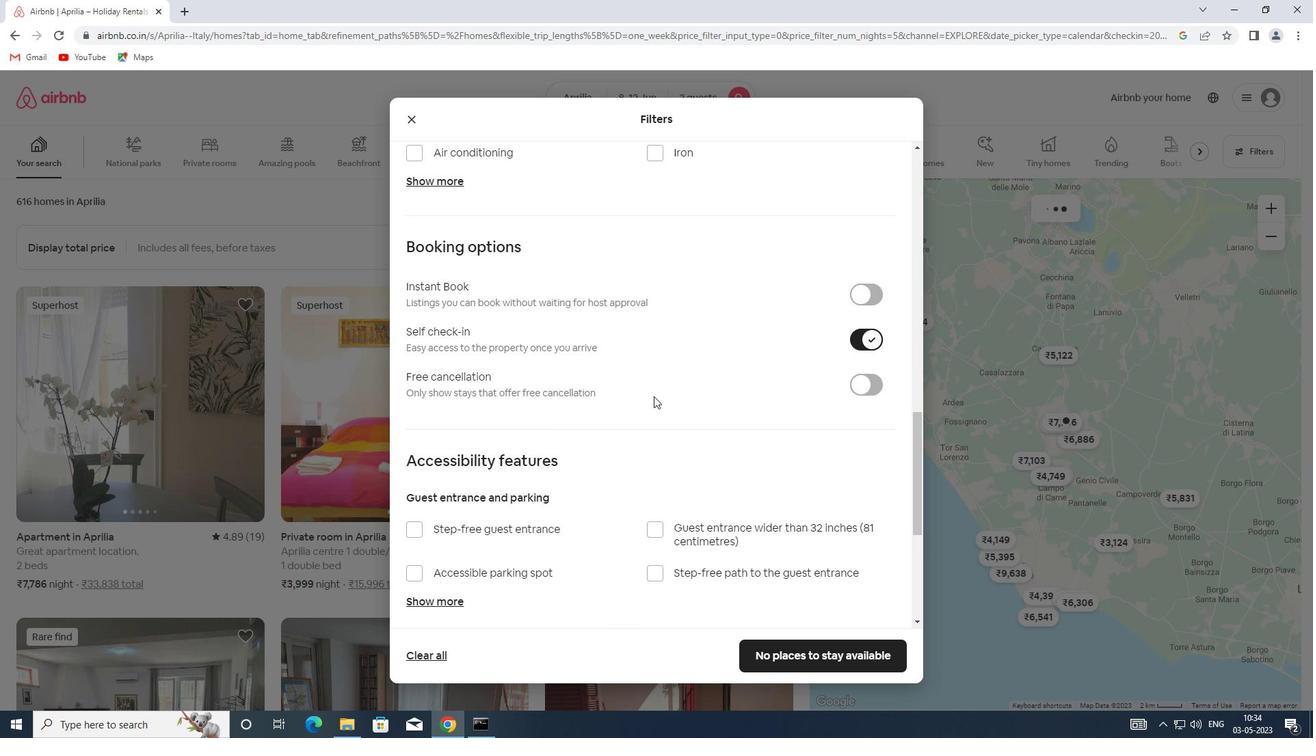 
Action: Mouse scrolled (651, 396) with delta (0, 0)
Screenshot: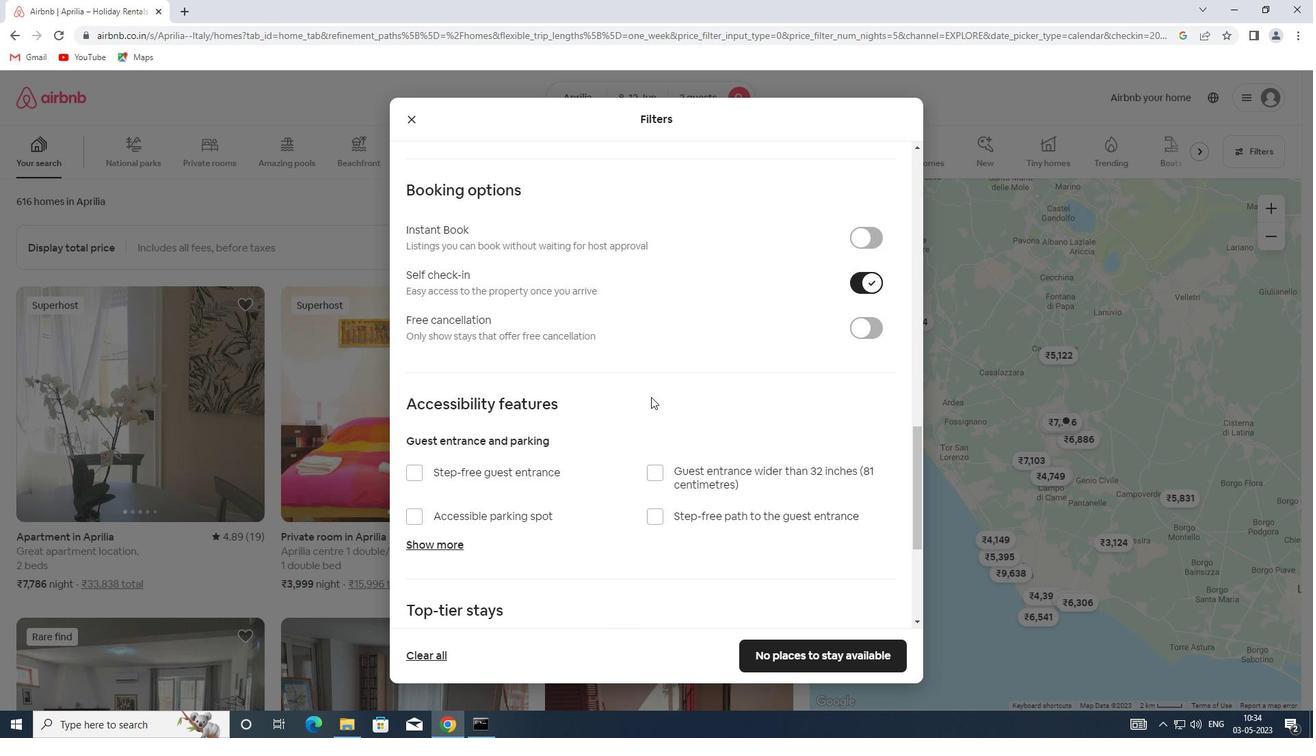 
Action: Mouse scrolled (651, 396) with delta (0, 0)
Screenshot: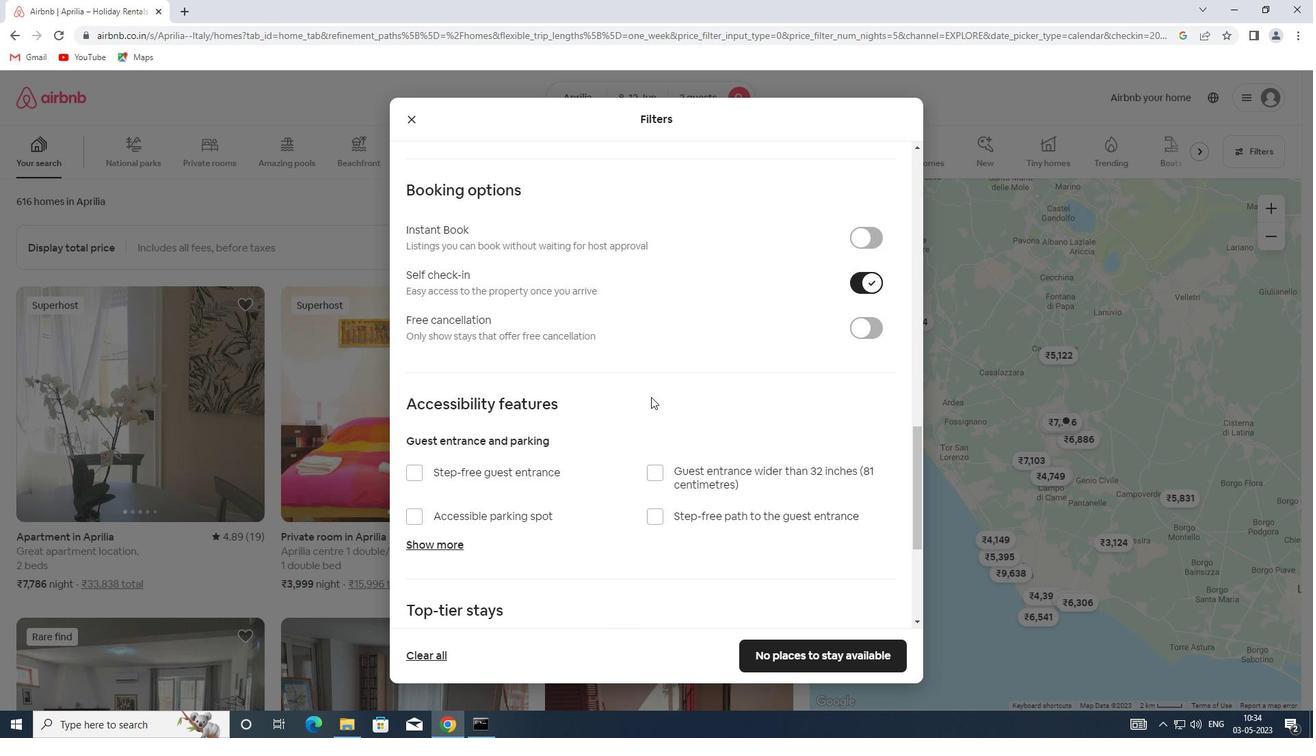 
Action: Mouse scrolled (651, 396) with delta (0, 0)
Screenshot: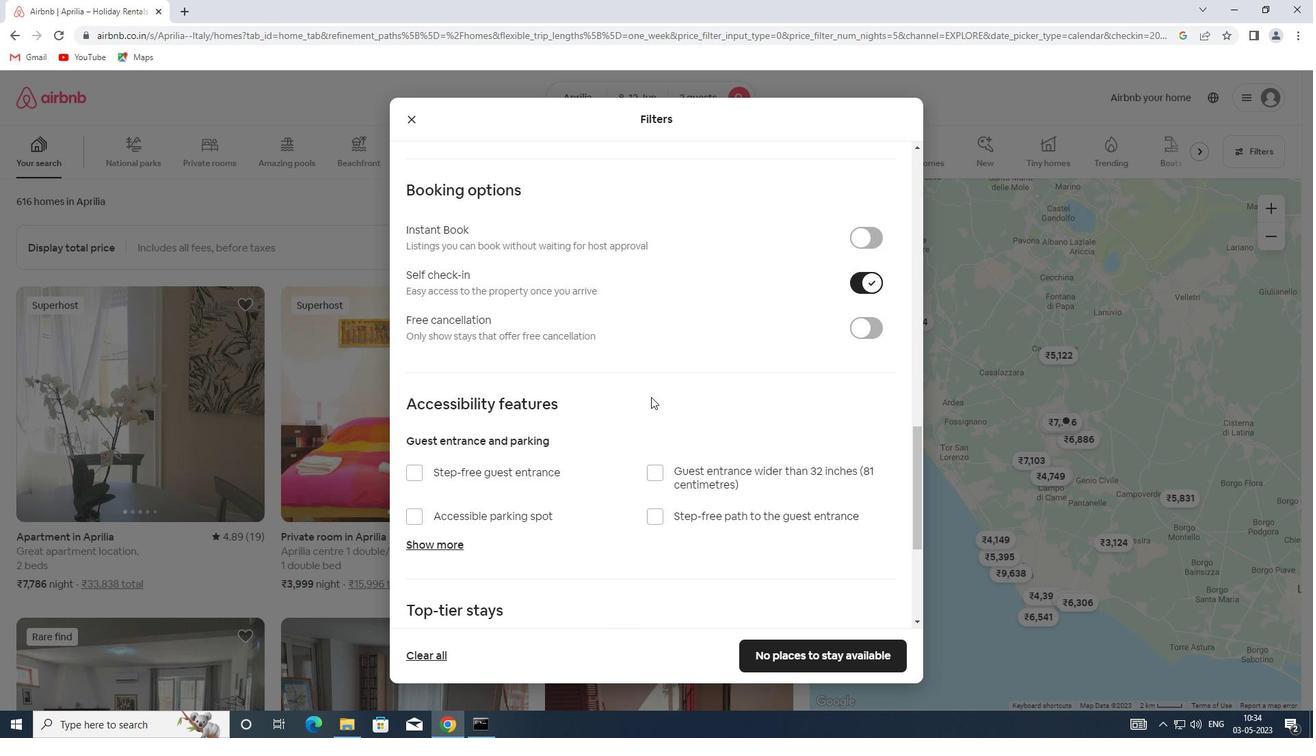 
Action: Mouse scrolled (651, 396) with delta (0, 0)
Screenshot: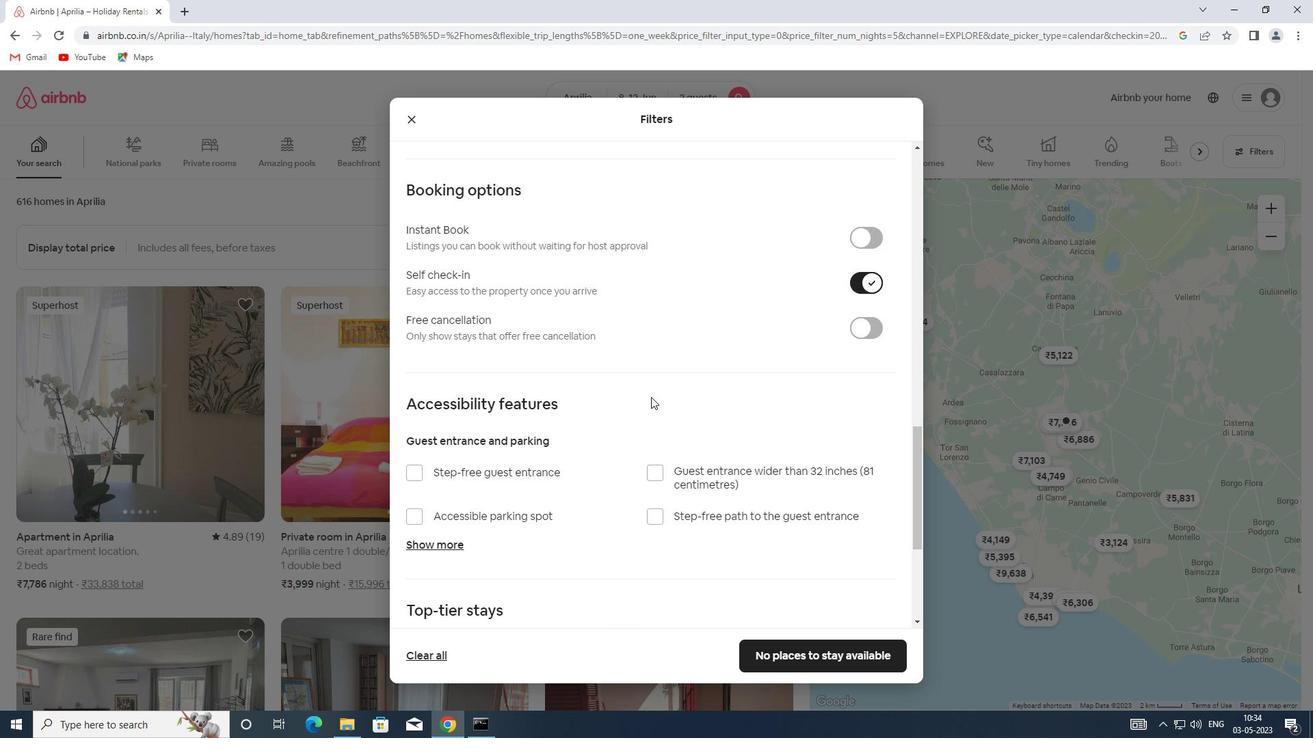 
Action: Mouse moved to (444, 537)
Screenshot: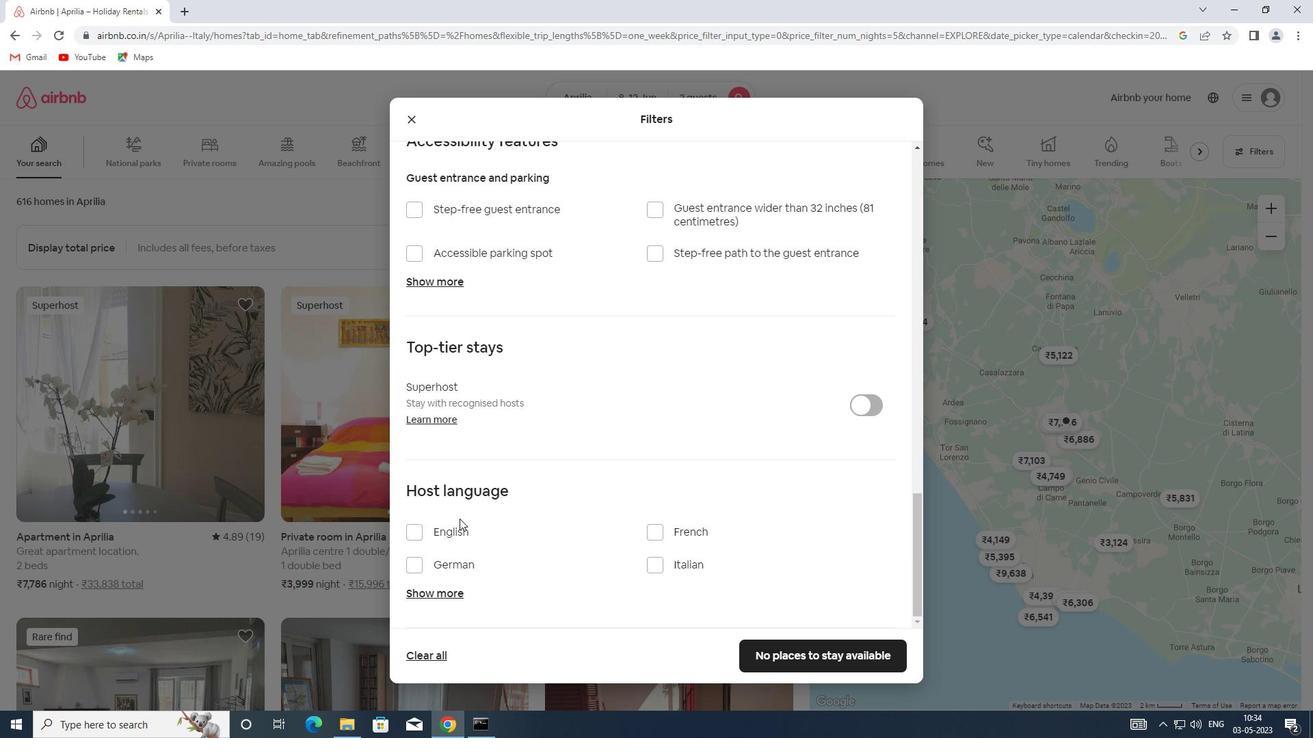 
Action: Mouse pressed left at (444, 537)
Screenshot: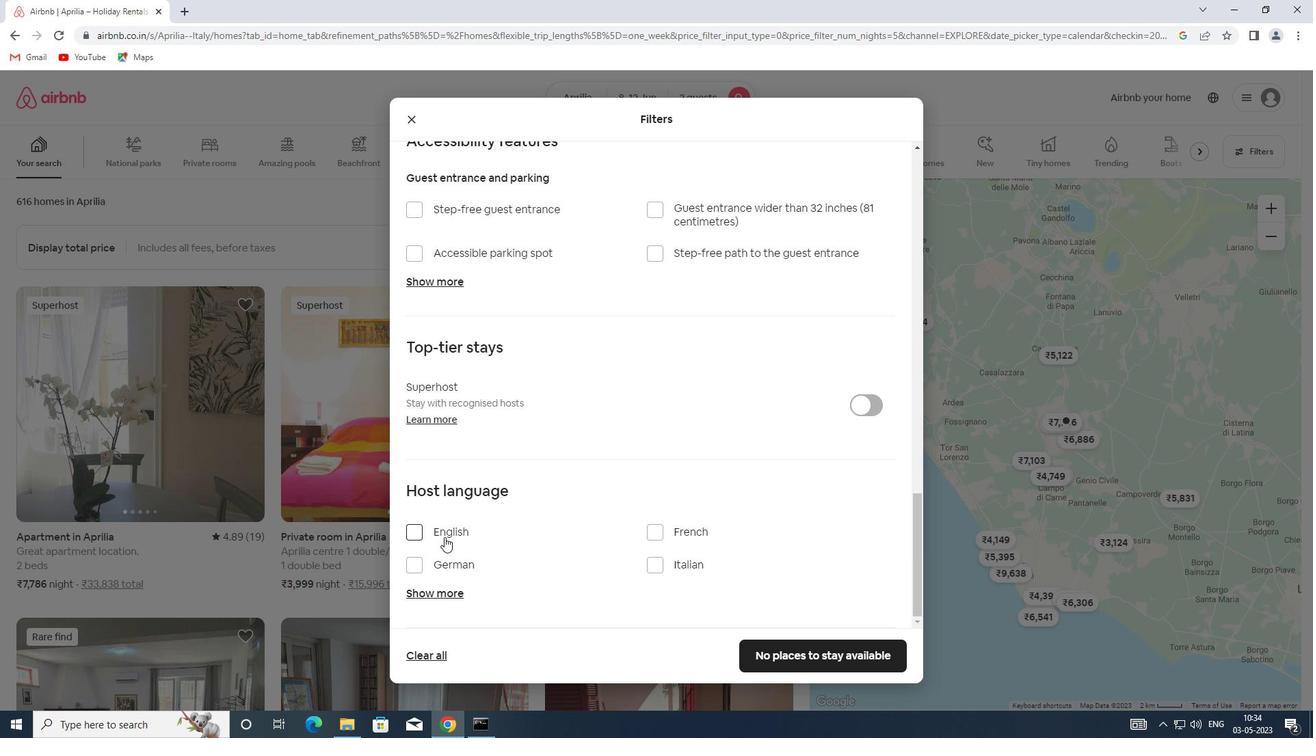 
Action: Mouse moved to (779, 658)
Screenshot: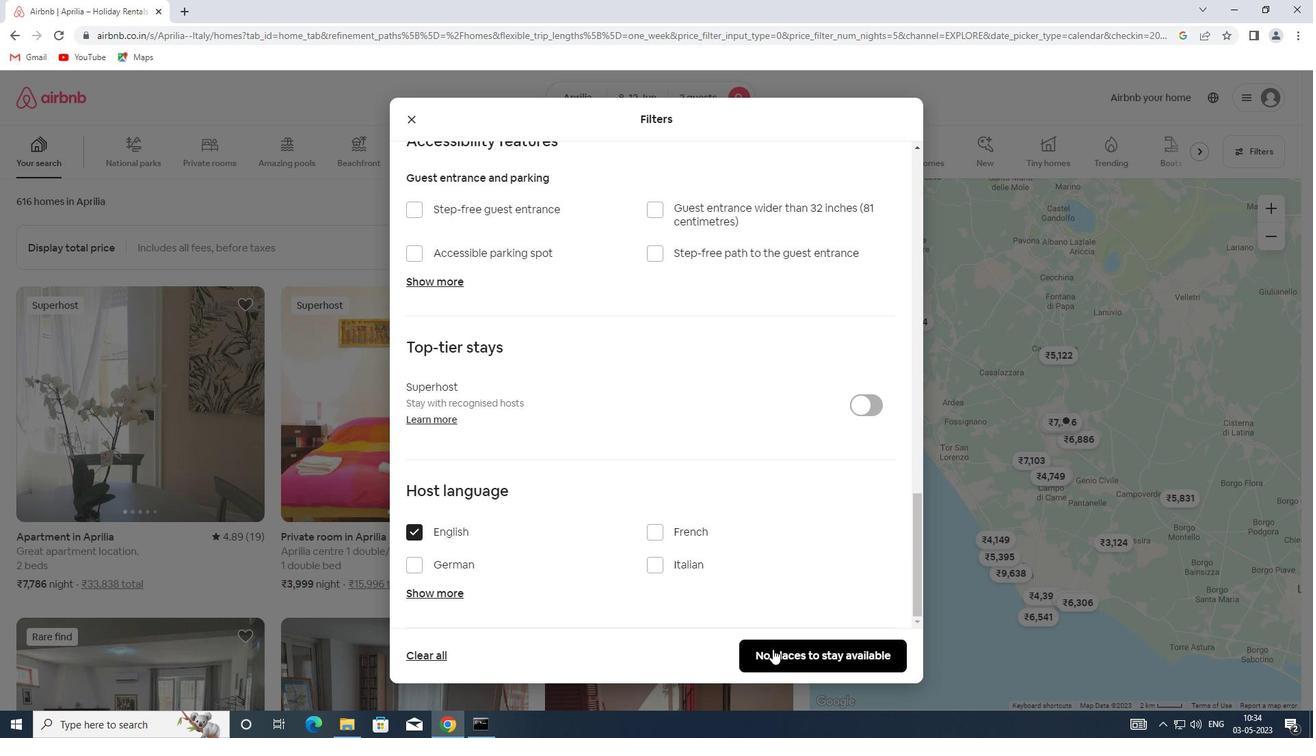 
Action: Mouse pressed left at (779, 658)
Screenshot: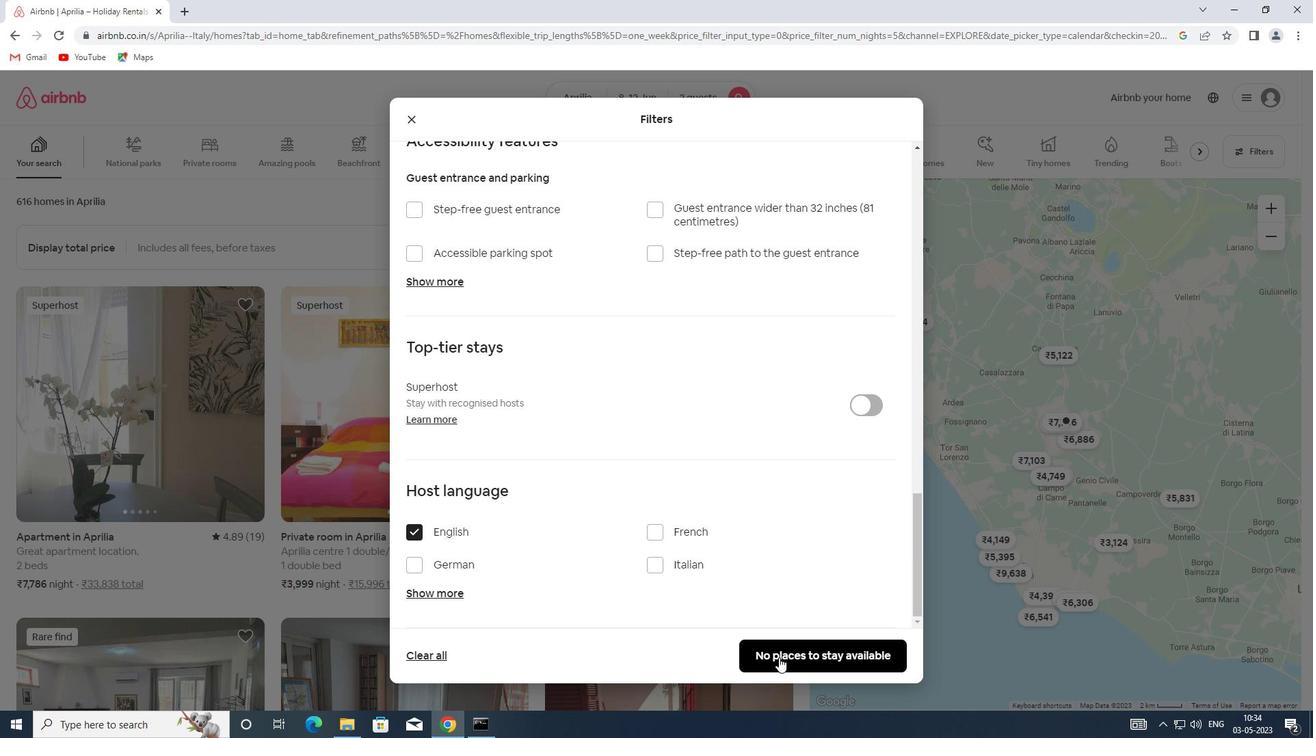 
